 Task: Guide me through the corridors of Millennium Station to the Former South Shore High School Campus.
Action: Mouse moved to (303, 78)
Screenshot: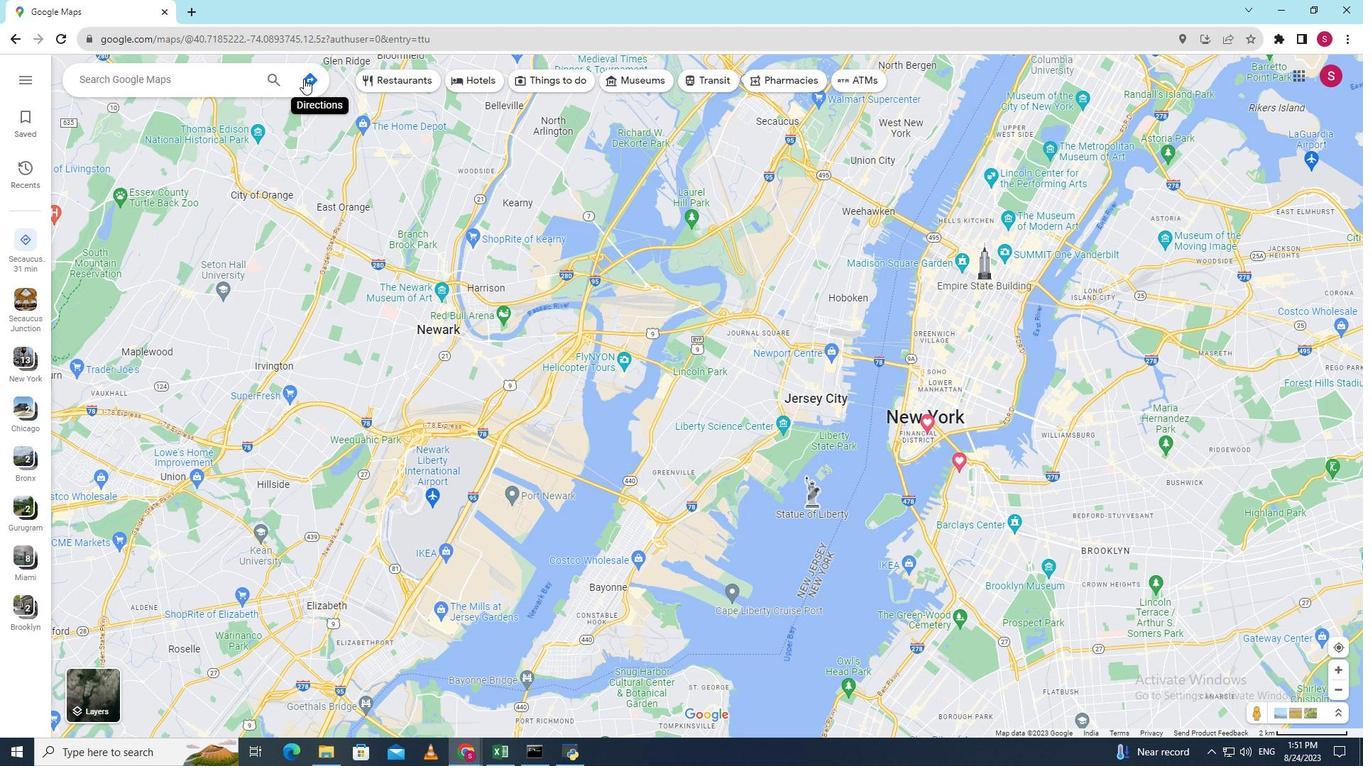 
Action: Mouse pressed left at (303, 78)
Screenshot: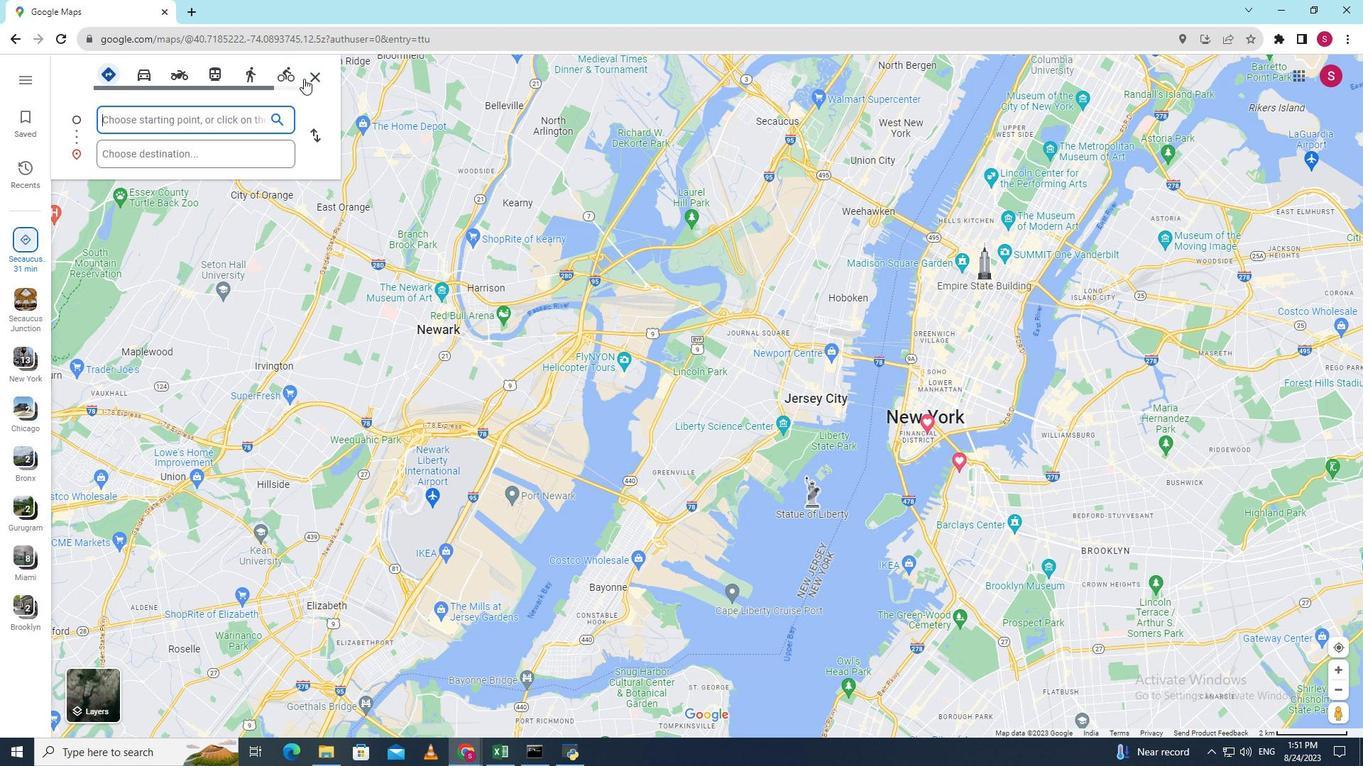 
Action: Mouse moved to (222, 122)
Screenshot: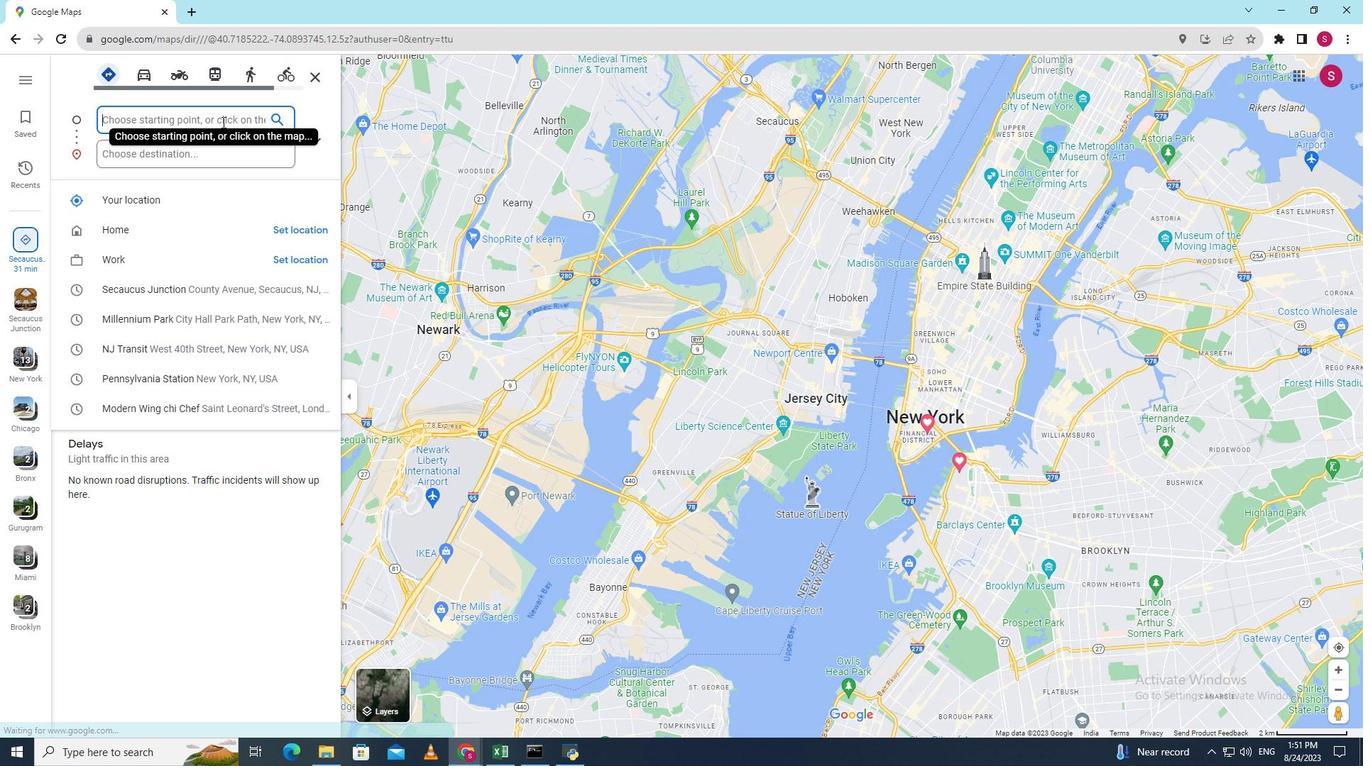 
Action: Mouse pressed left at (222, 122)
Screenshot: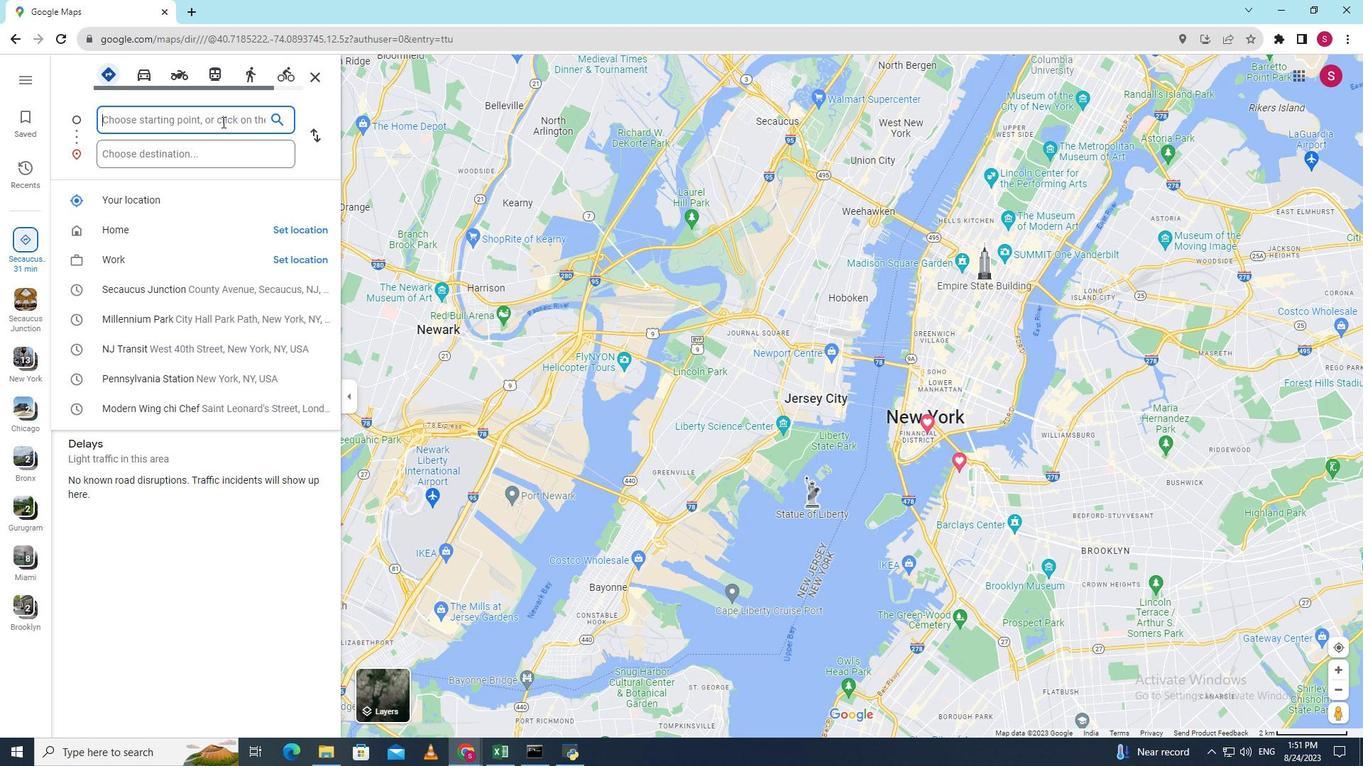 
Action: Key pressed <Key.shift><Key.shift><Key.shift><Key.shift><Key.shift><Key.shift><Key.shift><Key.shift>Millennium<Key.space><Key.shift><Key.shift><Key.shift><Key.shift><Key.shift><Key.shift>Station
Screenshot: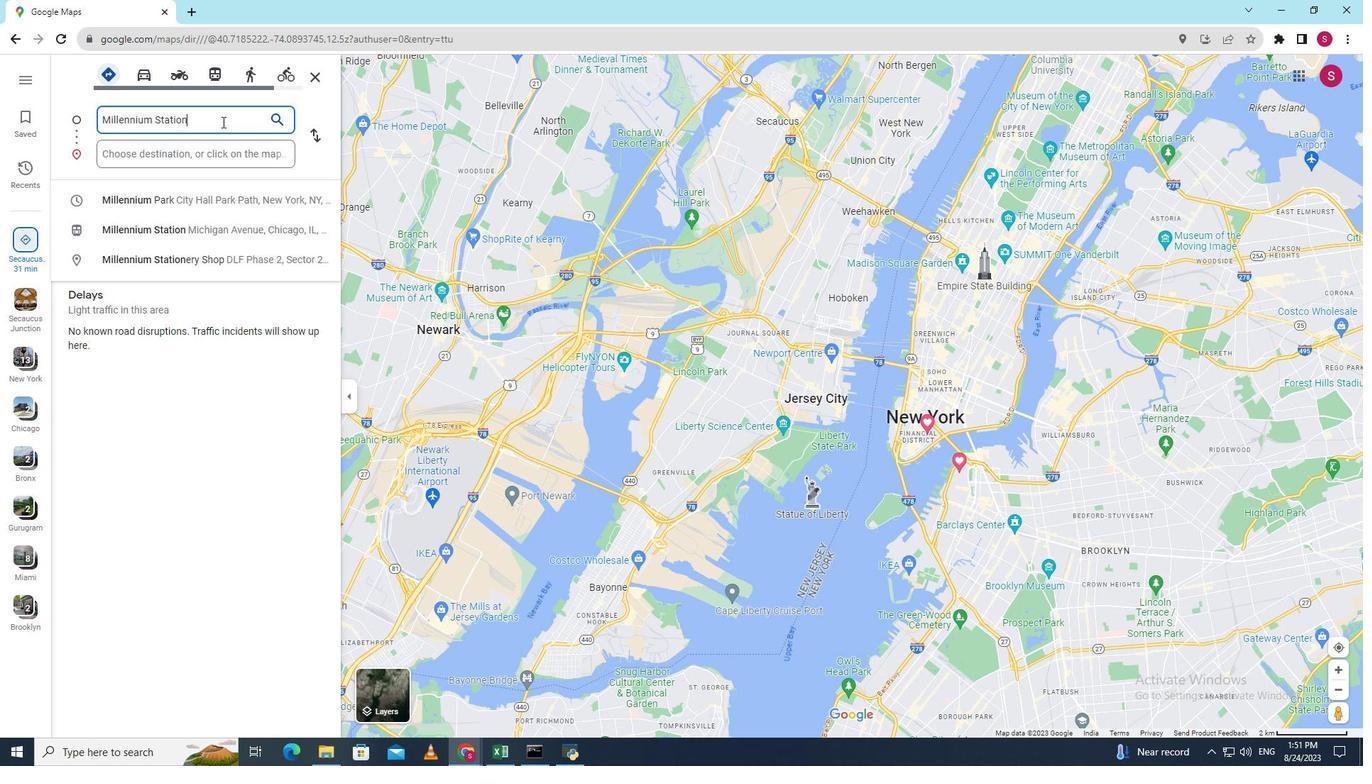 
Action: Mouse moved to (156, 159)
Screenshot: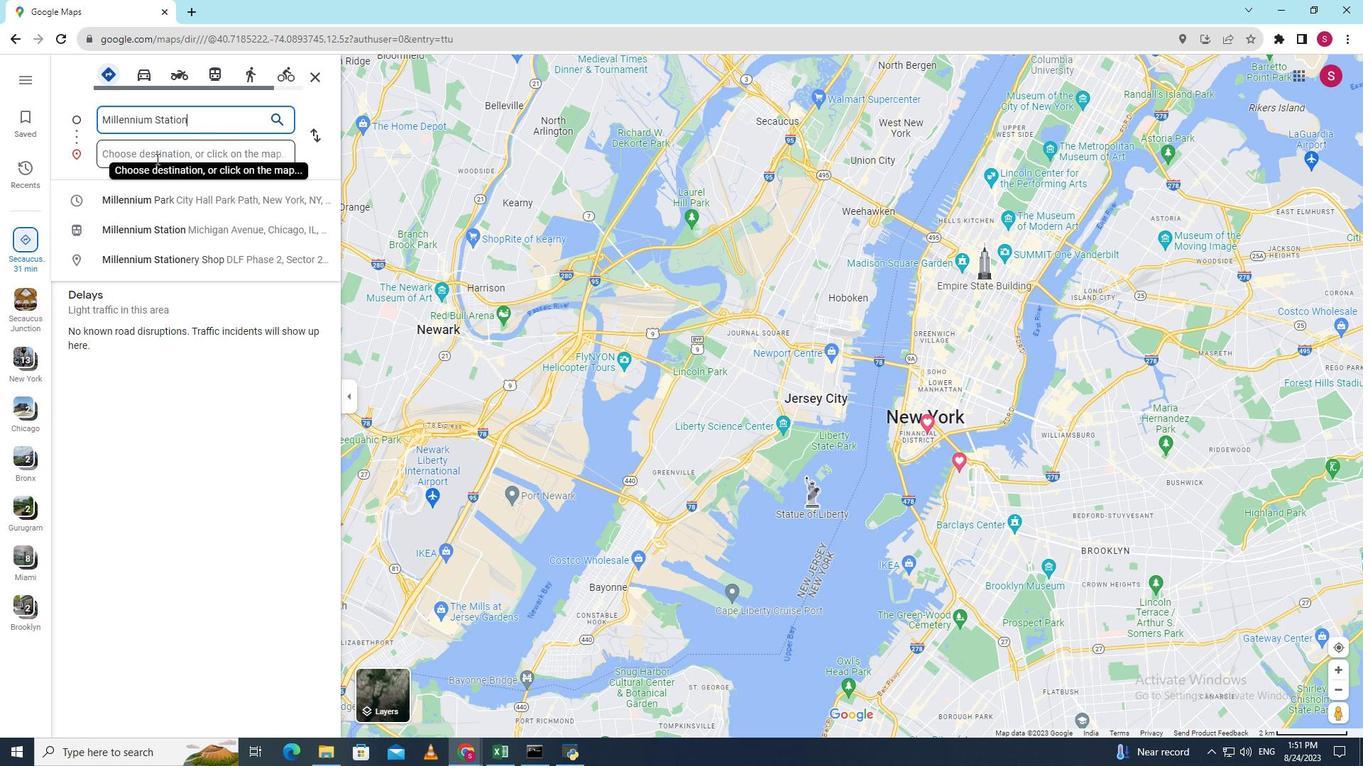 
Action: Mouse pressed left at (156, 159)
Screenshot: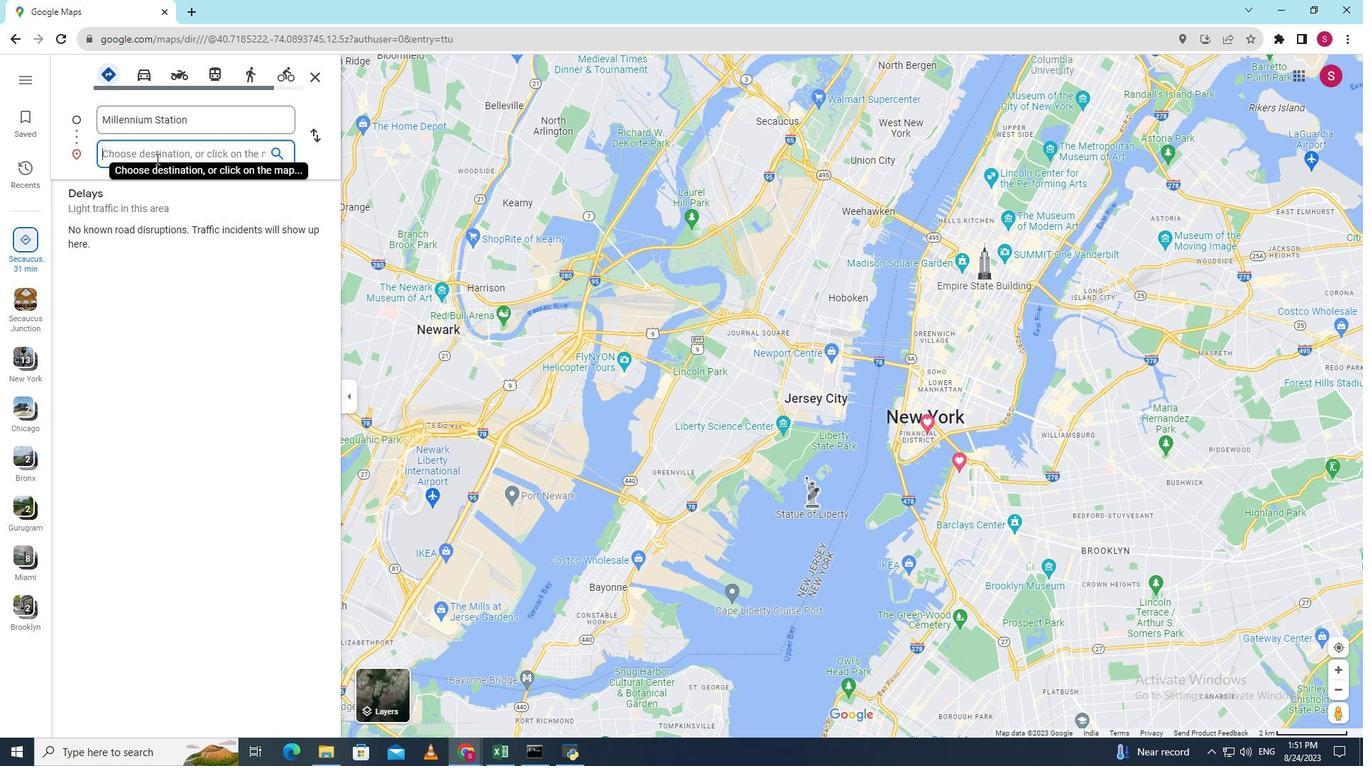 
Action: Key pressed <Key.shift><Key.shift><Key.shift><Key.shift>South<Key.space><Key.shift>Shore<Key.enter>
Screenshot: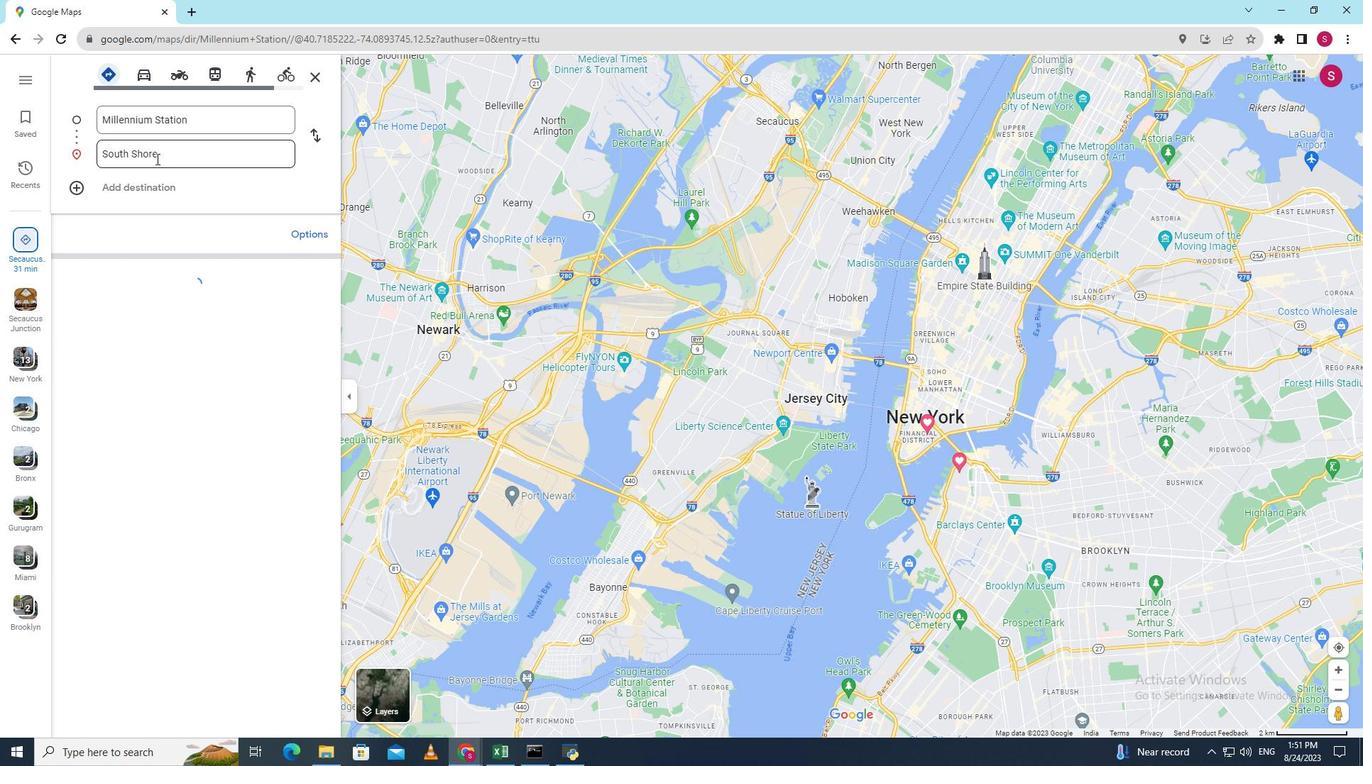 
Action: Mouse moved to (108, 411)
Screenshot: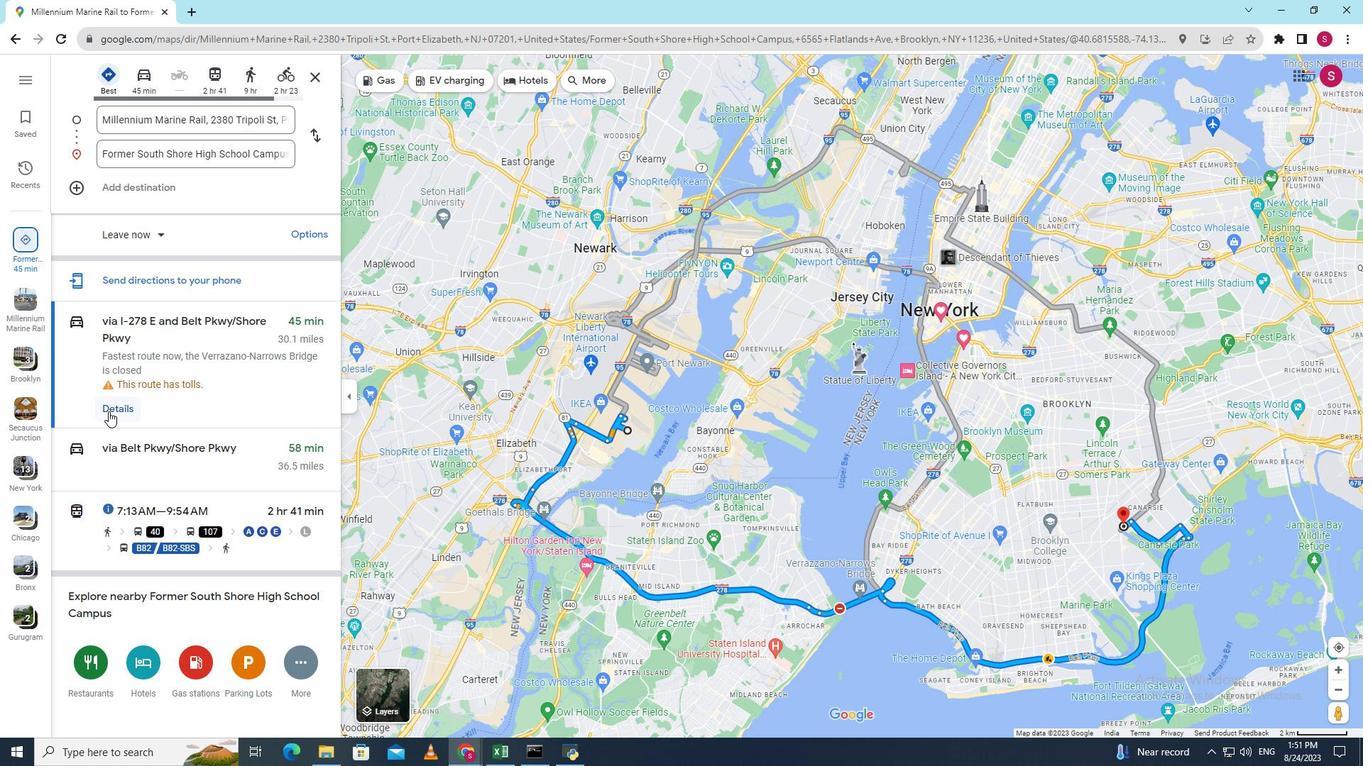 
Action: Mouse pressed left at (108, 411)
Screenshot: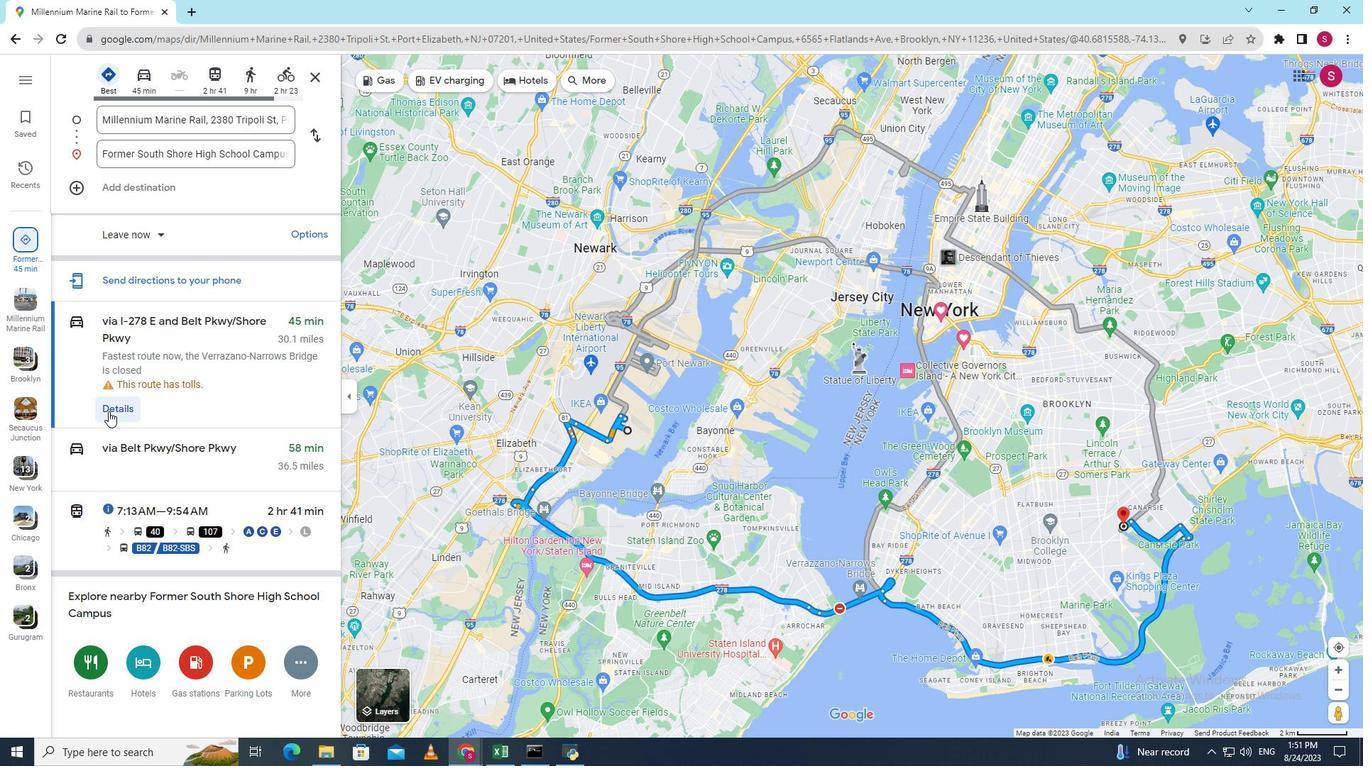 
Action: Mouse moved to (78, 286)
Screenshot: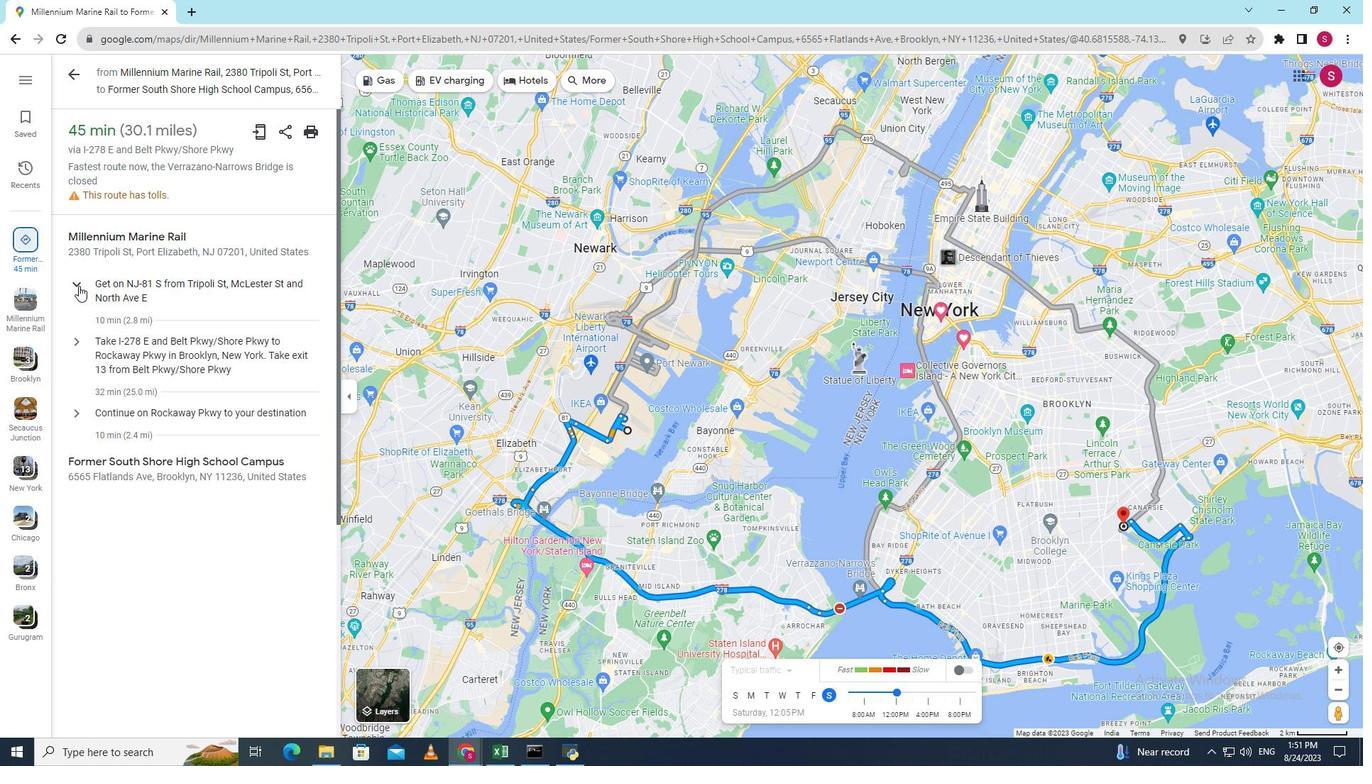 
Action: Mouse pressed left at (78, 286)
Screenshot: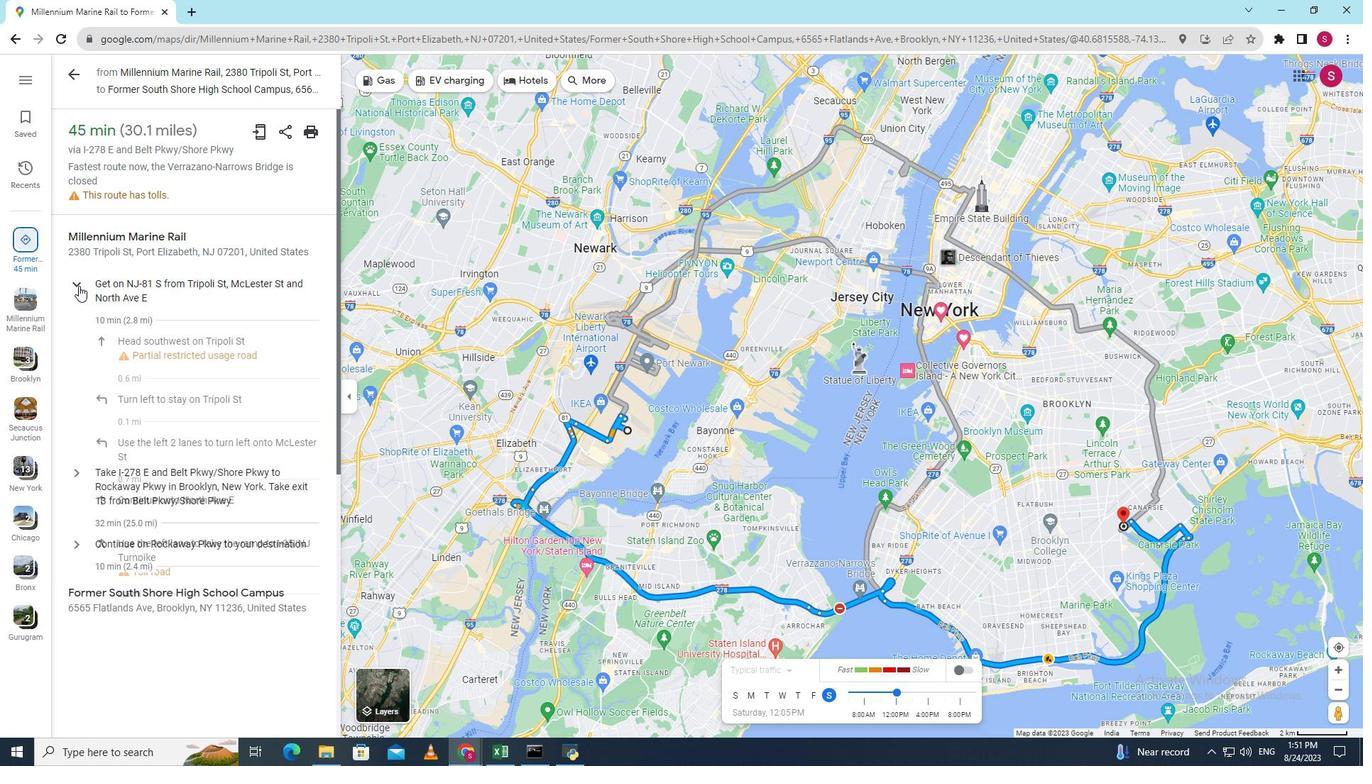 
Action: Mouse moved to (162, 357)
Screenshot: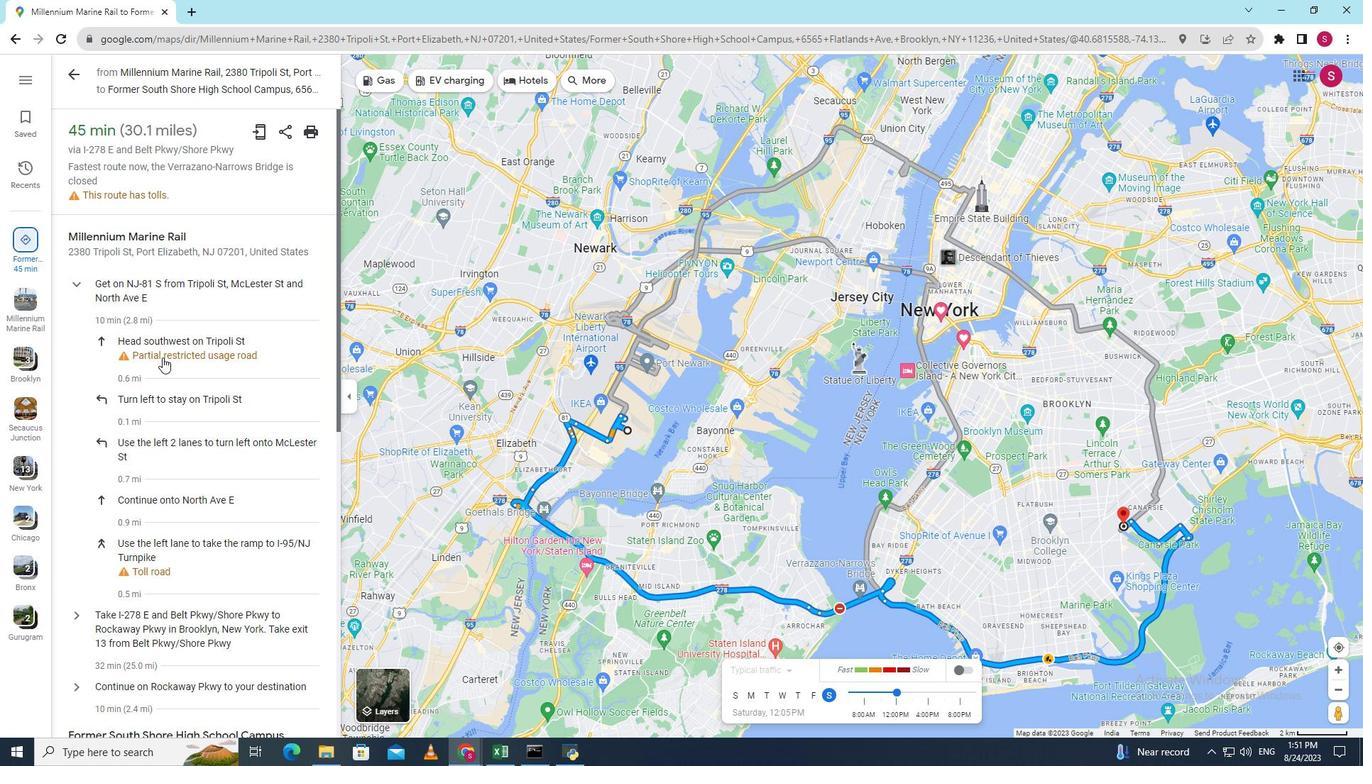 
Action: Mouse pressed left at (162, 357)
Screenshot: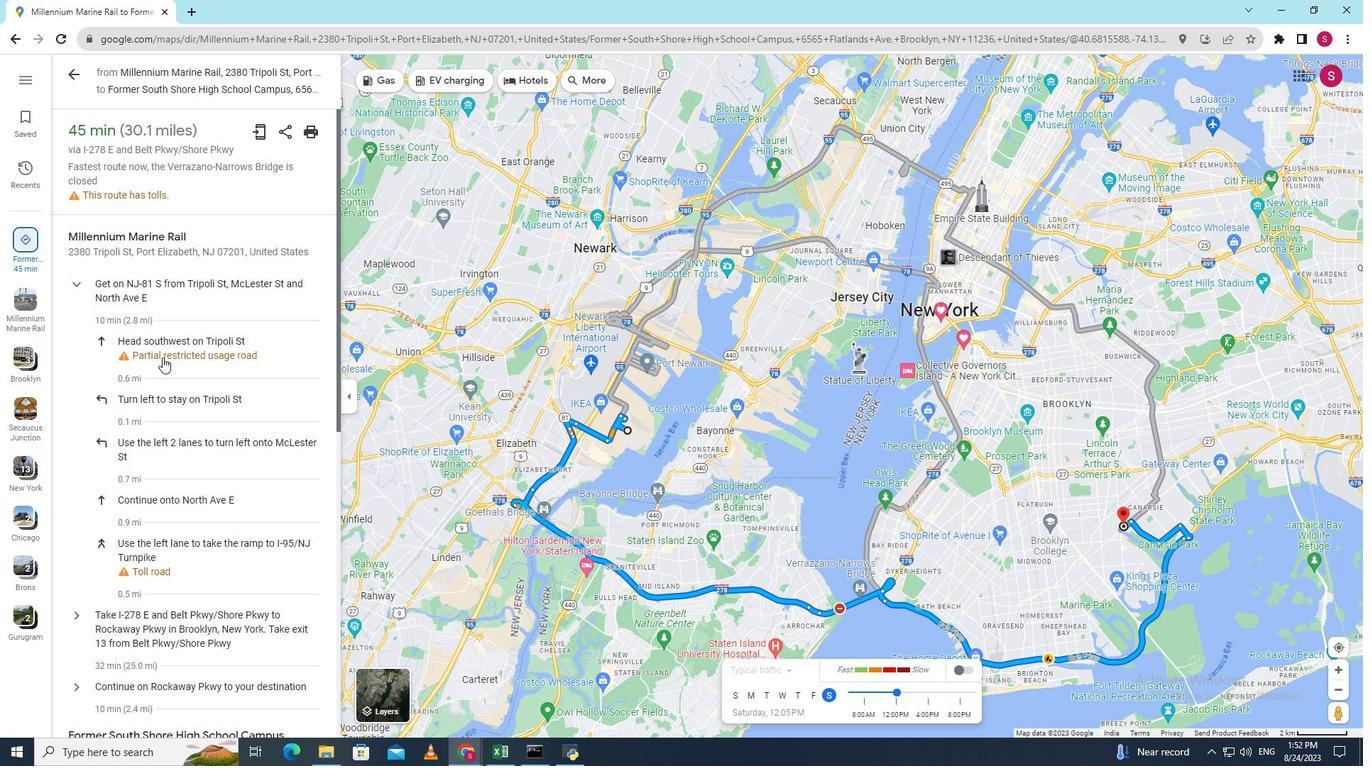 
Action: Mouse moved to (157, 358)
Screenshot: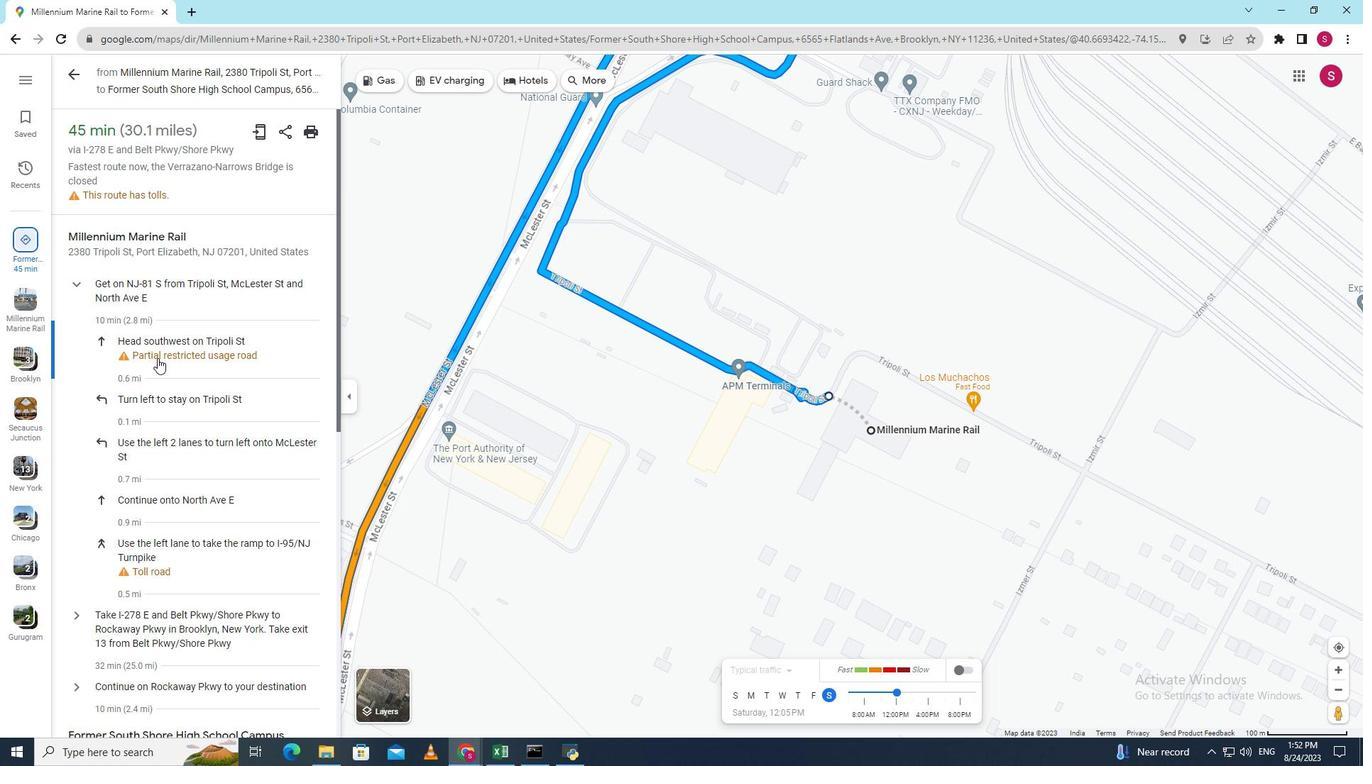 
Action: Mouse pressed left at (157, 358)
Screenshot: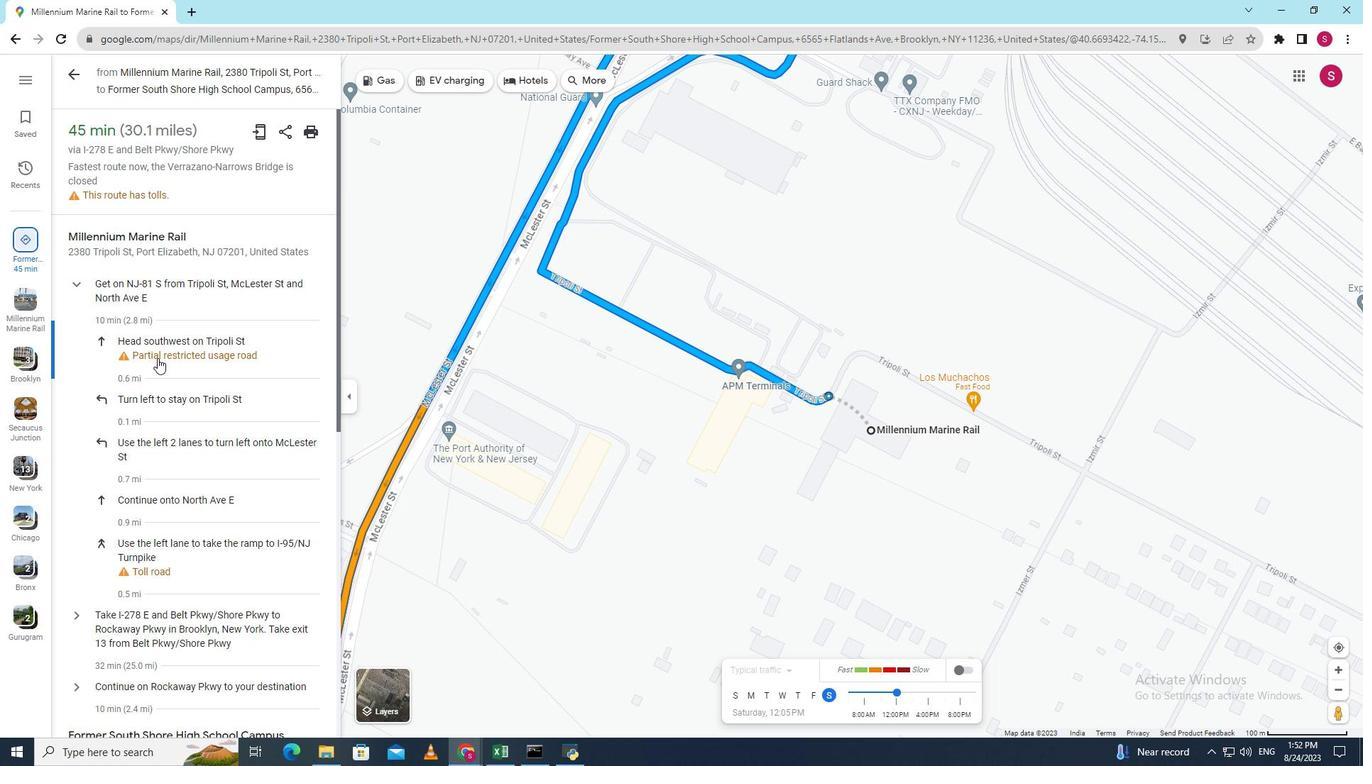 
Action: Mouse moved to (136, 510)
Screenshot: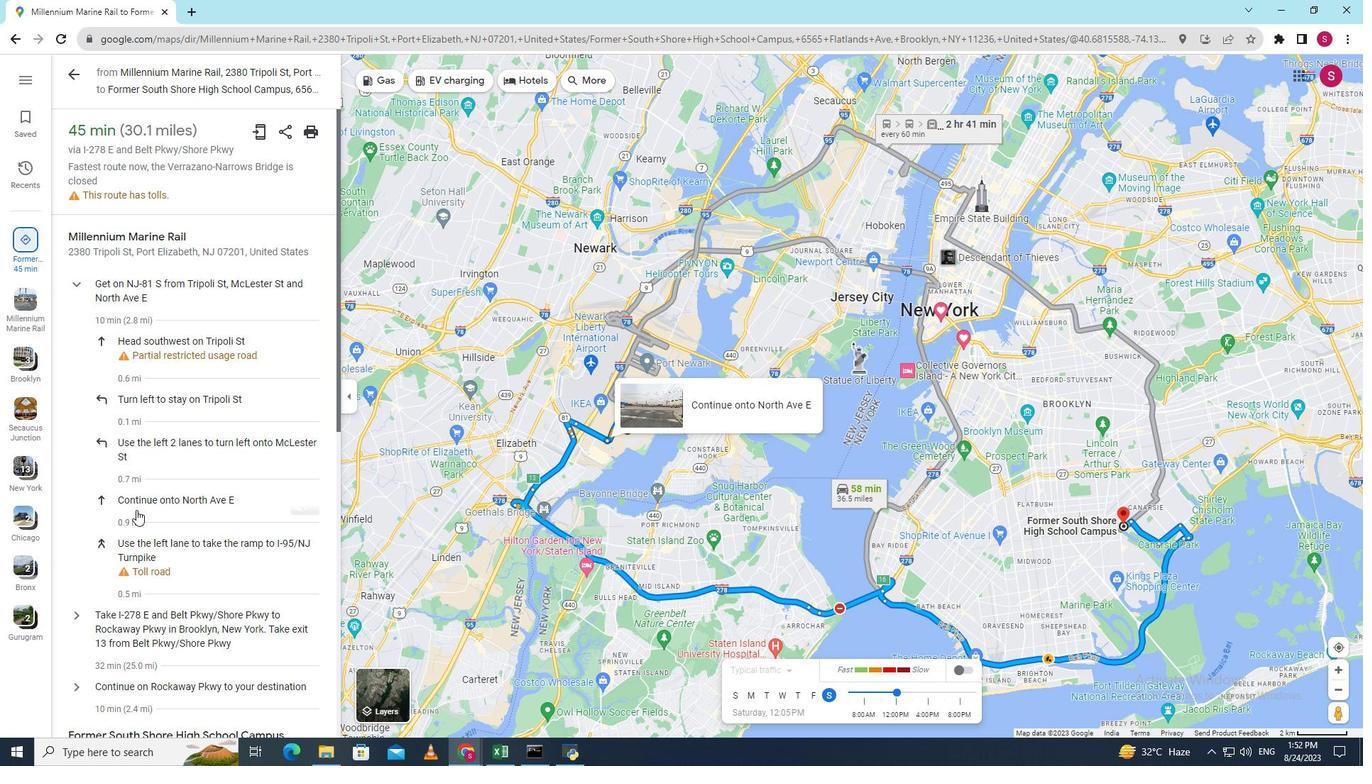 
Action: Mouse scrolled (136, 509) with delta (0, 0)
Screenshot: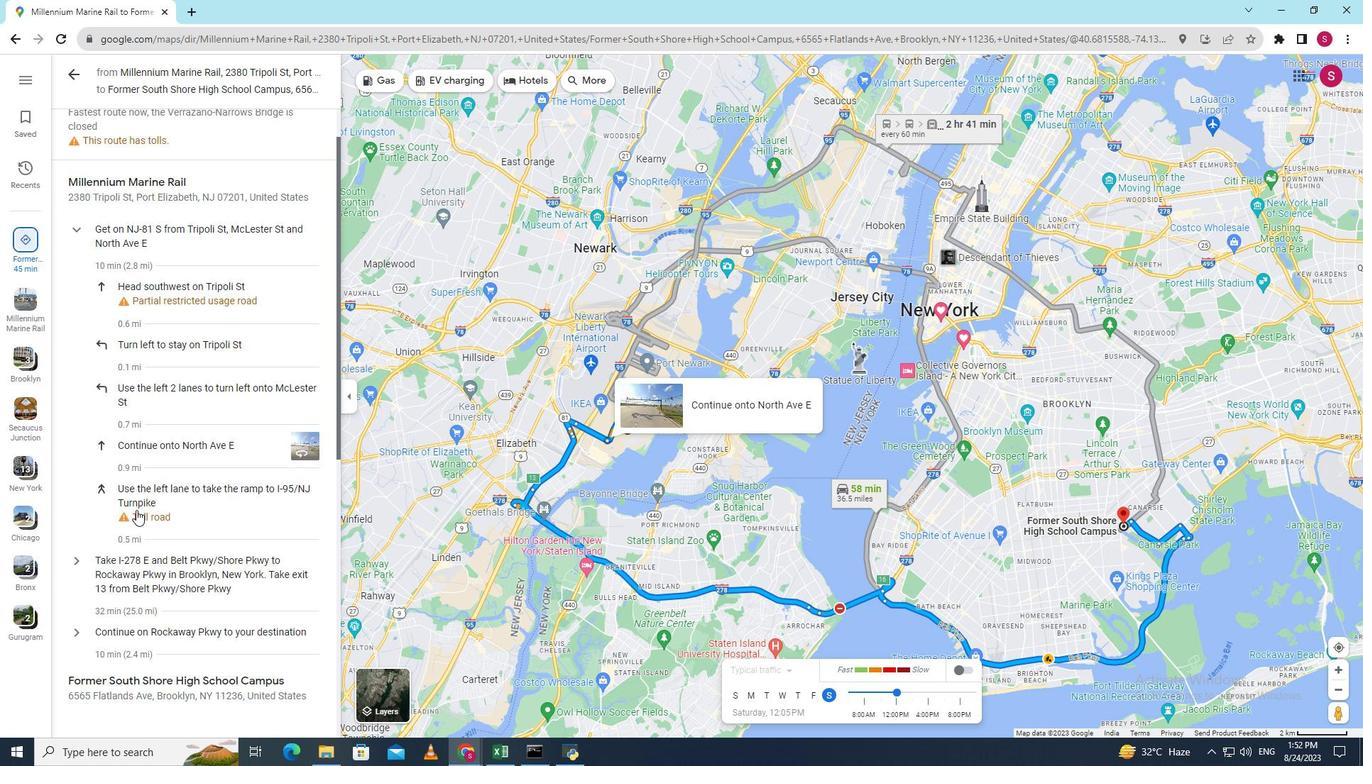 
Action: Mouse moved to (153, 501)
Screenshot: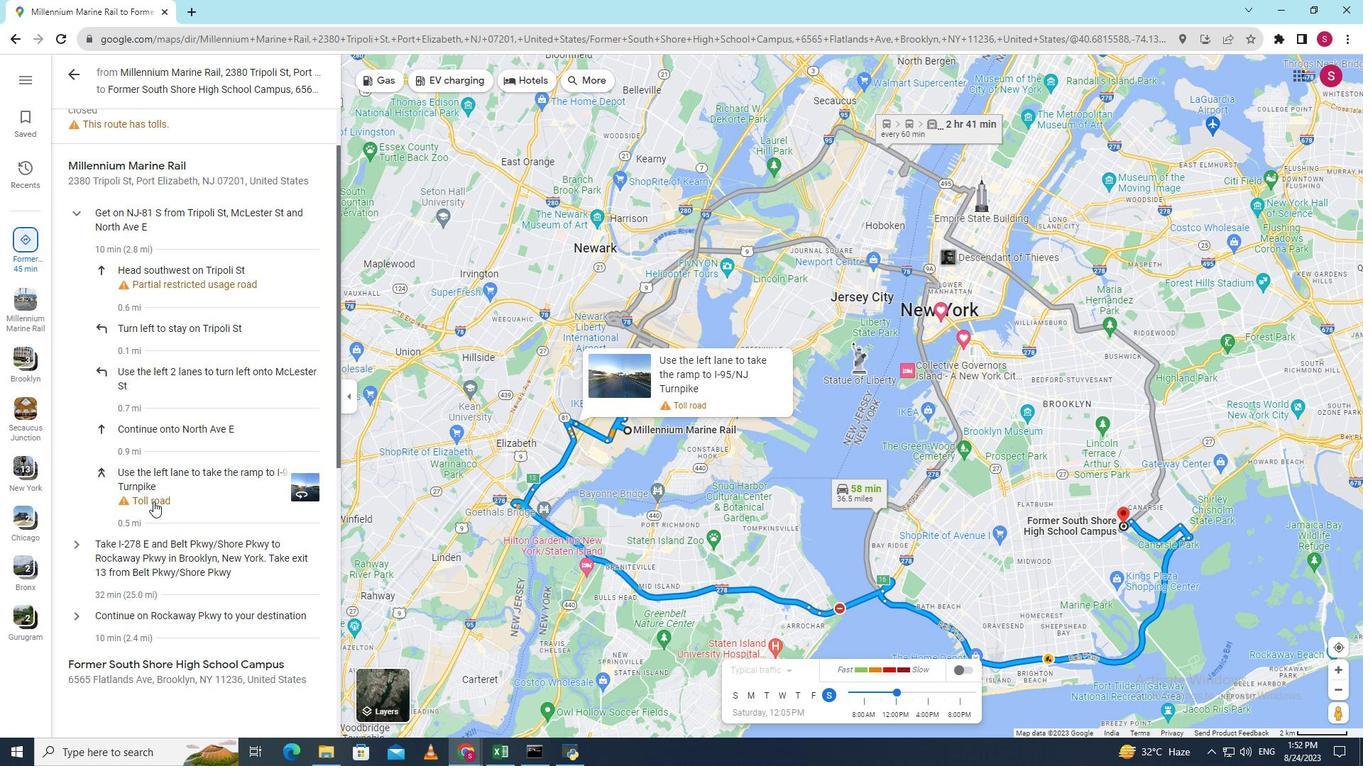 
Action: Mouse pressed left at (153, 501)
Screenshot: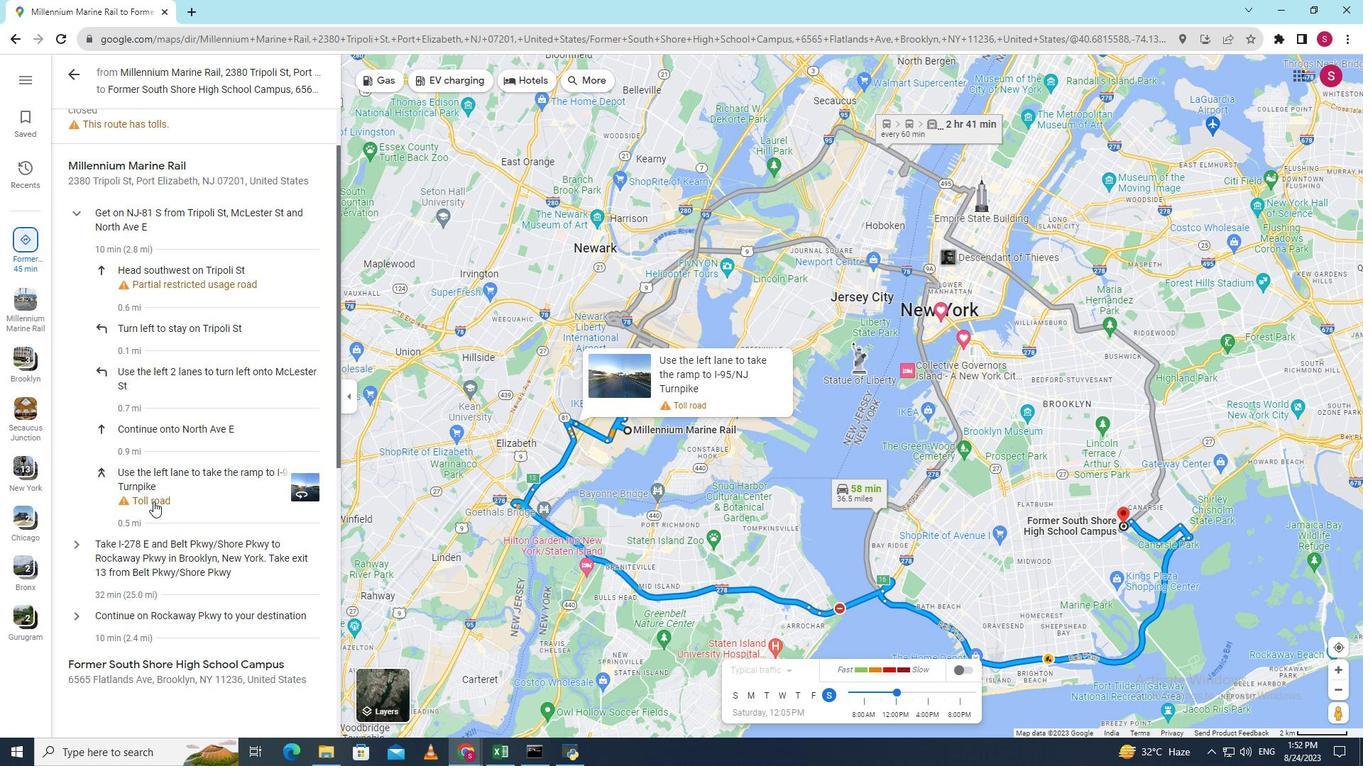 
Action: Mouse moved to (150, 501)
Screenshot: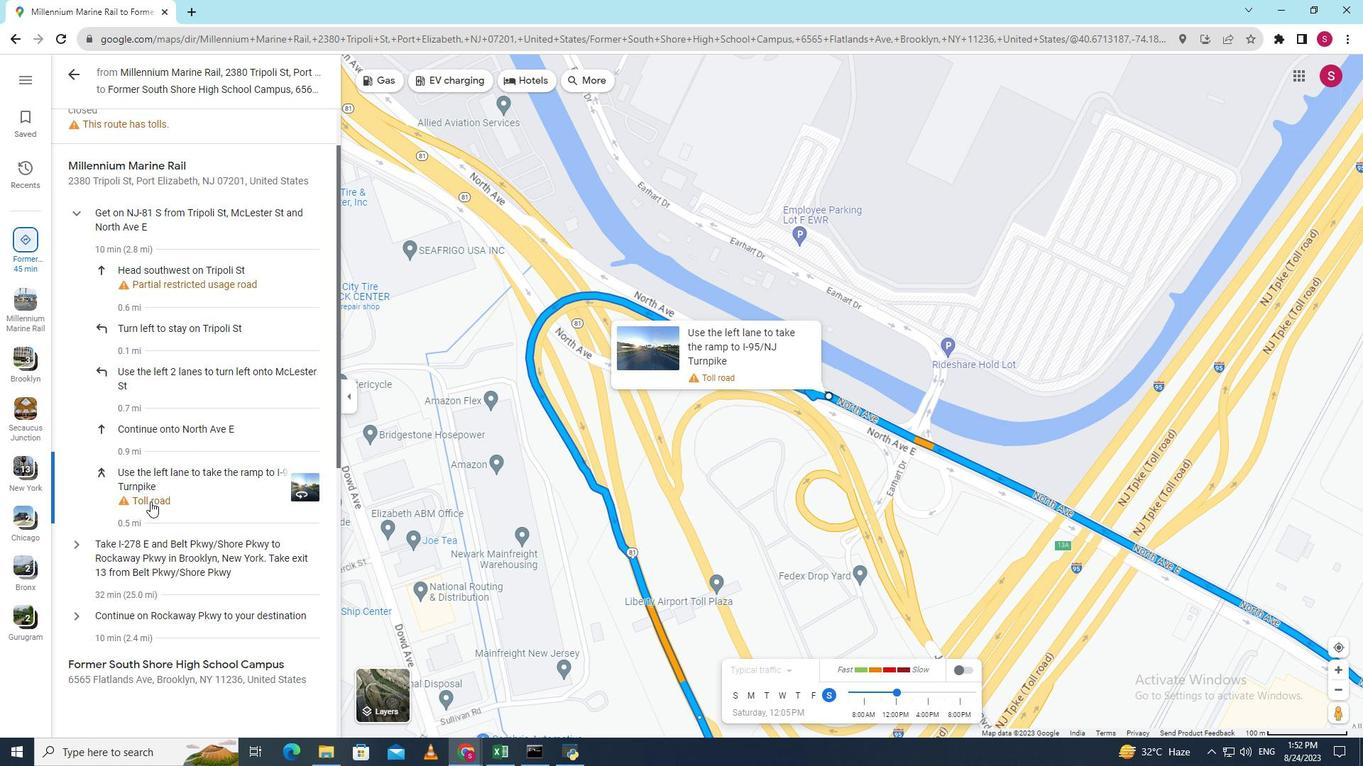 
Action: Mouse pressed left at (150, 501)
Screenshot: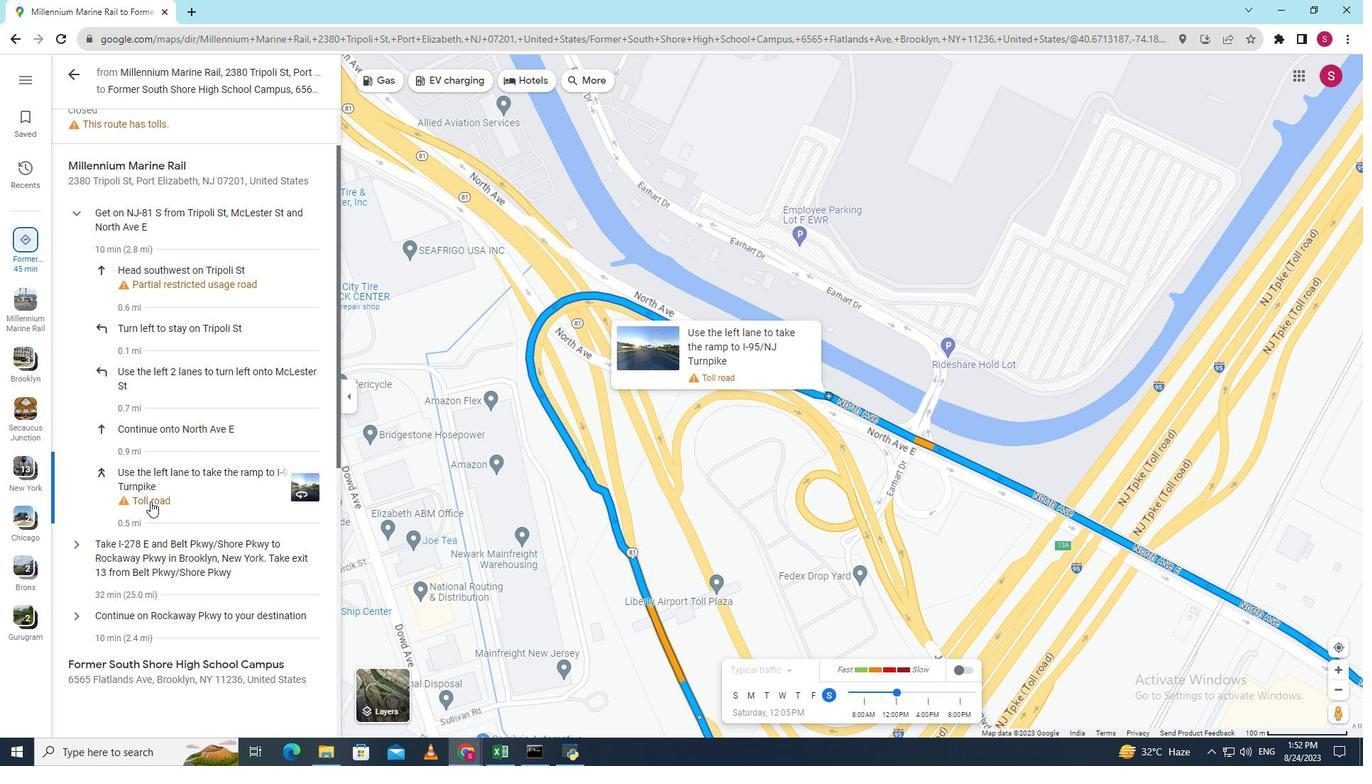 
Action: Mouse moved to (144, 503)
Screenshot: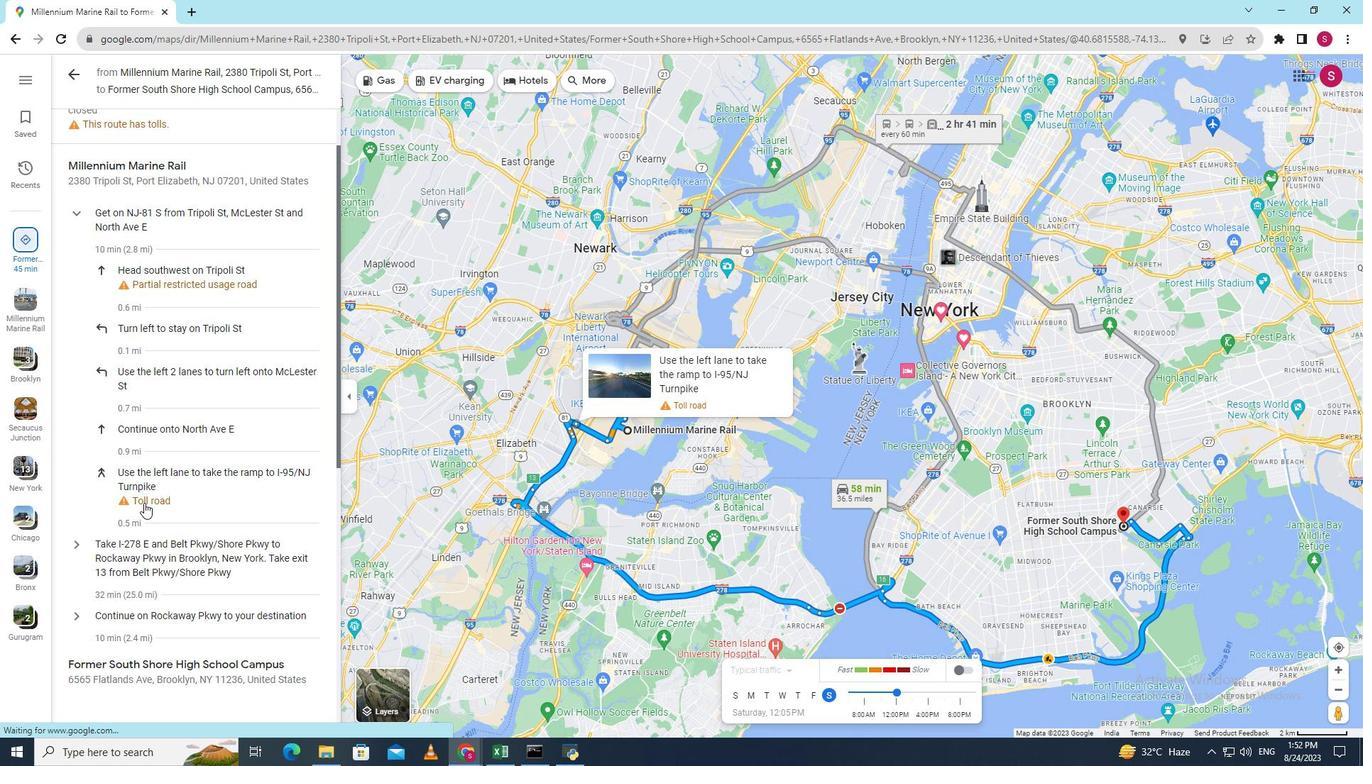 
Action: Mouse scrolled (144, 502) with delta (0, 0)
Screenshot: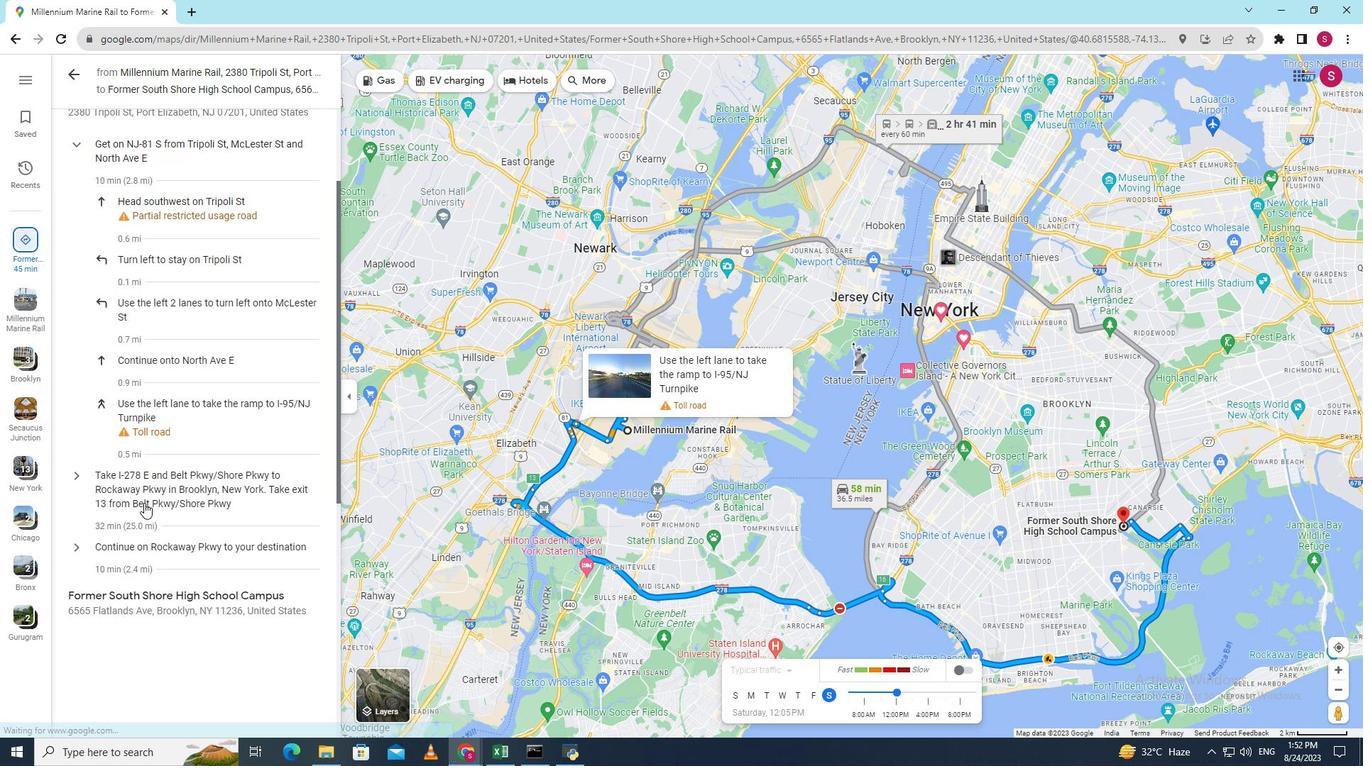 
Action: Mouse scrolled (144, 502) with delta (0, 0)
Screenshot: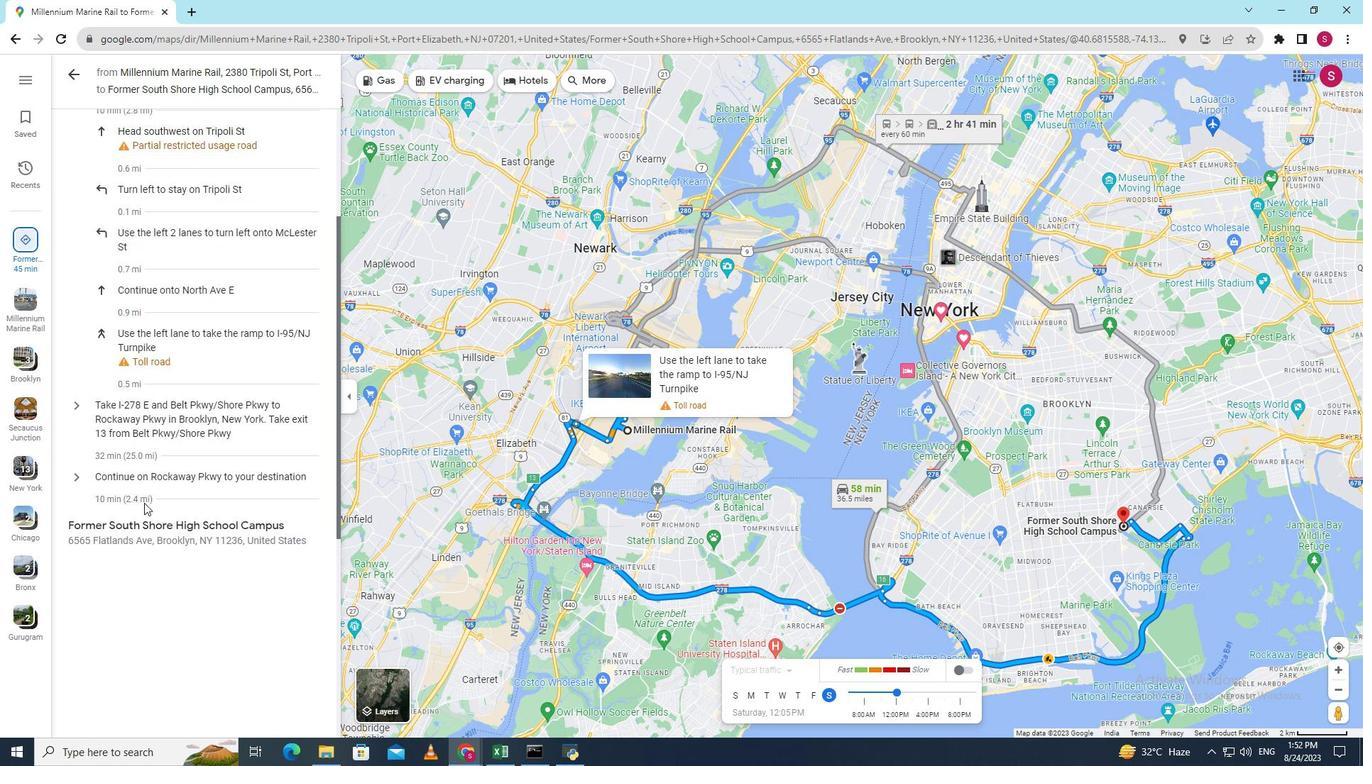
Action: Mouse moved to (76, 403)
Screenshot: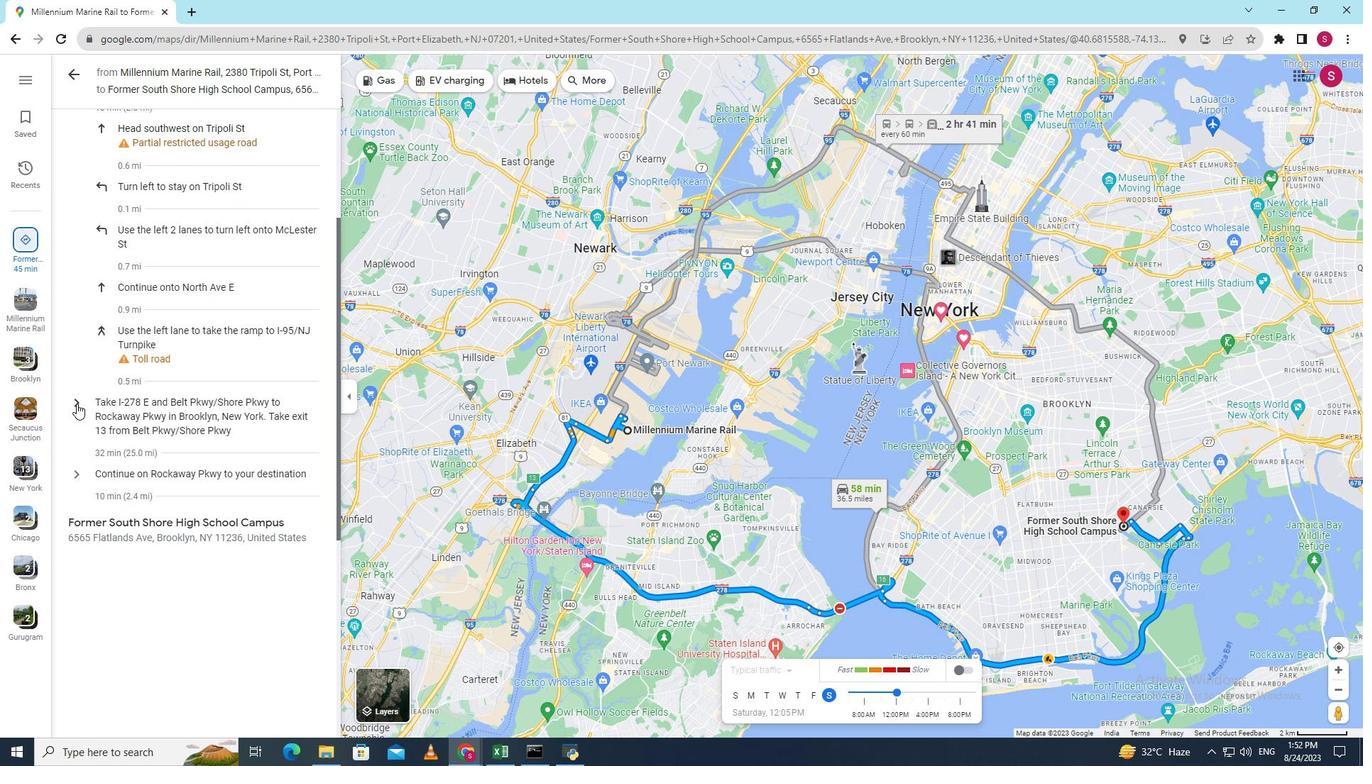 
Action: Mouse pressed left at (76, 403)
Screenshot: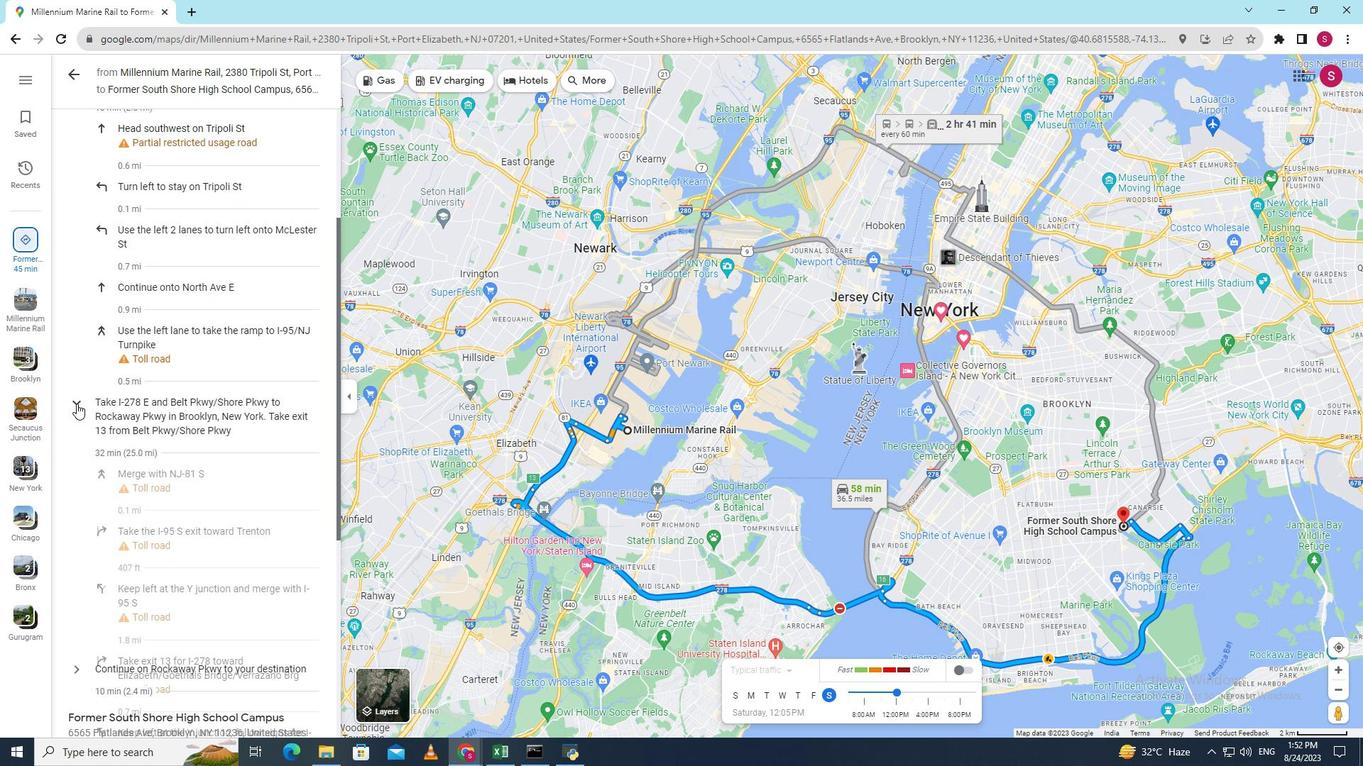 
Action: Mouse moved to (113, 492)
Screenshot: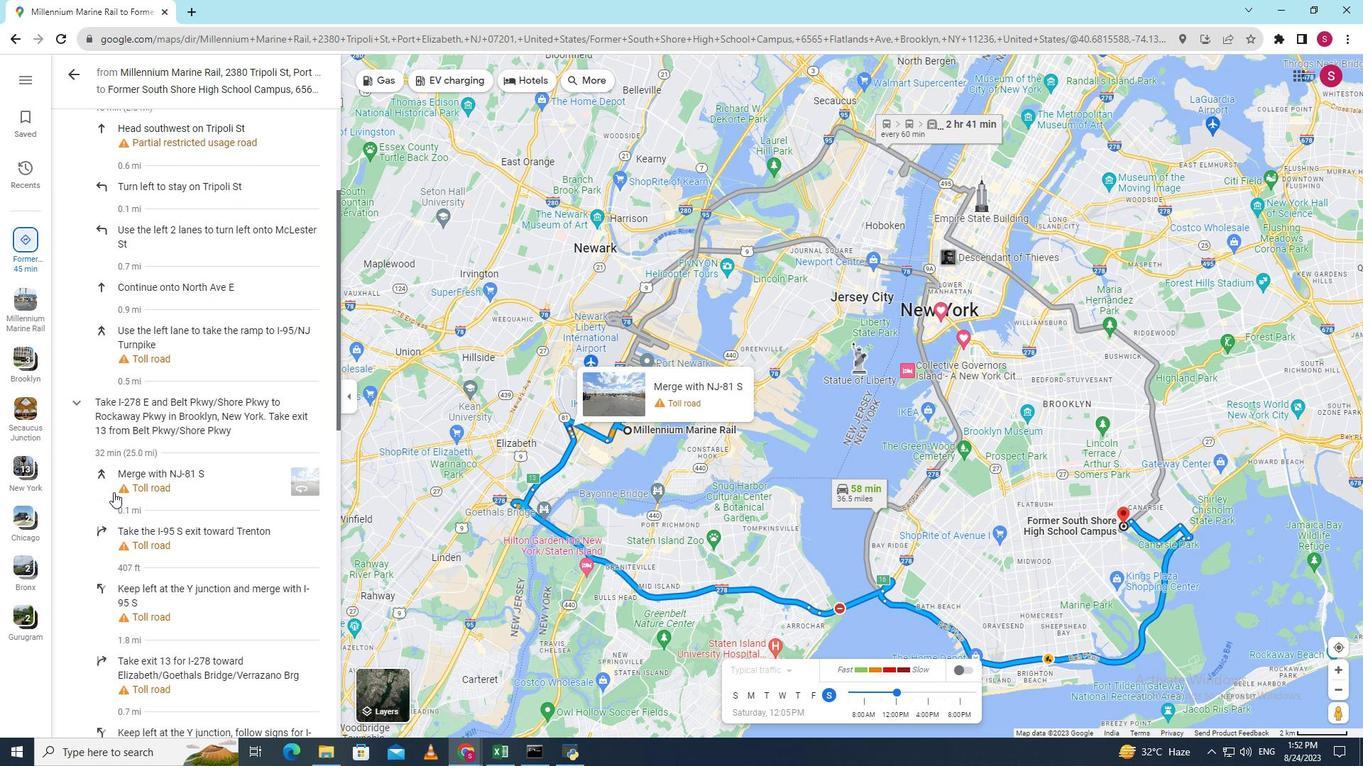 
Action: Mouse scrolled (113, 491) with delta (0, 0)
Screenshot: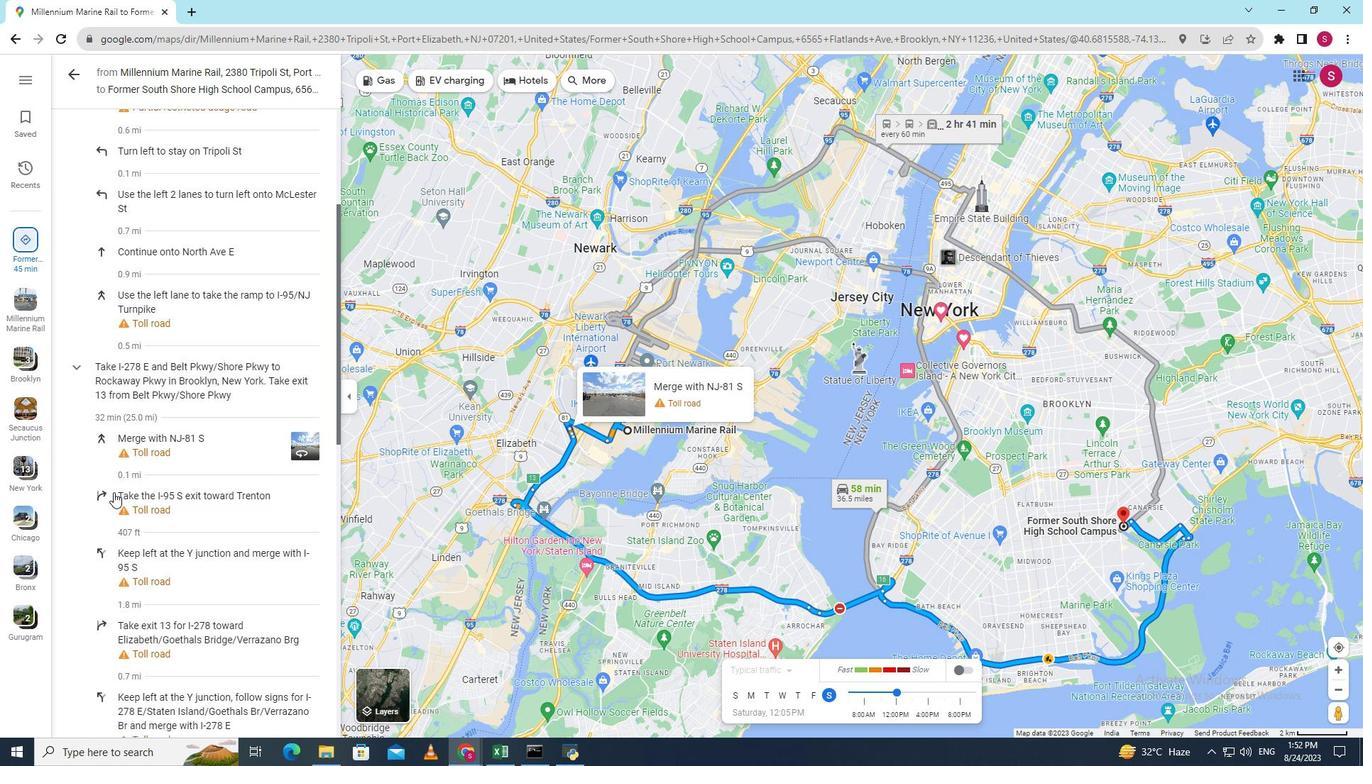
Action: Mouse moved to (136, 418)
Screenshot: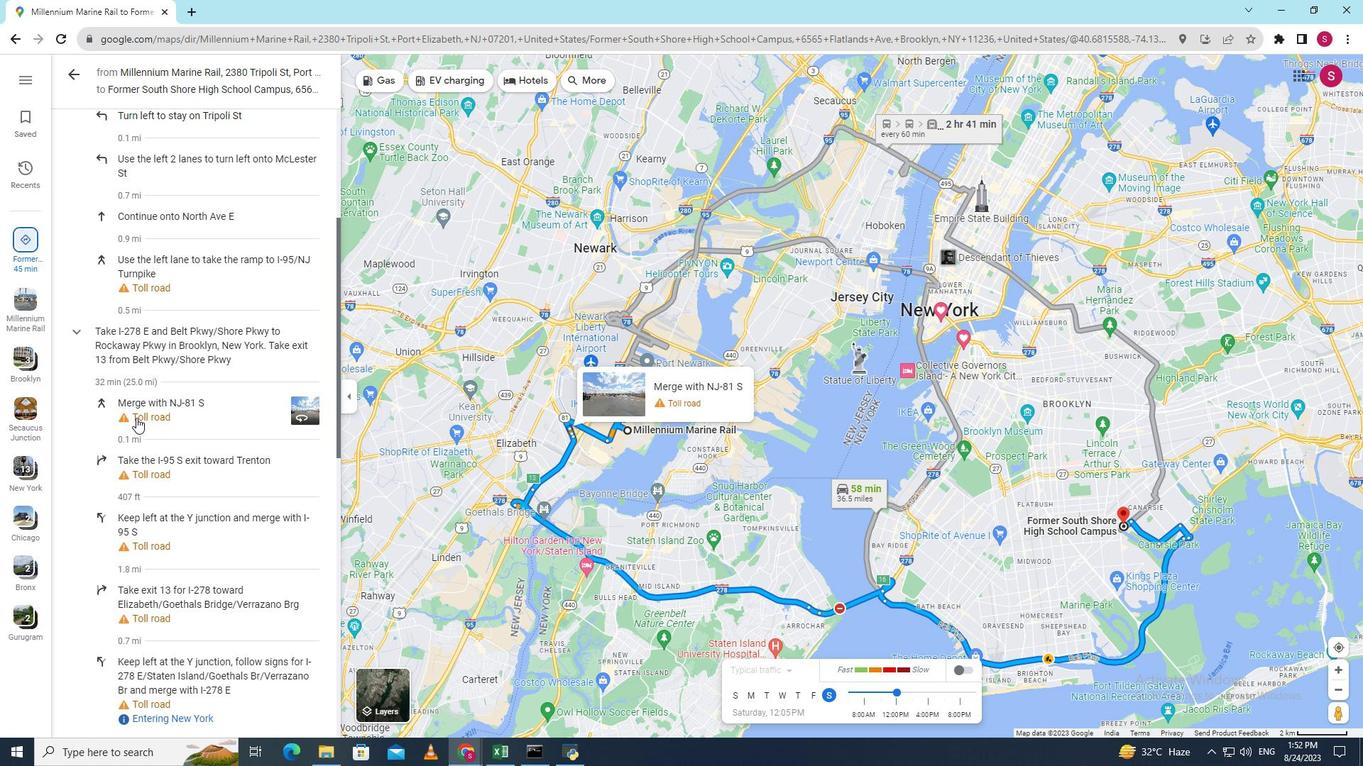 
Action: Mouse pressed left at (136, 418)
Screenshot: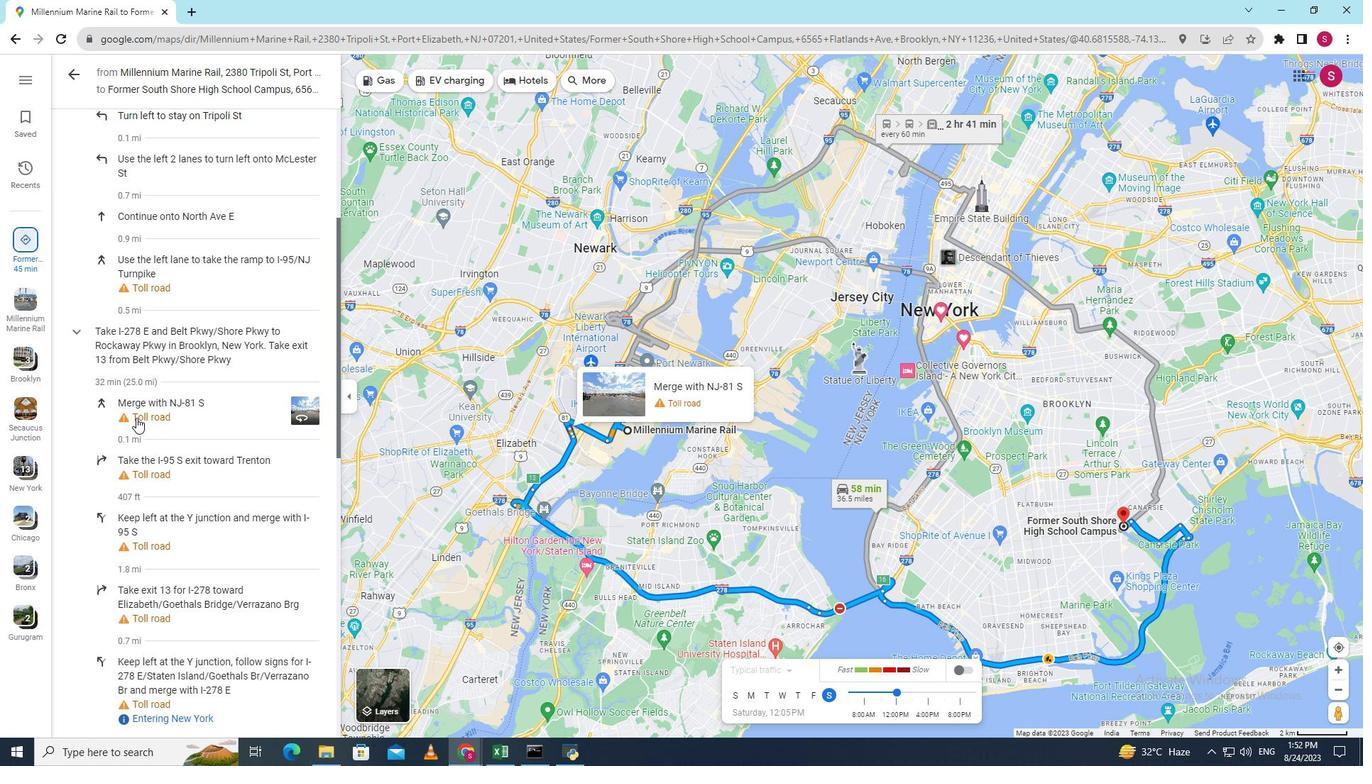 
Action: Mouse moved to (140, 473)
Screenshot: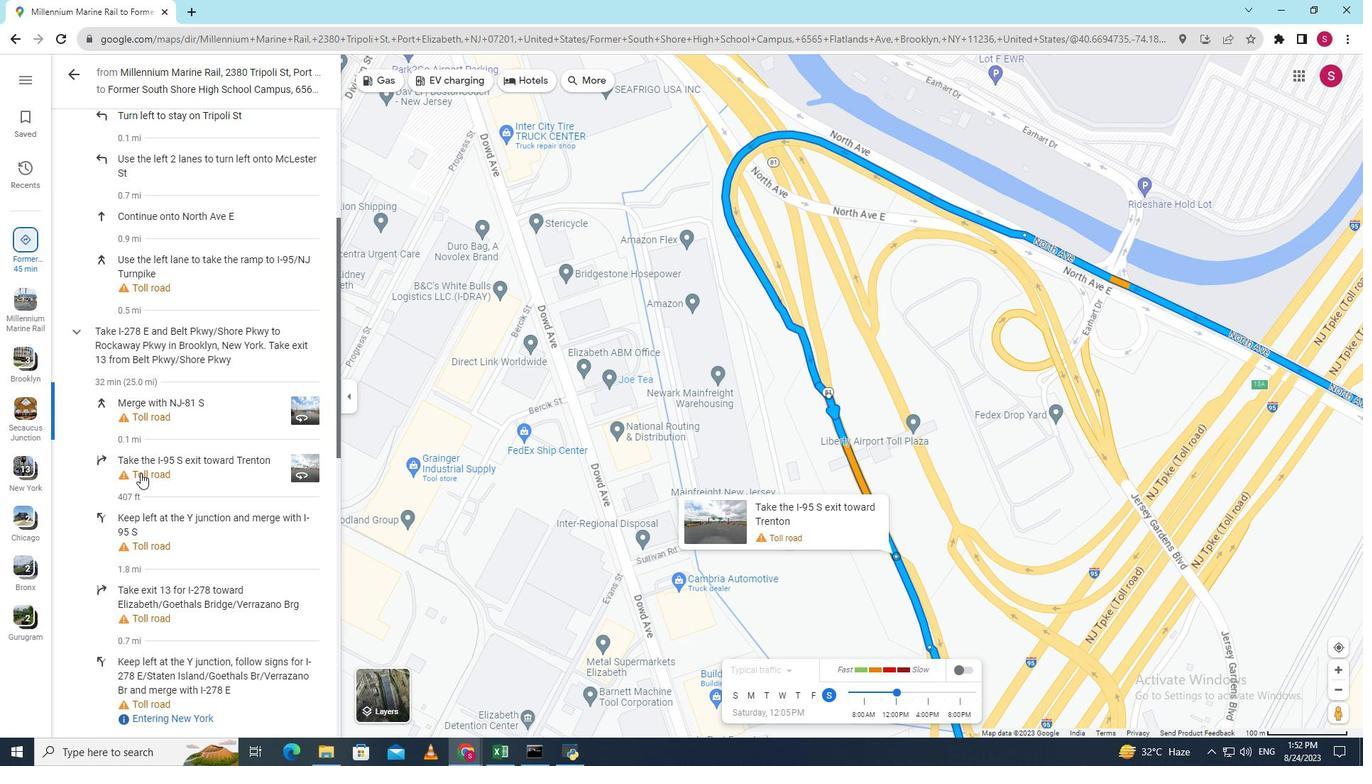 
Action: Mouse pressed left at (140, 473)
Screenshot: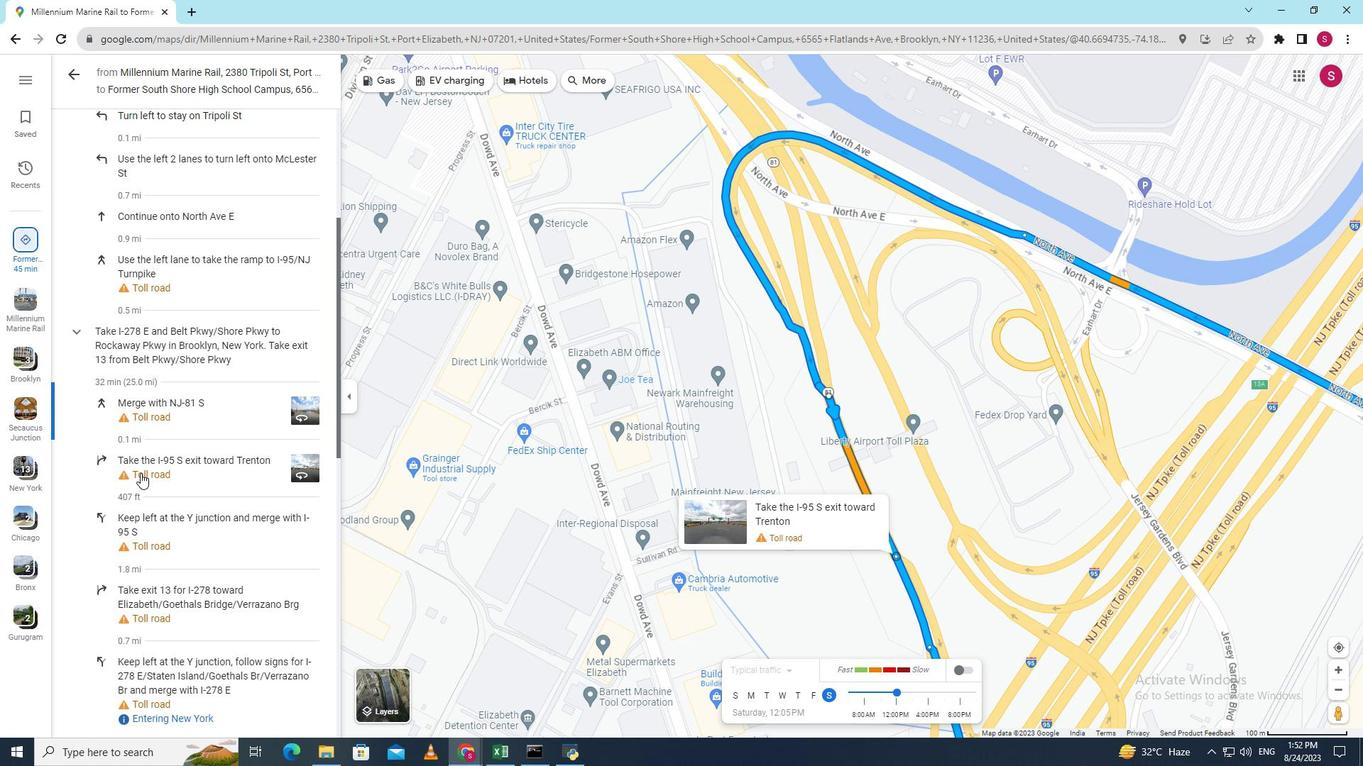 
Action: Mouse moved to (135, 545)
Screenshot: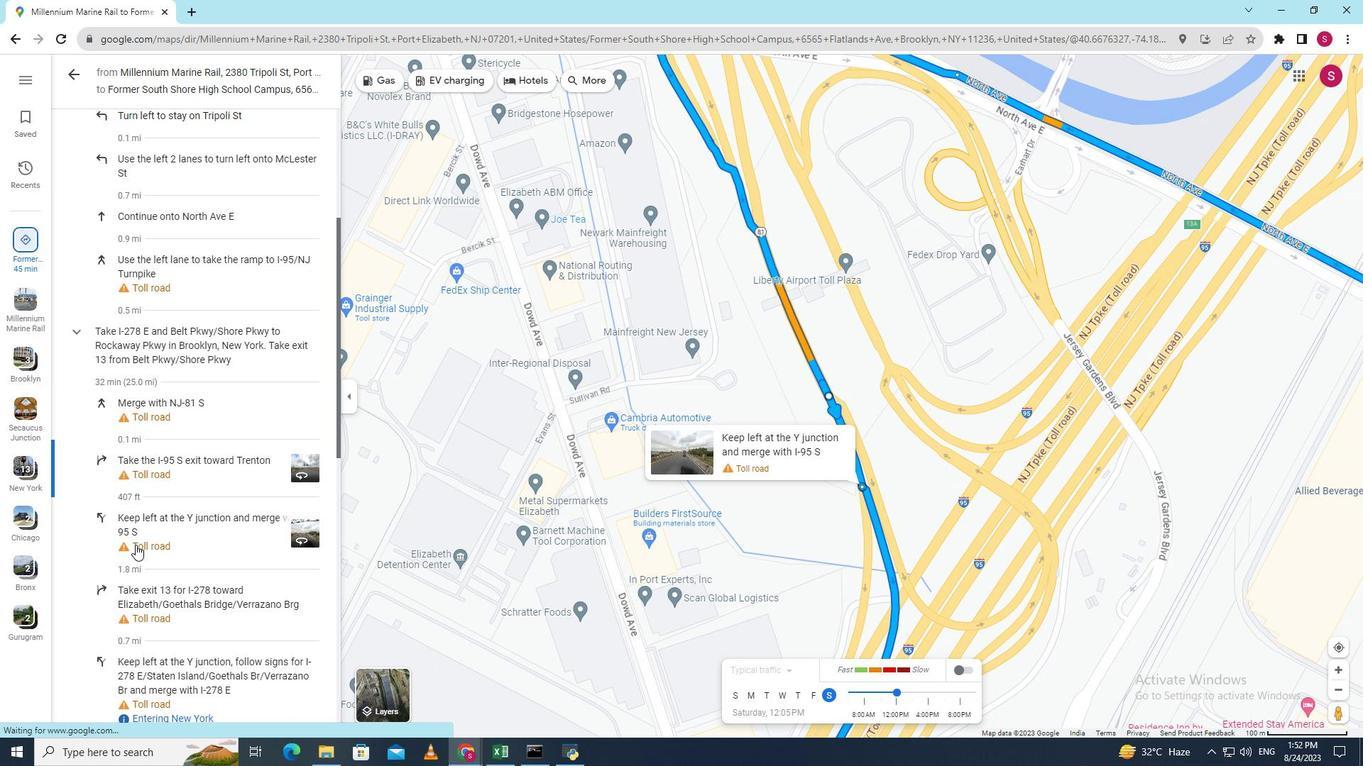 
Action: Mouse pressed left at (135, 545)
Screenshot: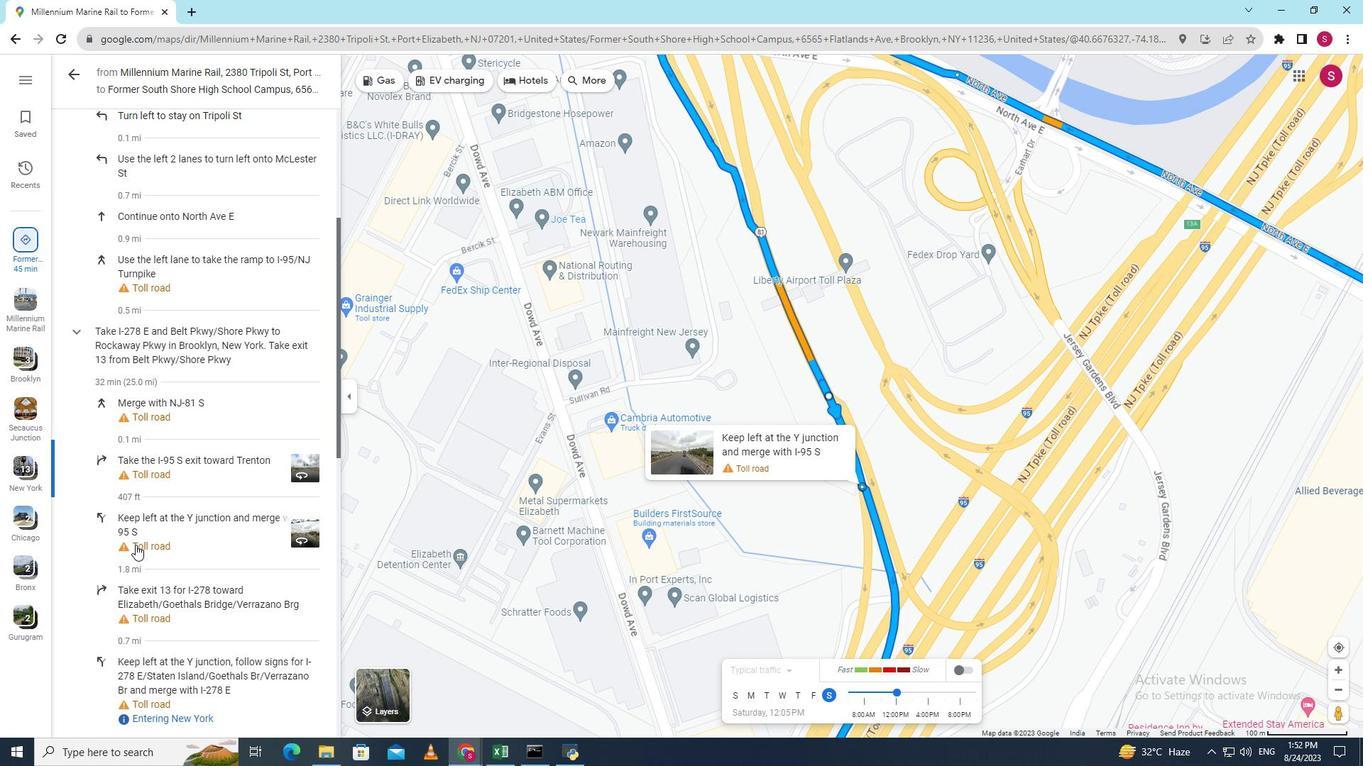 
Action: Mouse moved to (146, 618)
Screenshot: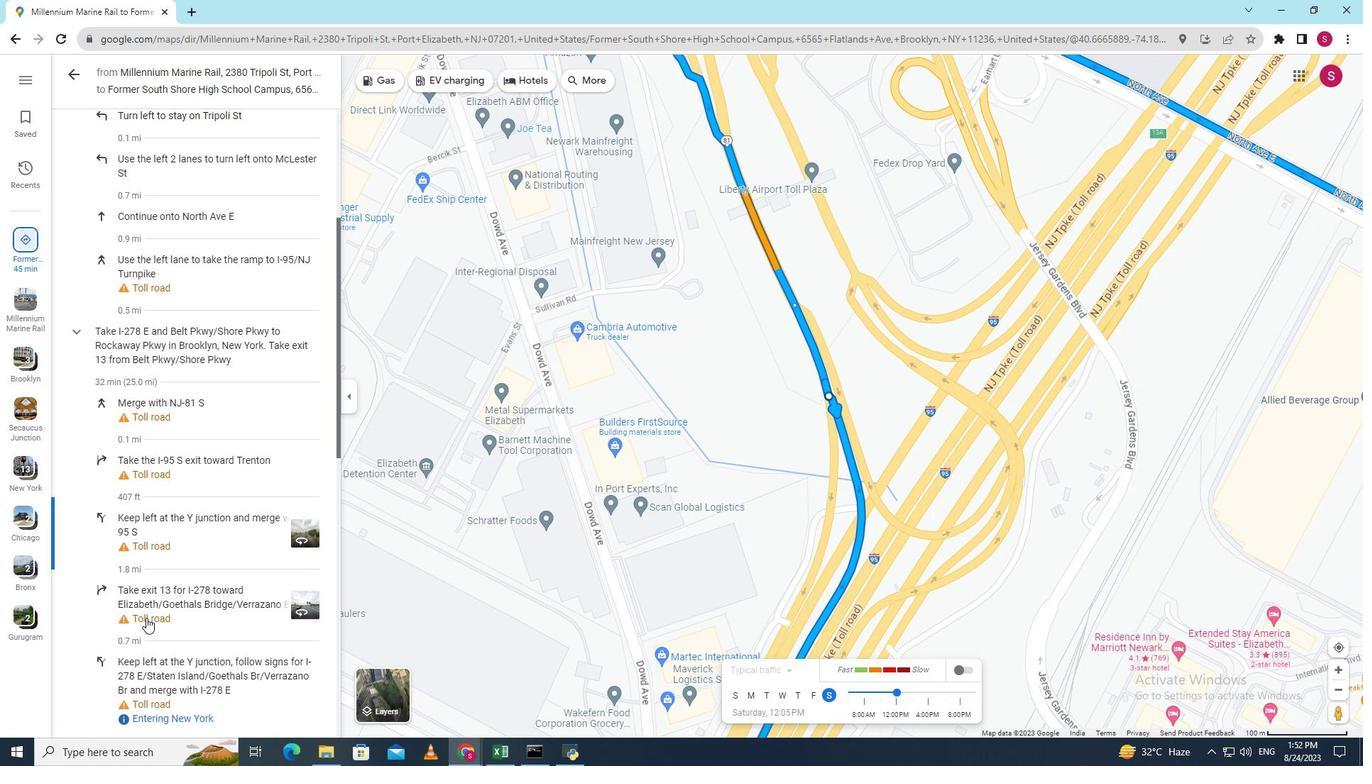 
Action: Mouse pressed left at (146, 618)
Screenshot: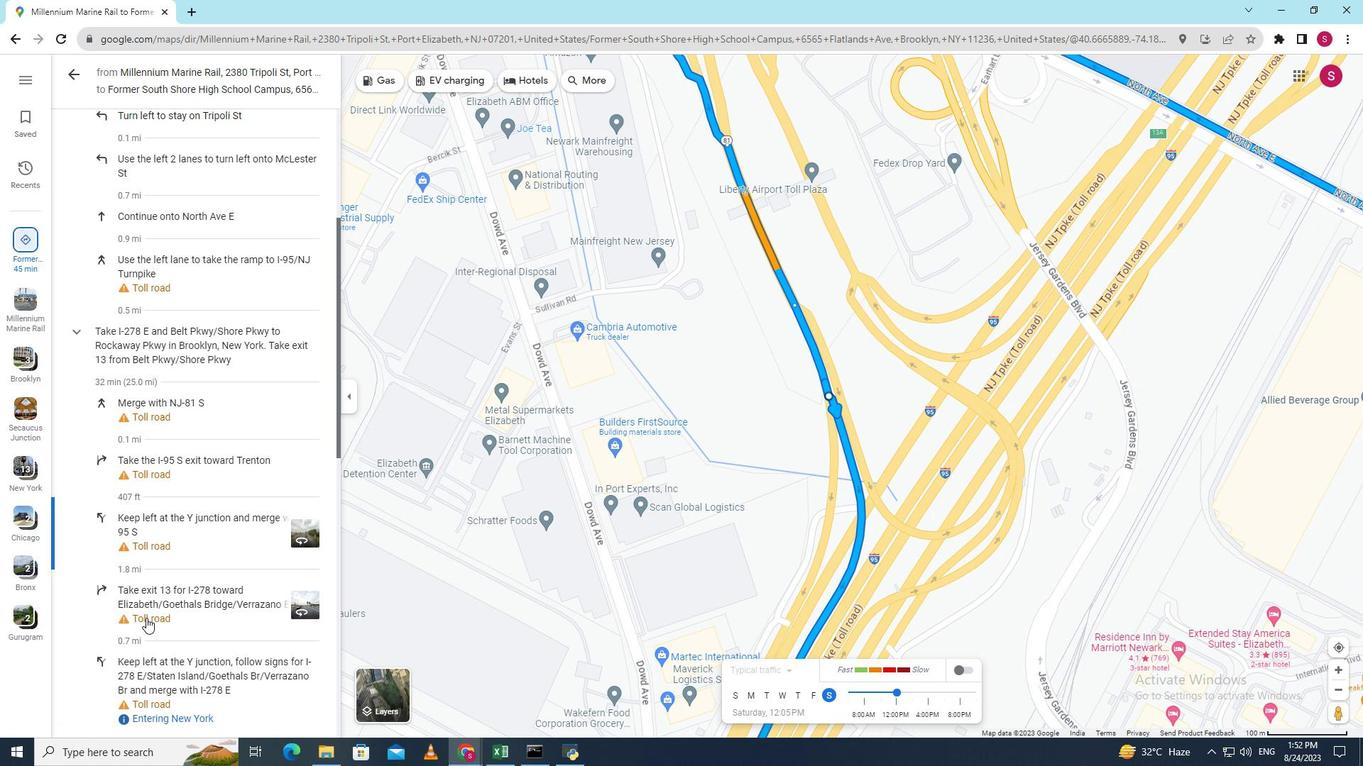 
Action: Mouse moved to (153, 706)
Screenshot: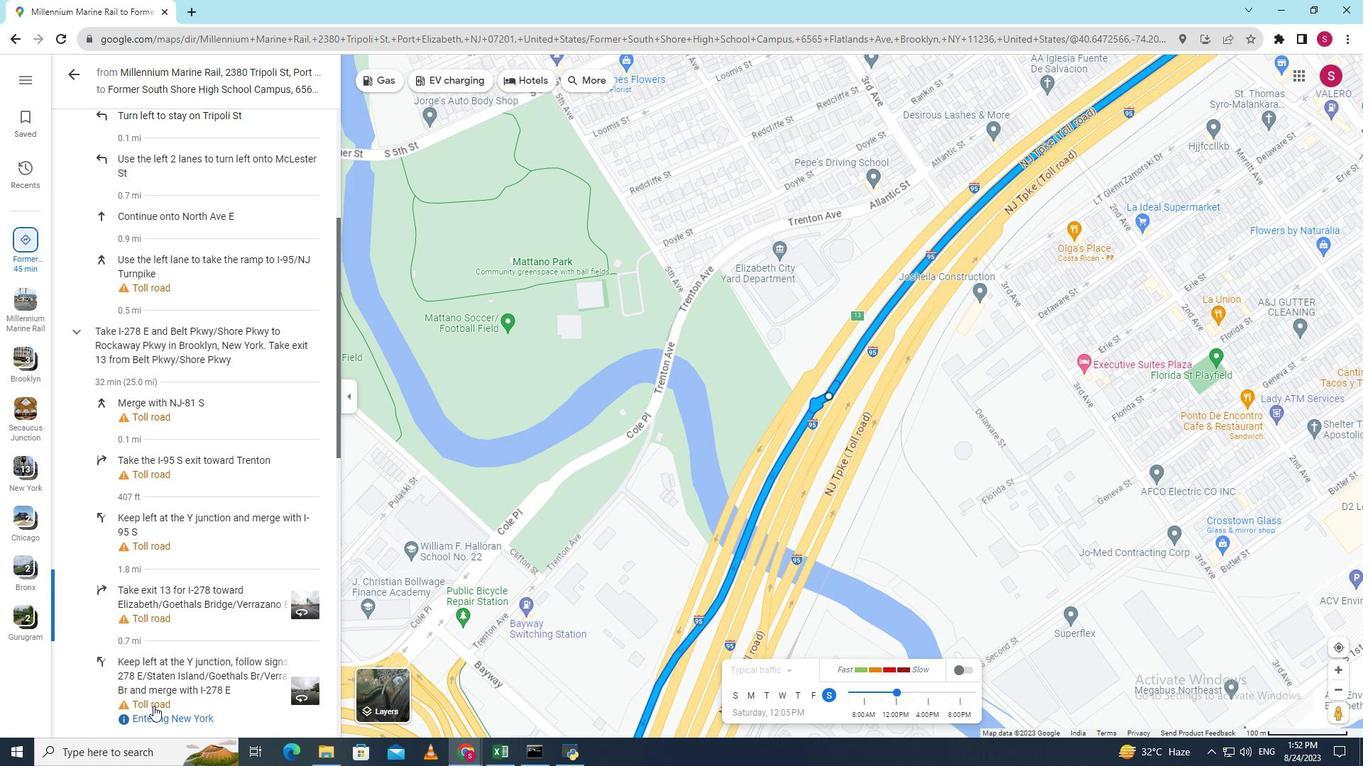 
Action: Mouse pressed left at (153, 706)
Screenshot: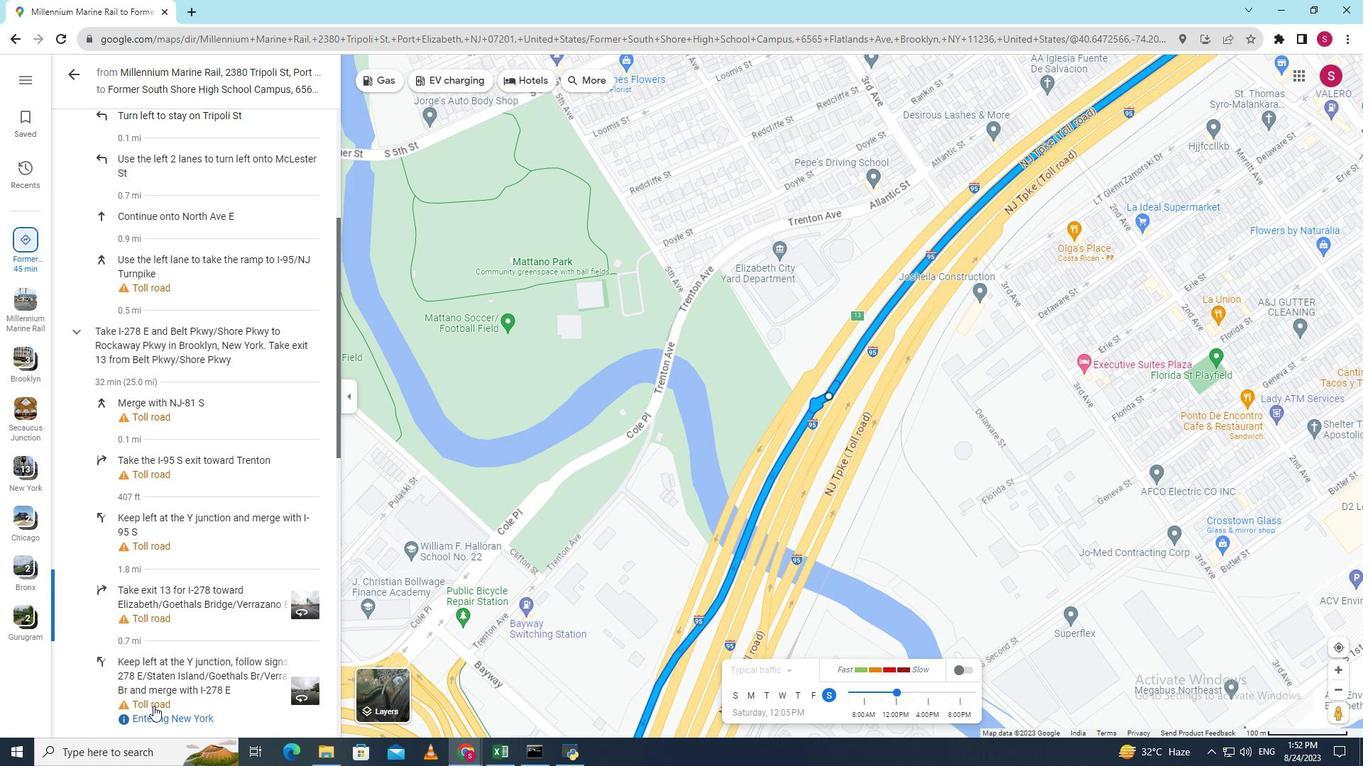 
Action: Mouse moved to (173, 581)
Screenshot: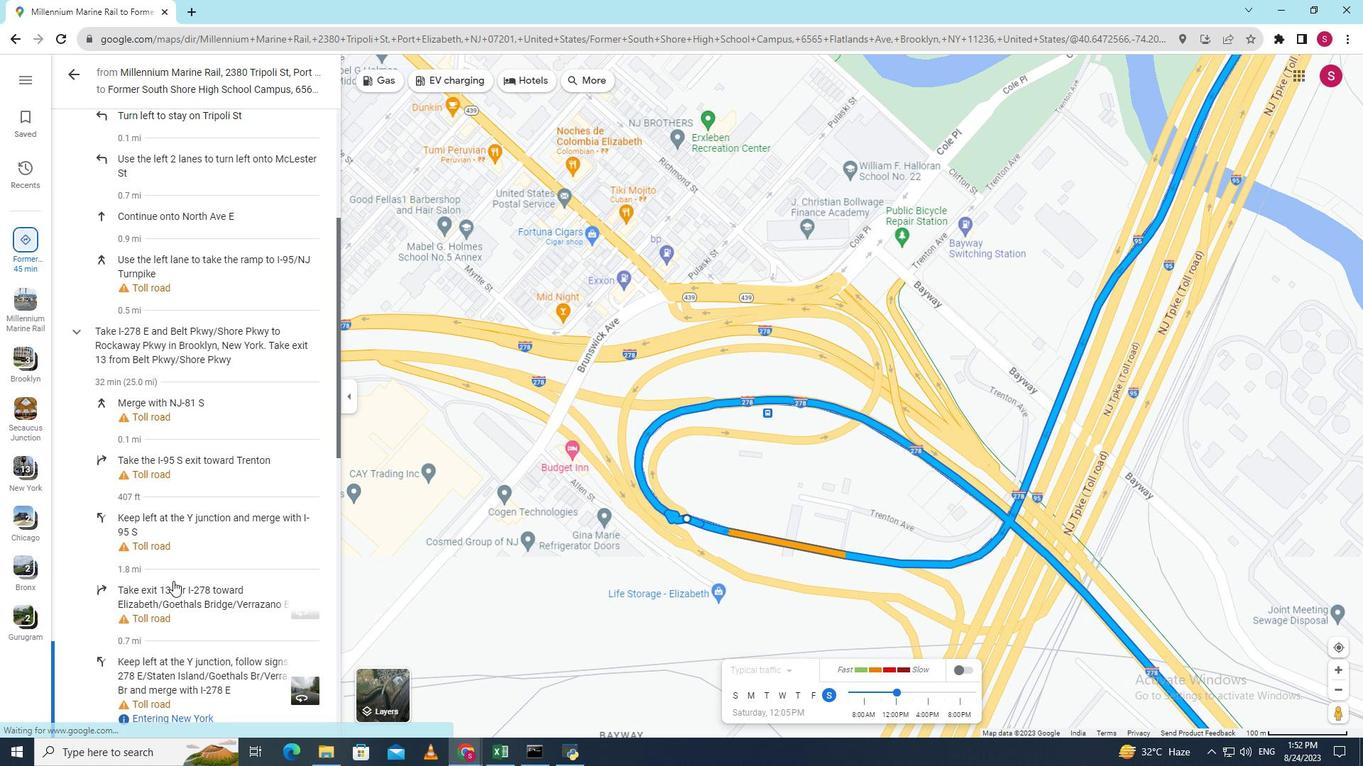 
Action: Mouse scrolled (173, 580) with delta (0, 0)
Screenshot: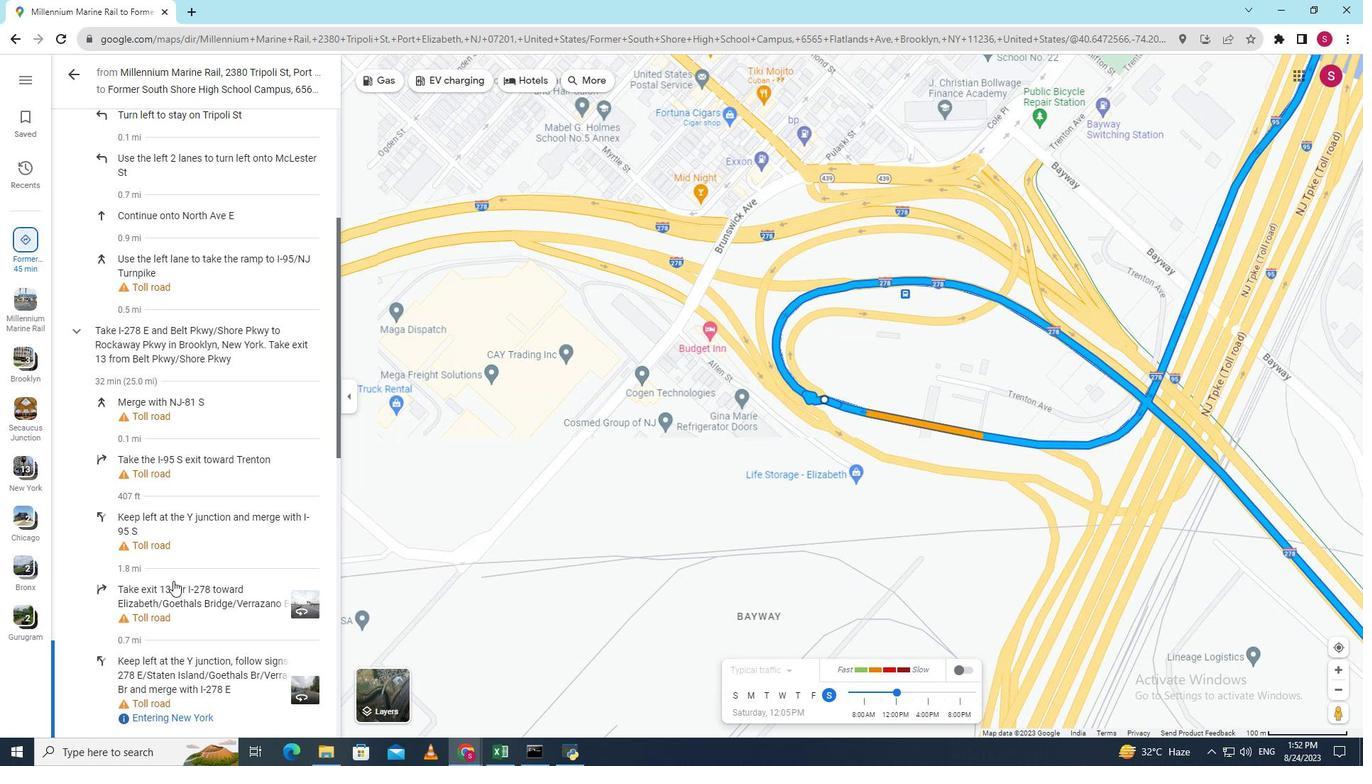 
Action: Mouse scrolled (173, 580) with delta (0, 0)
Screenshot: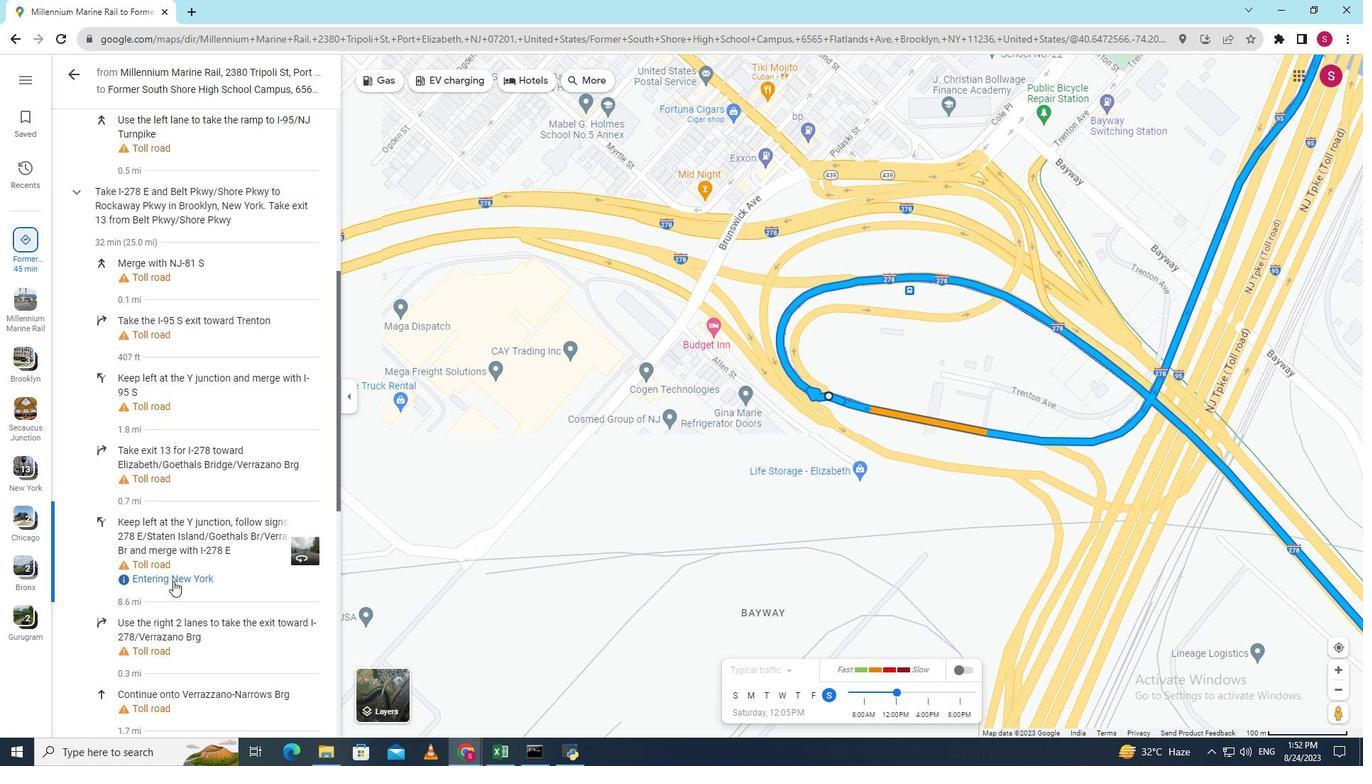 
Action: Mouse moved to (154, 651)
Screenshot: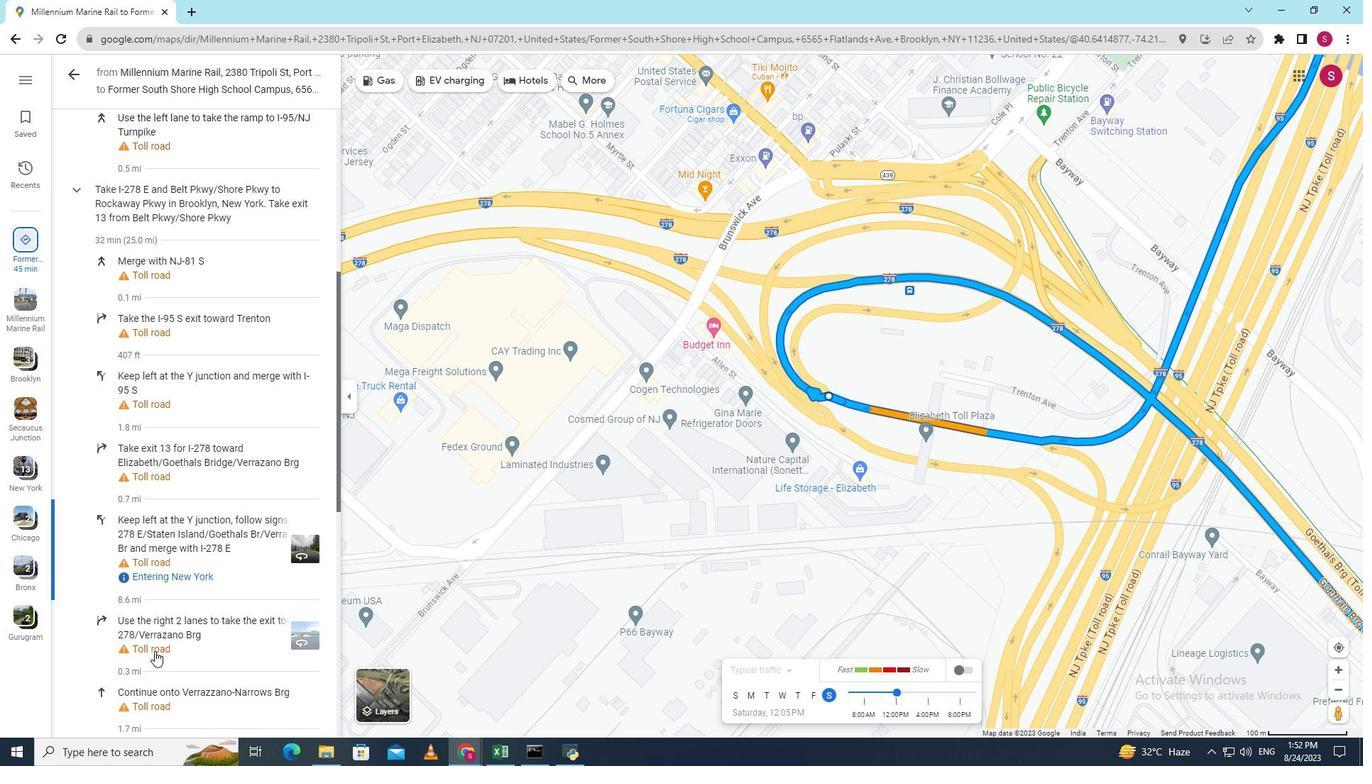 
Action: Mouse pressed left at (154, 651)
Screenshot: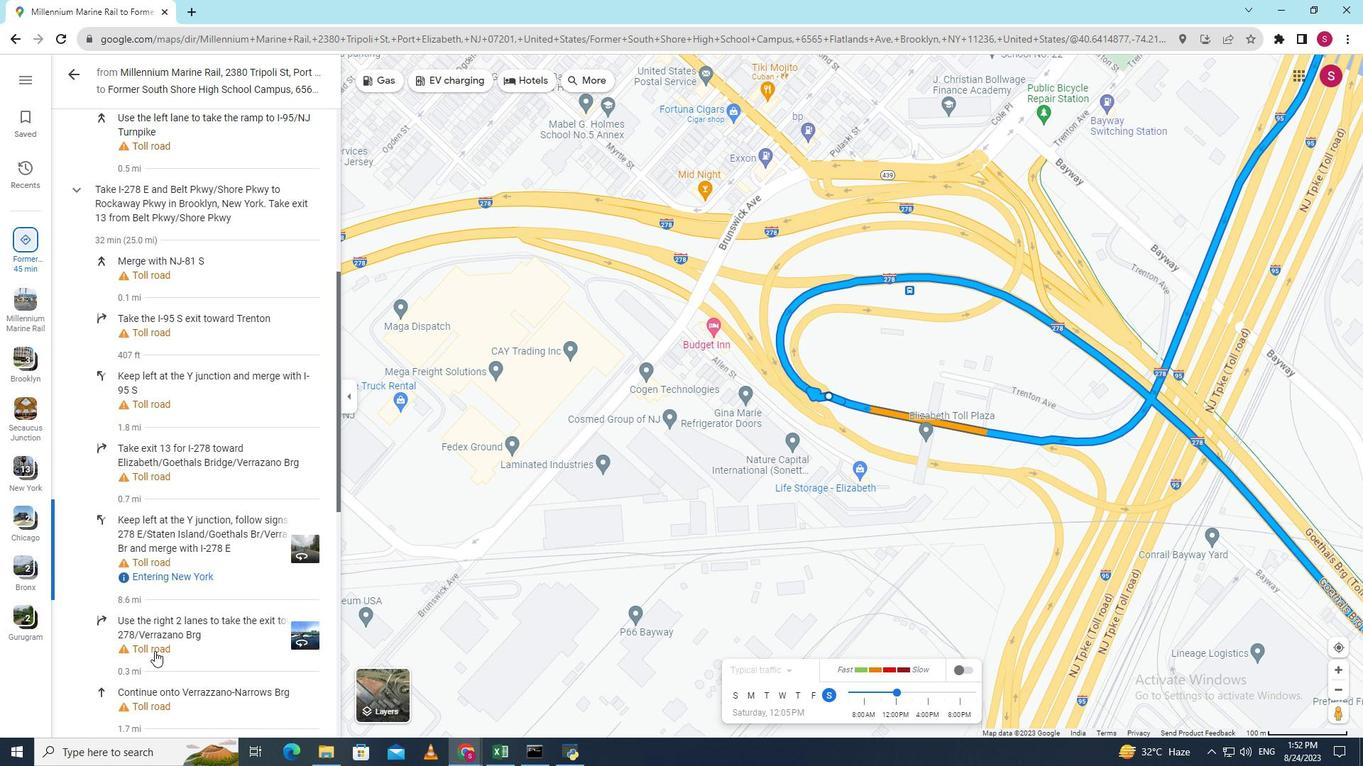 
Action: Mouse moved to (156, 620)
Screenshot: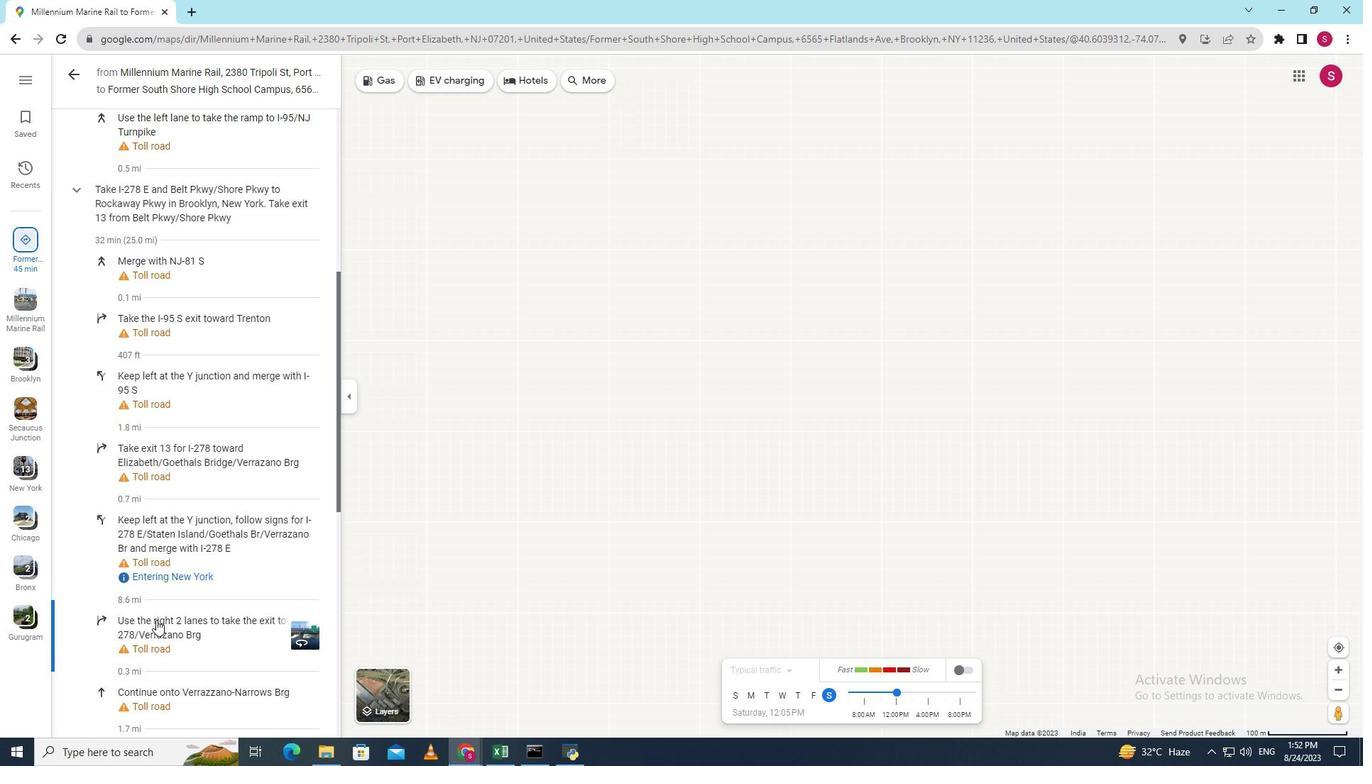 
Action: Mouse scrolled (156, 619) with delta (0, 0)
Screenshot: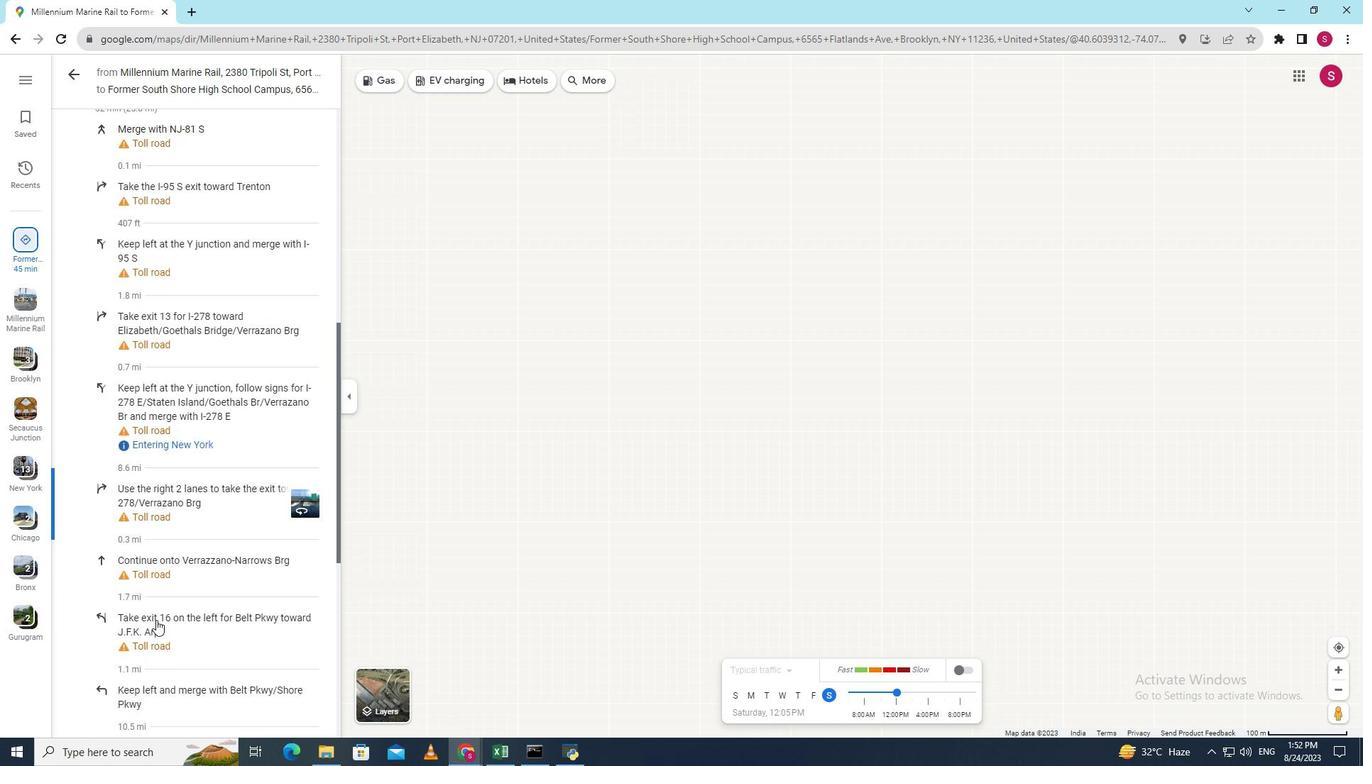 
Action: Mouse scrolled (156, 619) with delta (0, 0)
Screenshot: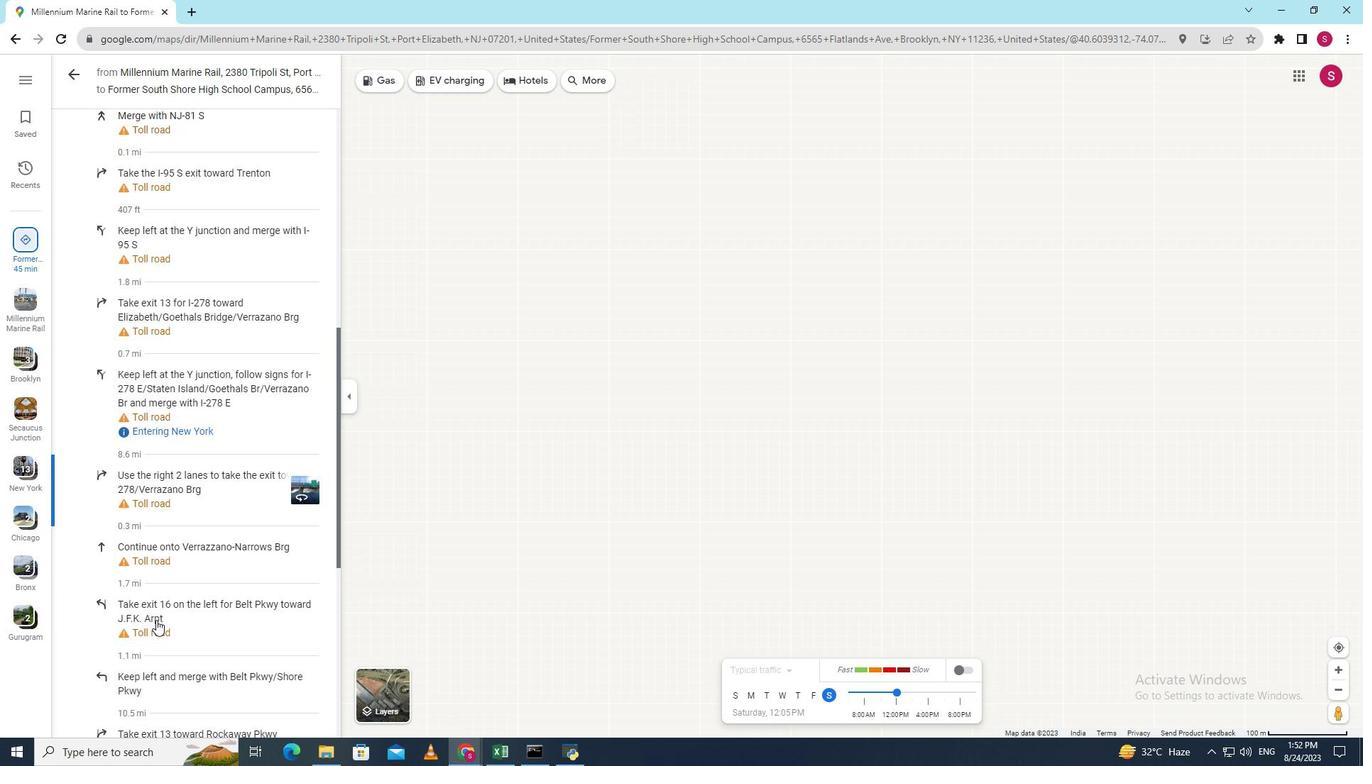 
Action: Mouse scrolled (156, 619) with delta (0, 0)
Screenshot: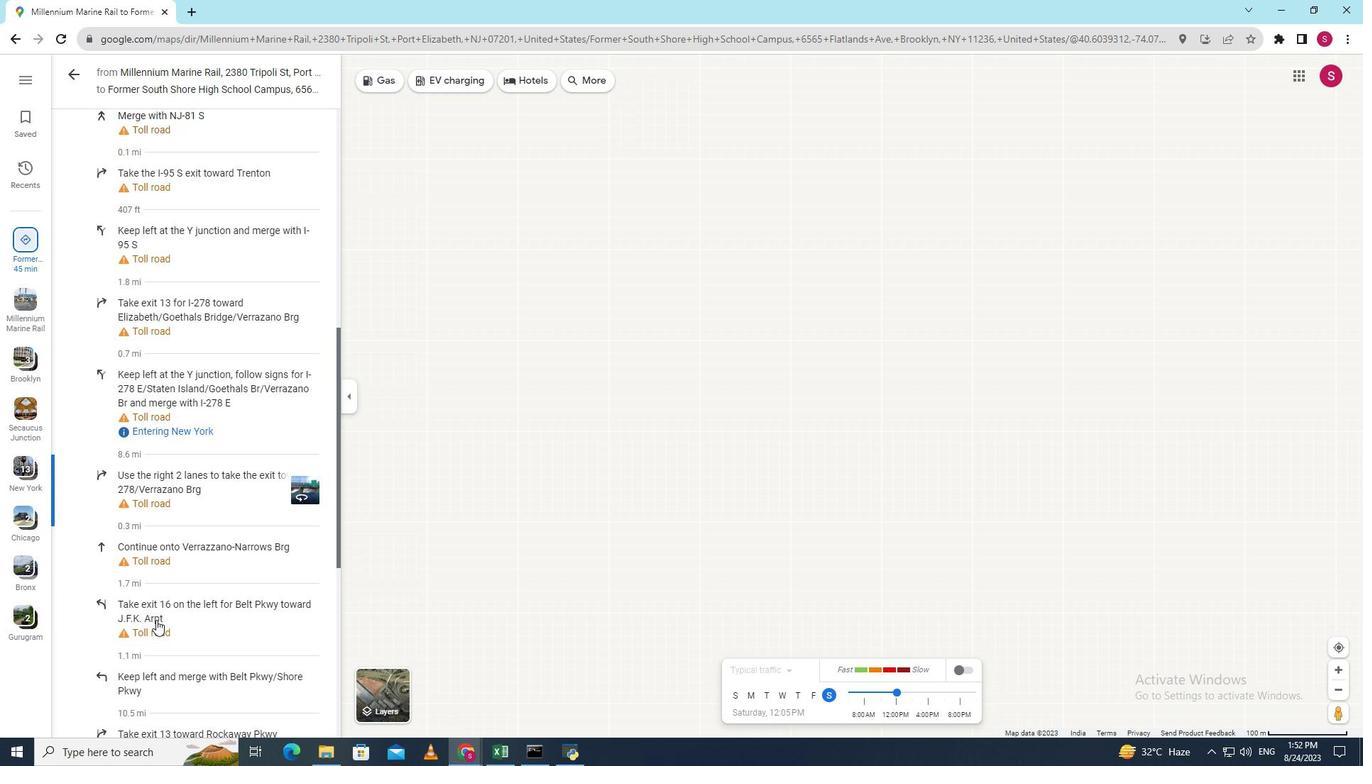 
Action: Mouse moved to (144, 562)
Screenshot: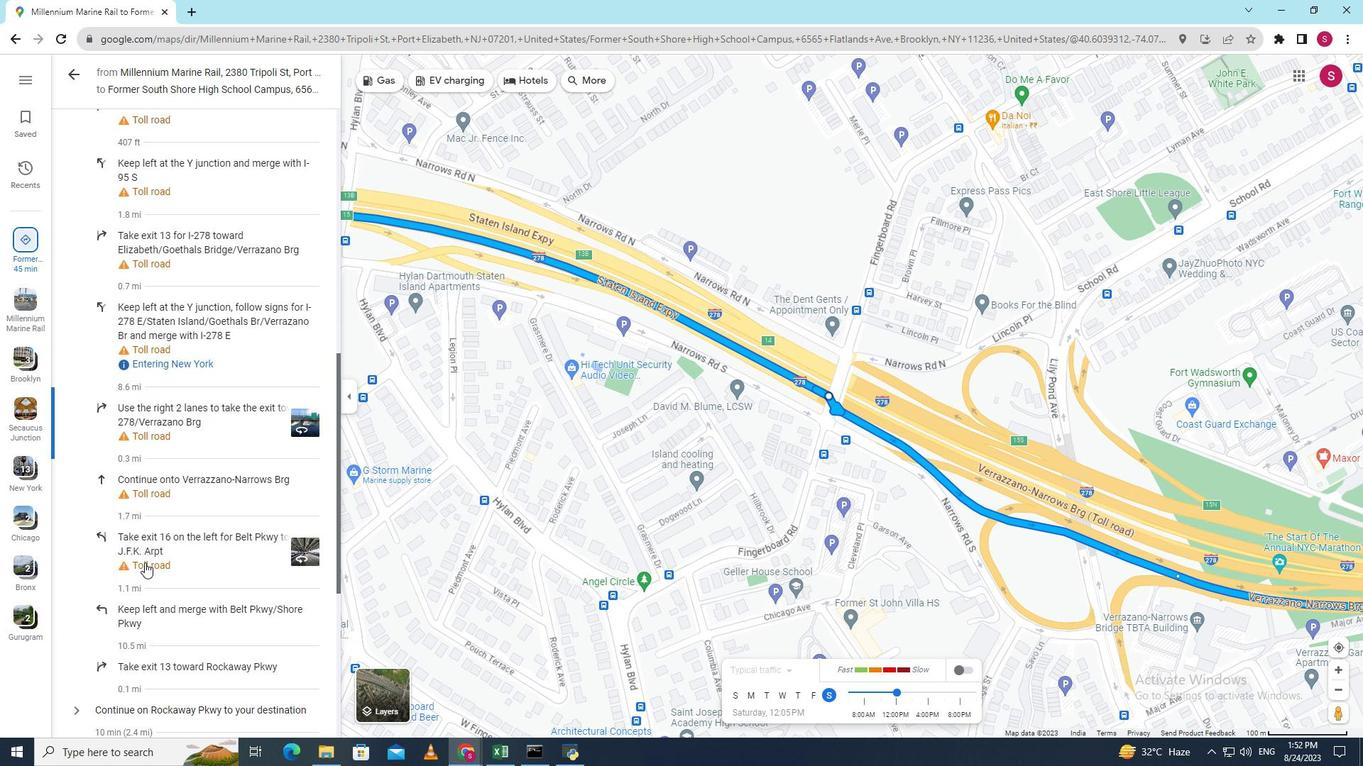 
Action: Mouse pressed left at (144, 562)
Screenshot: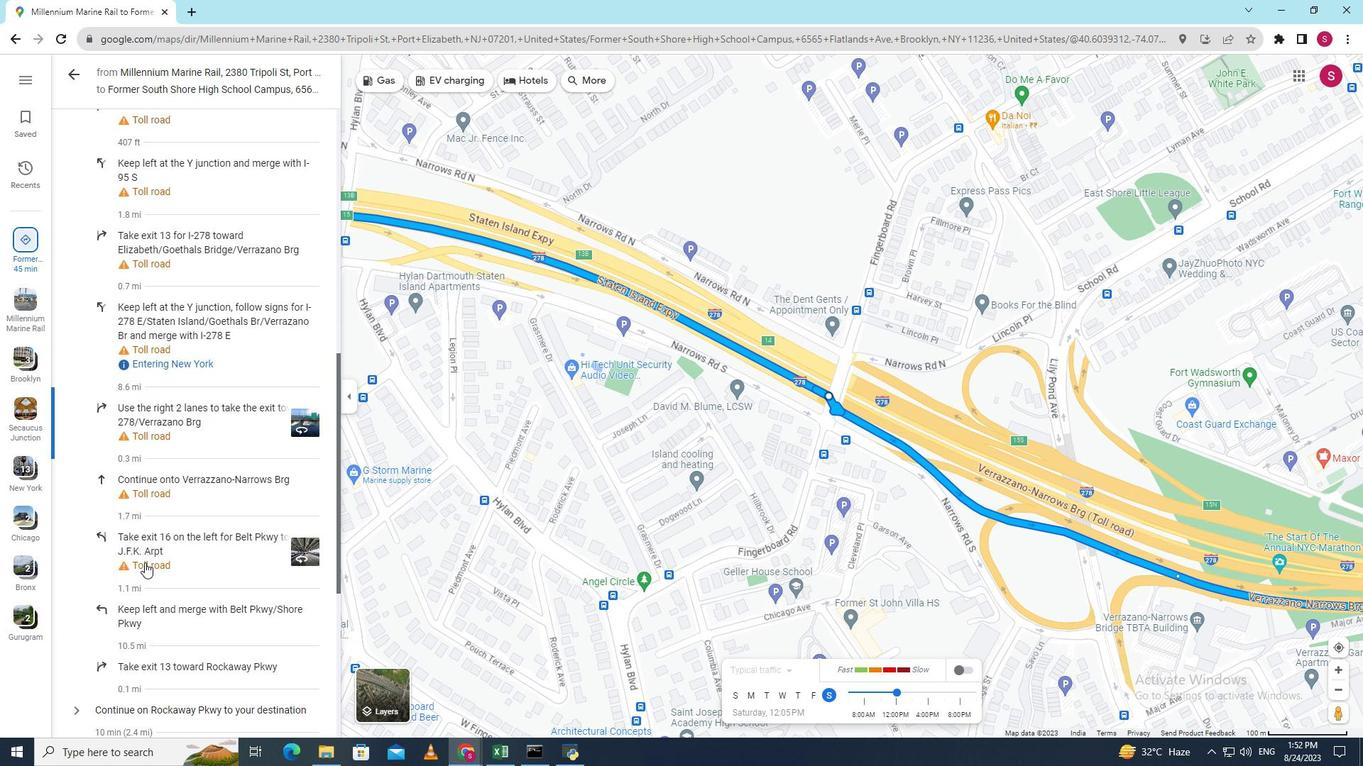 
Action: Mouse pressed left at (144, 562)
Screenshot: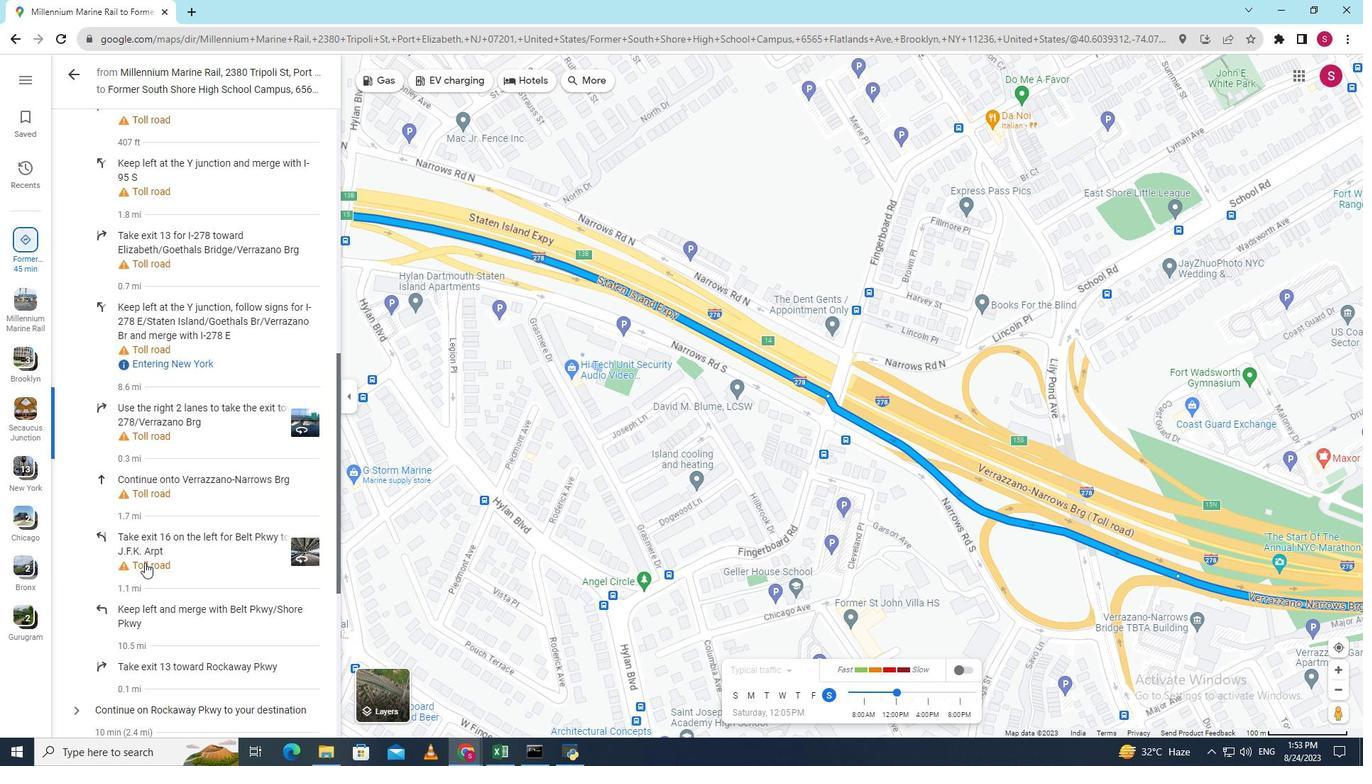 
Action: Mouse moved to (154, 513)
Screenshot: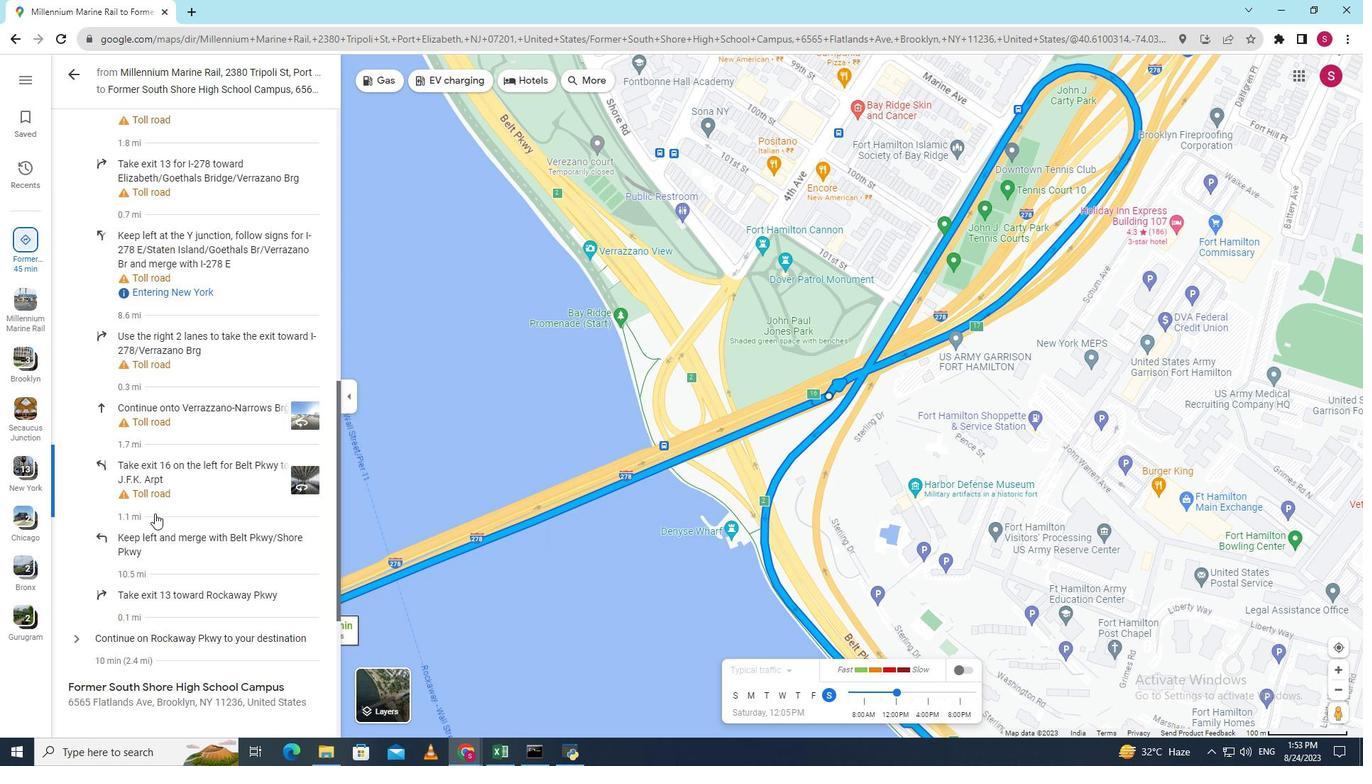 
Action: Mouse scrolled (154, 513) with delta (0, 0)
Screenshot: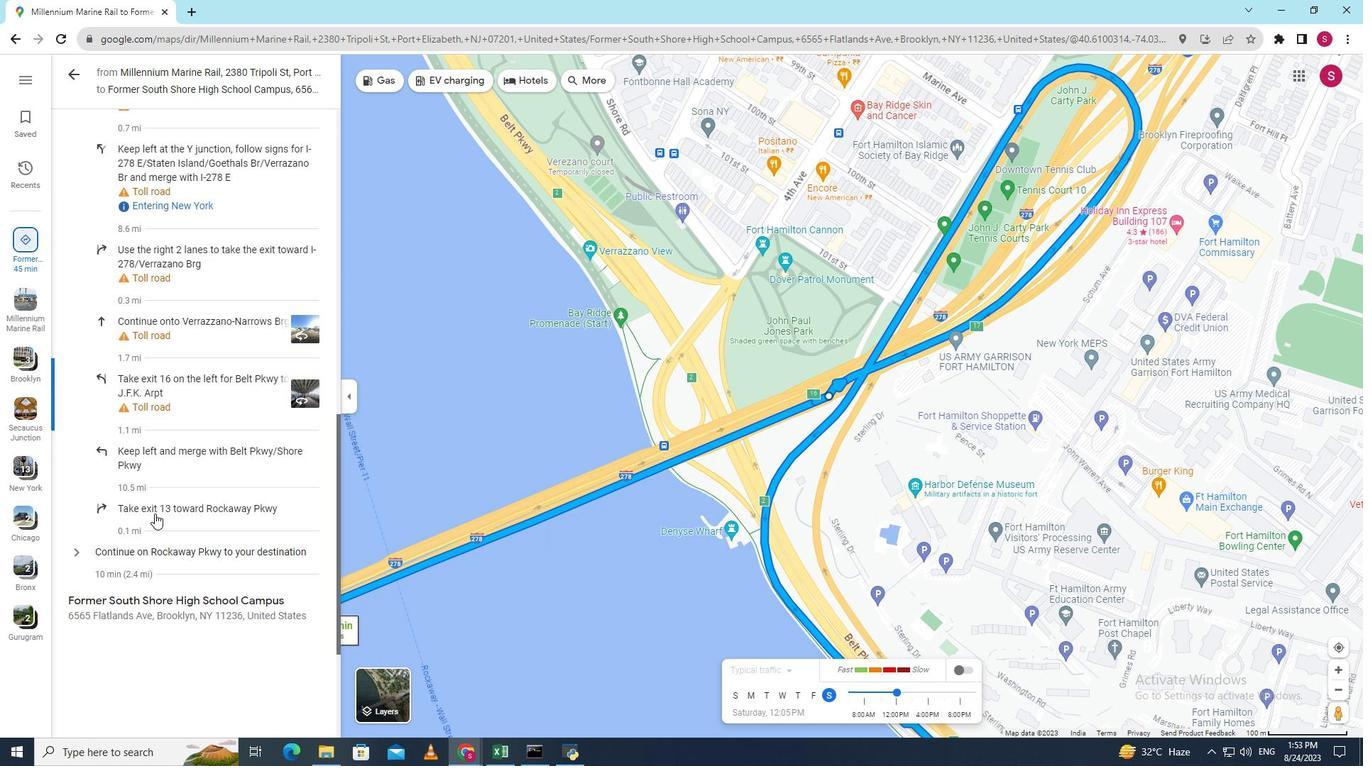
Action: Mouse scrolled (154, 513) with delta (0, 0)
Screenshot: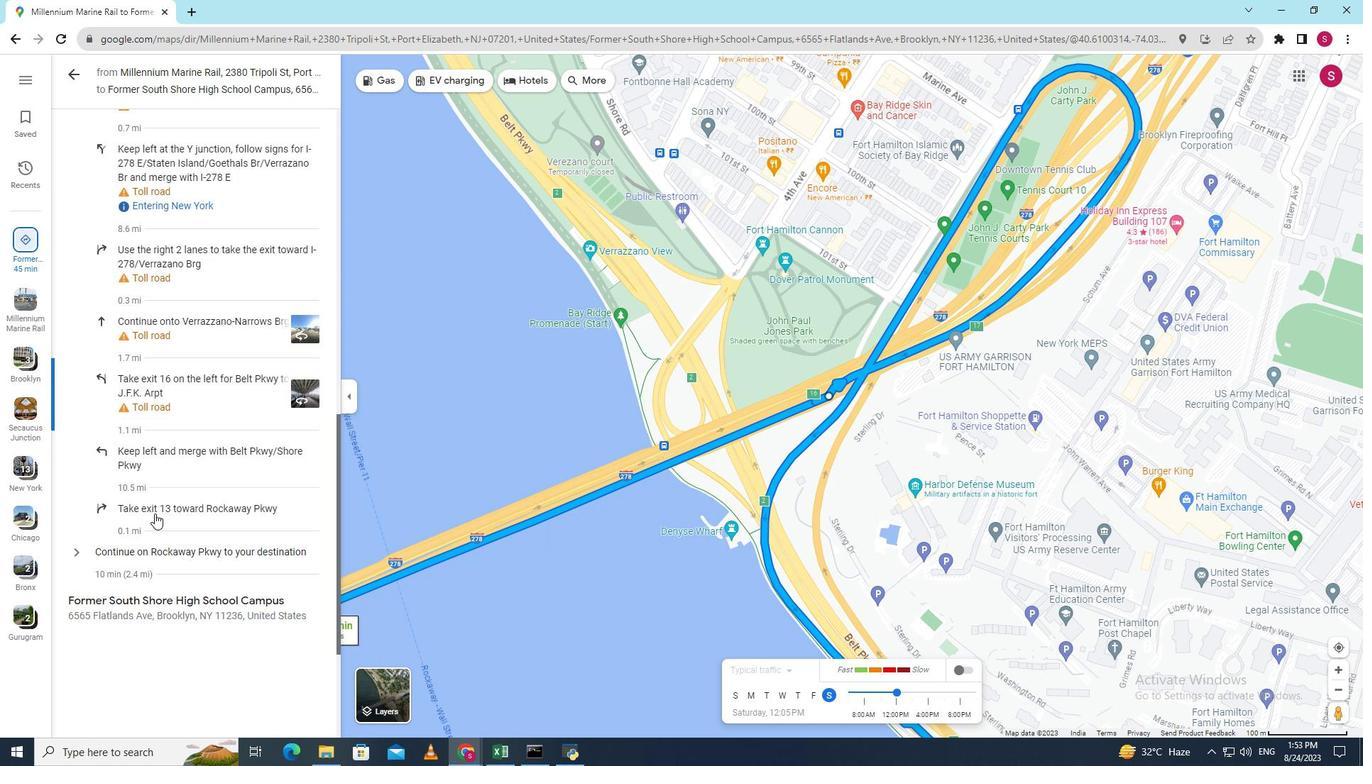 
Action: Mouse scrolled (154, 513) with delta (0, 0)
Screenshot: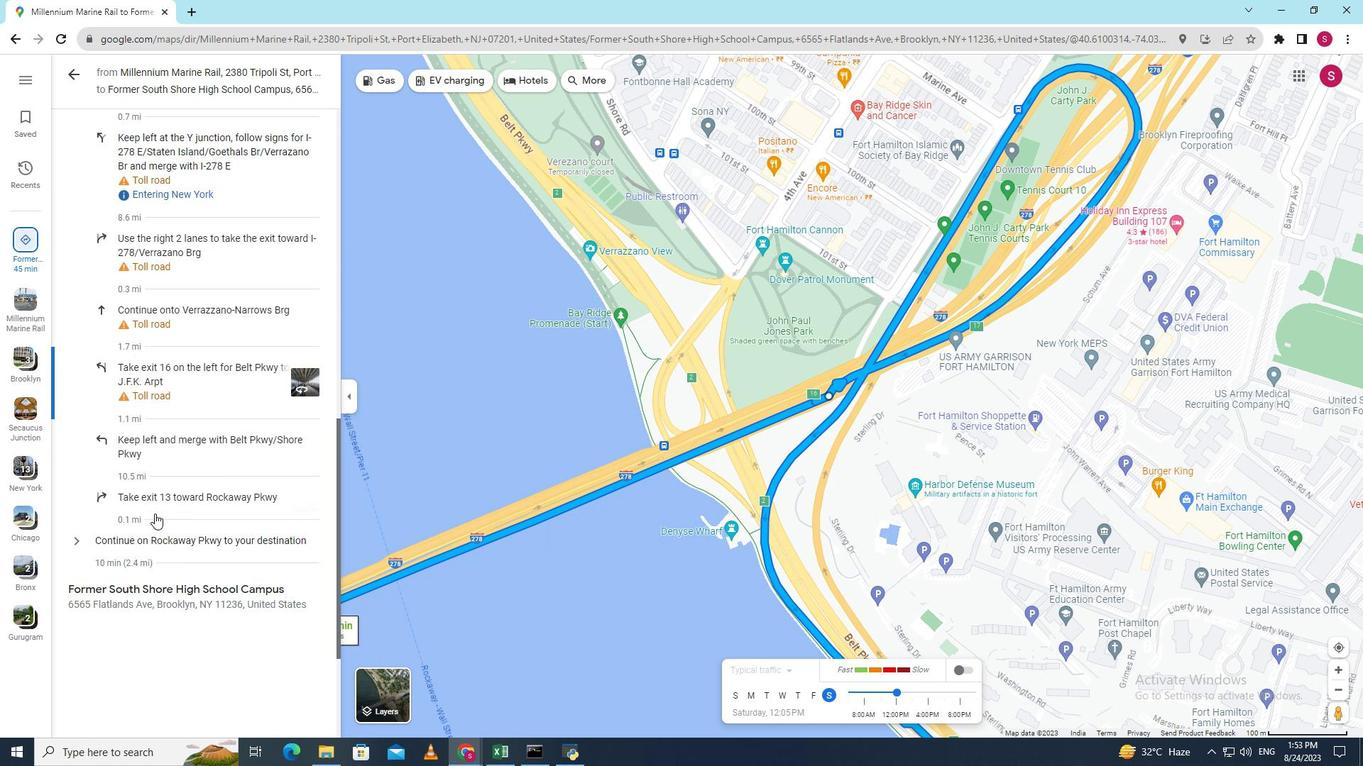 
Action: Mouse scrolled (154, 513) with delta (0, 0)
Screenshot: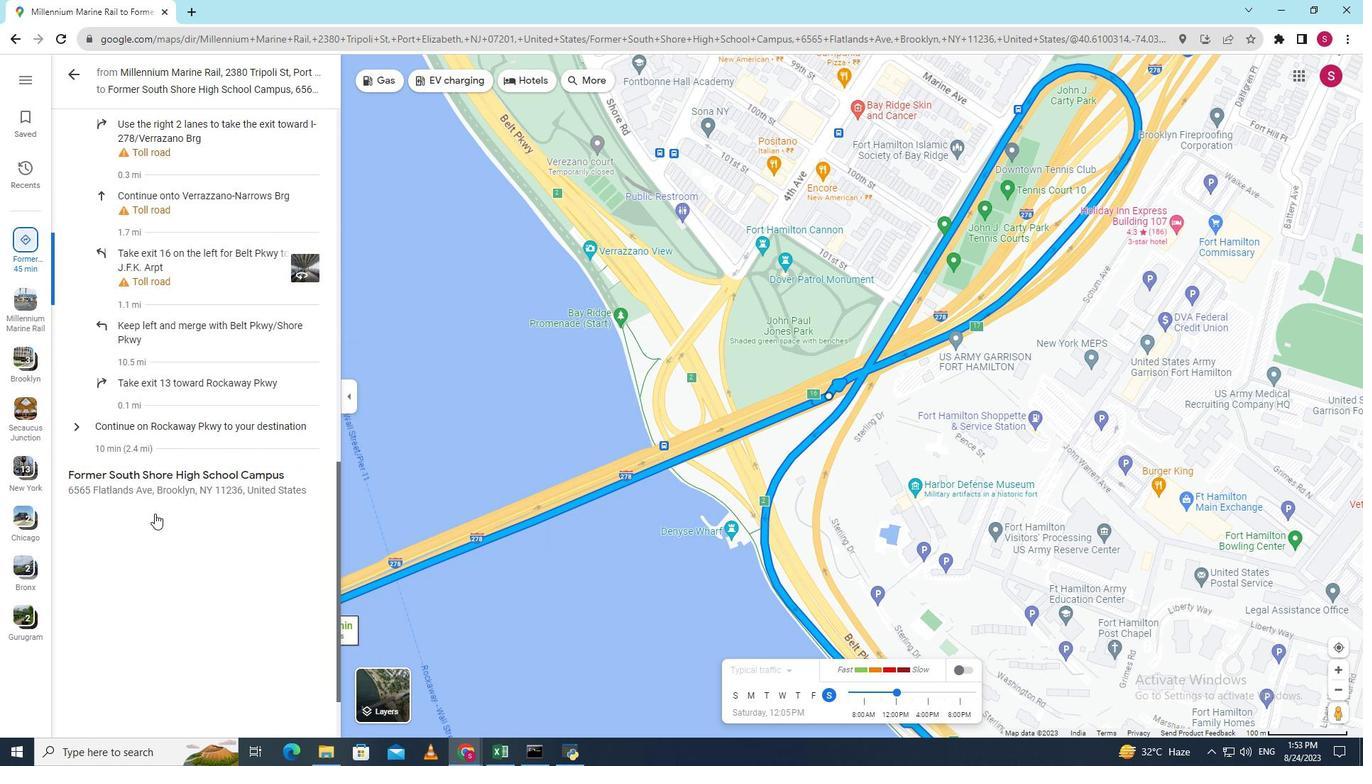
Action: Mouse moved to (81, 428)
Screenshot: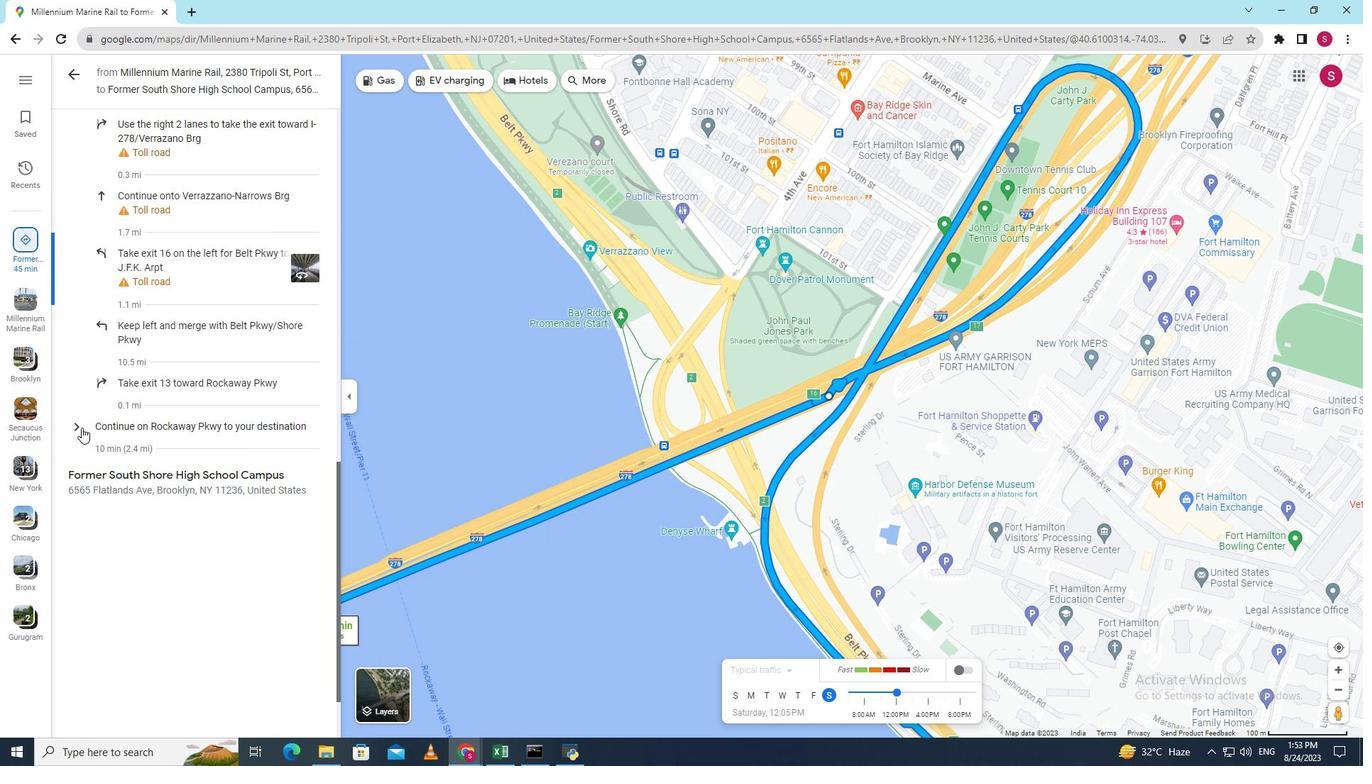 
Action: Mouse pressed left at (81, 428)
Screenshot: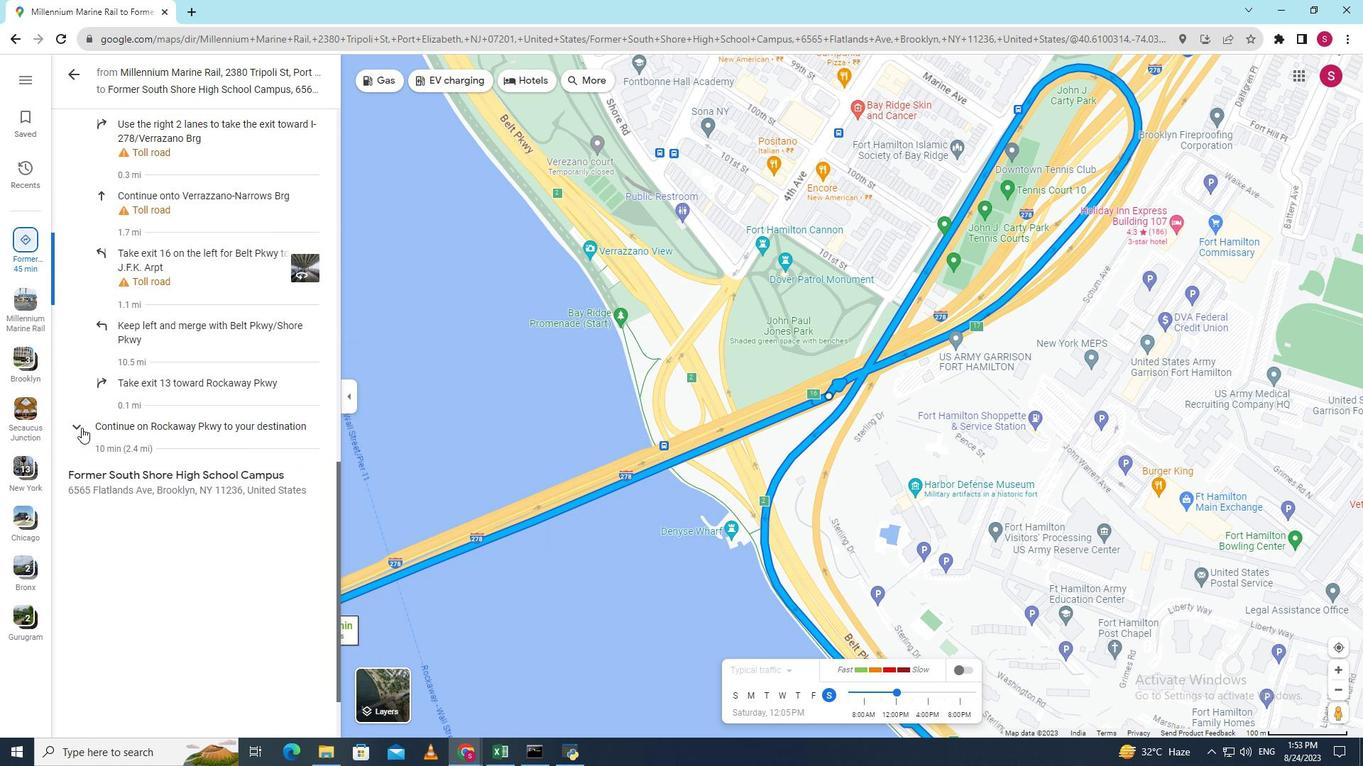 
Action: Mouse moved to (146, 553)
Screenshot: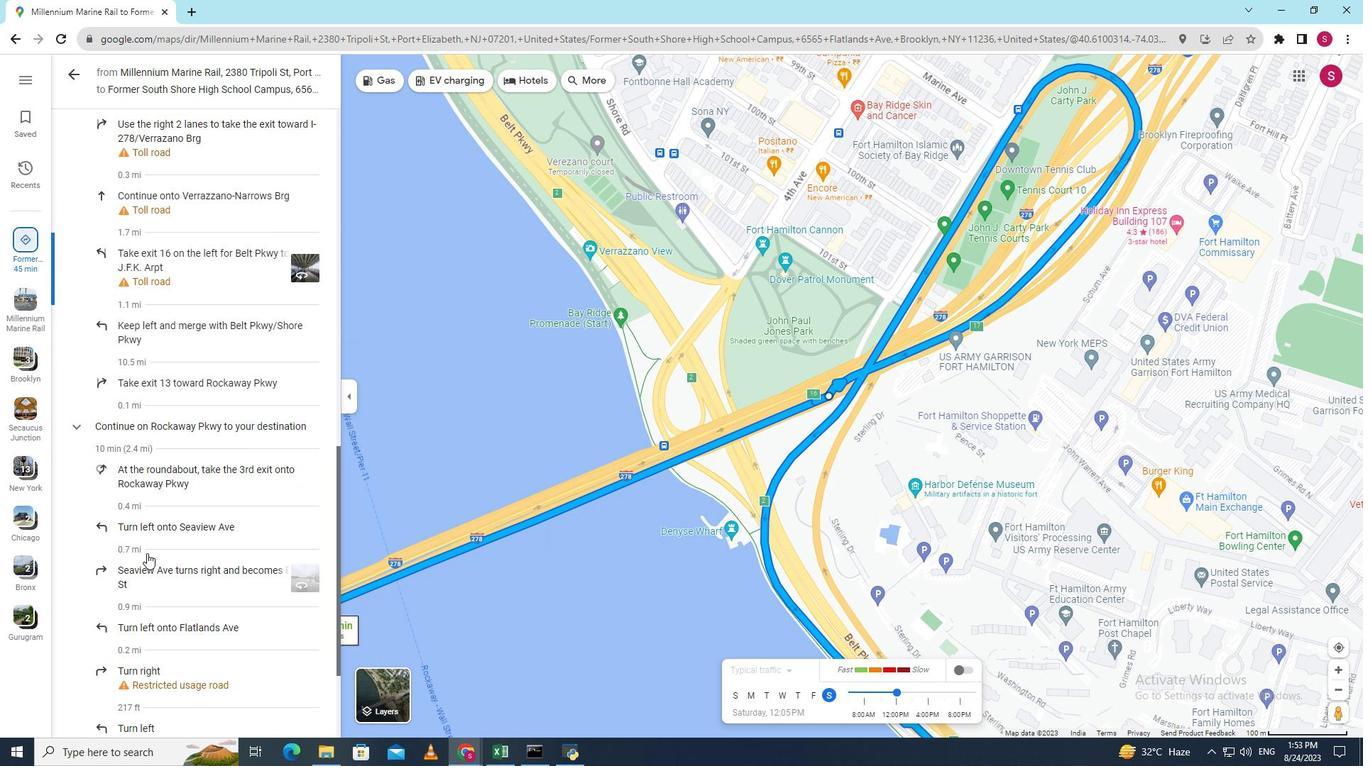 
Action: Mouse scrolled (146, 553) with delta (0, 0)
Screenshot: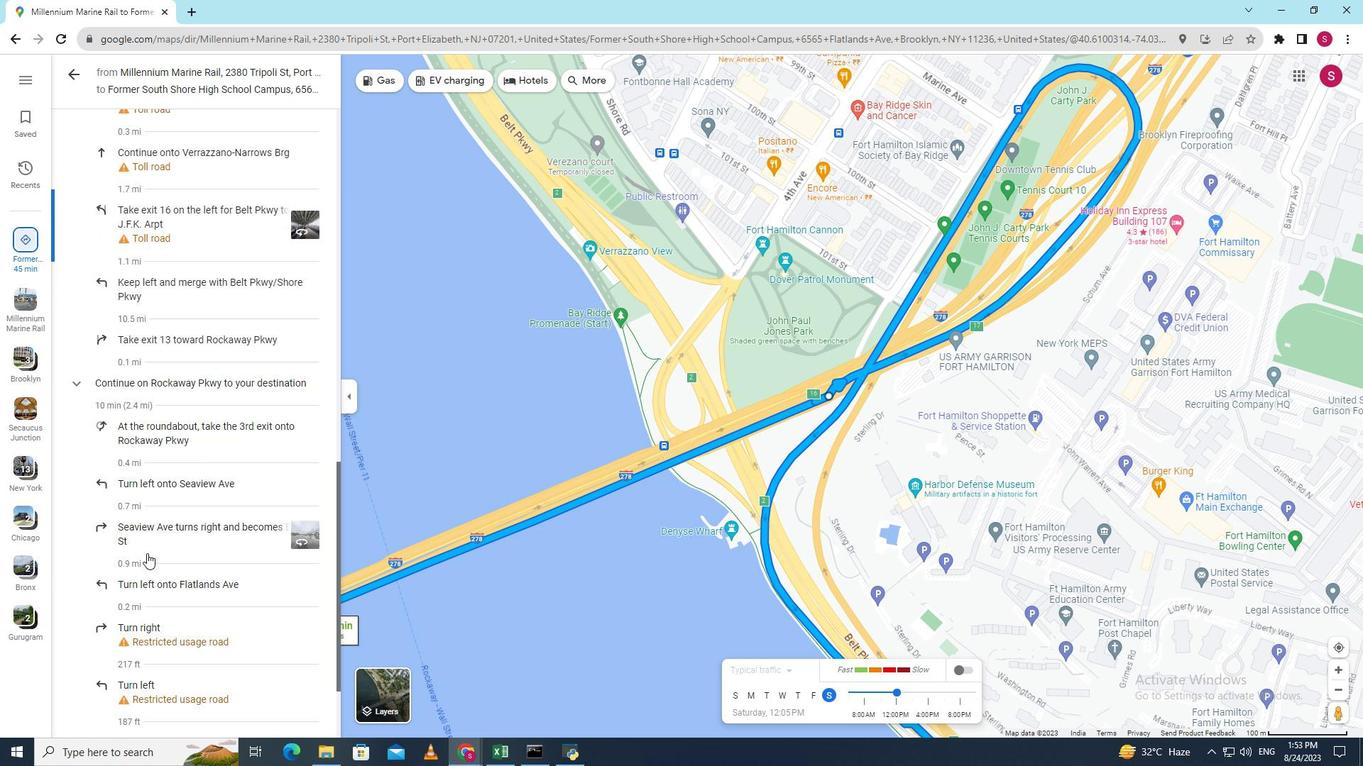 
Action: Mouse moved to (151, 617)
Screenshot: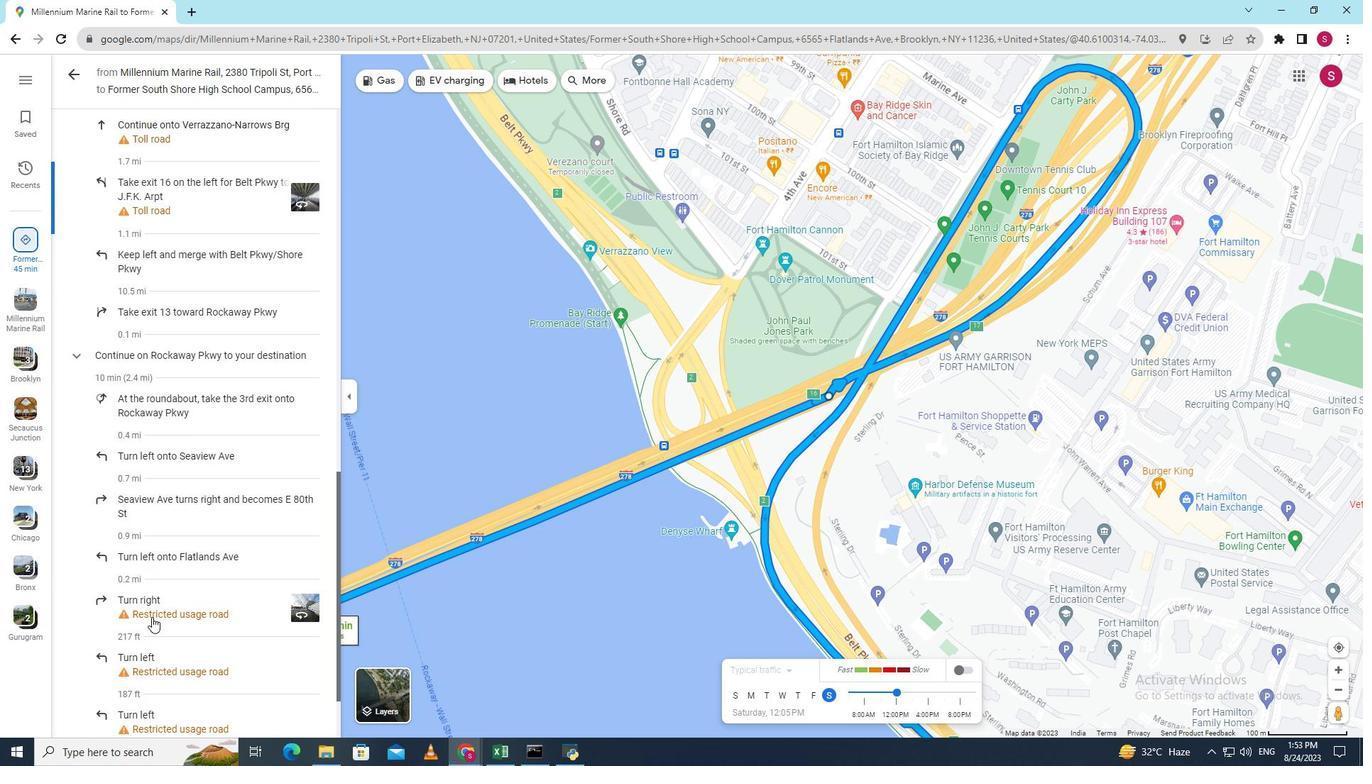
Action: Mouse pressed left at (151, 617)
Screenshot: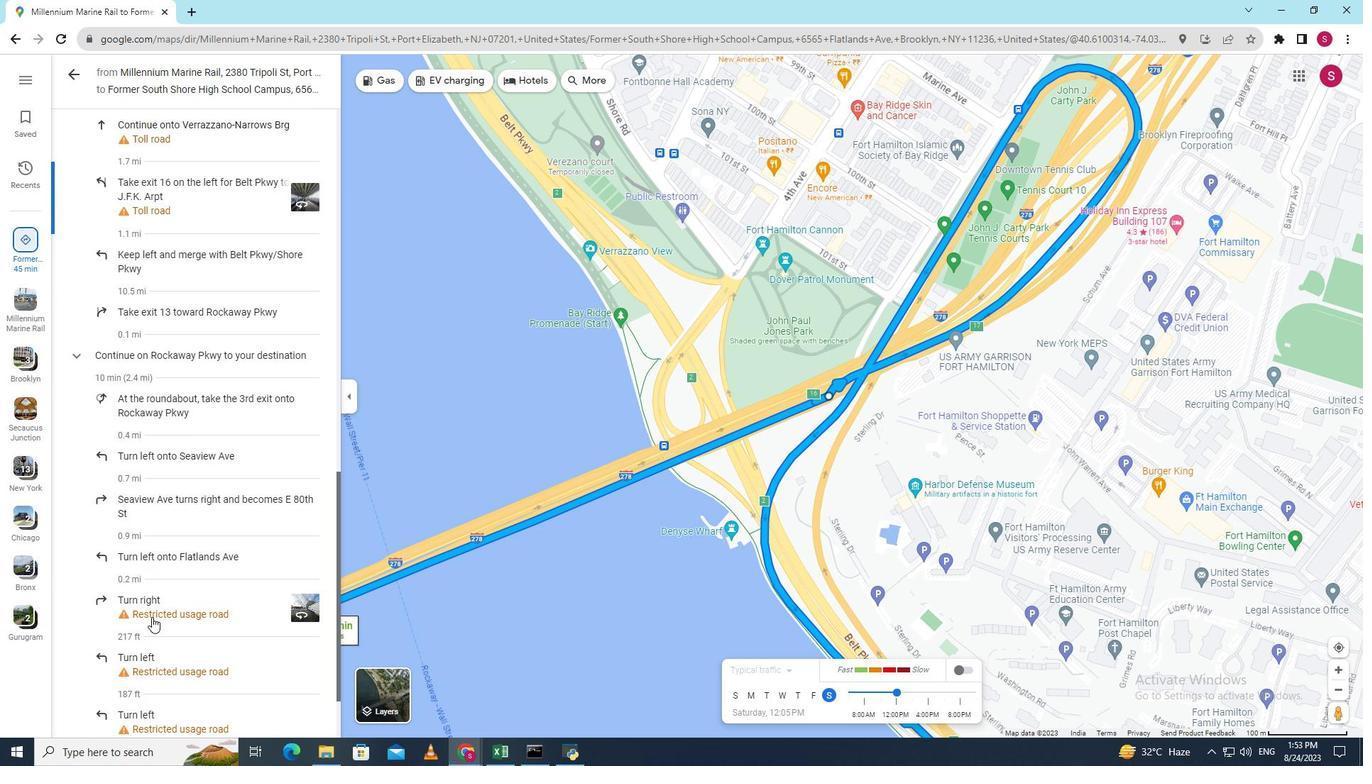 
Action: Mouse moved to (156, 668)
Screenshot: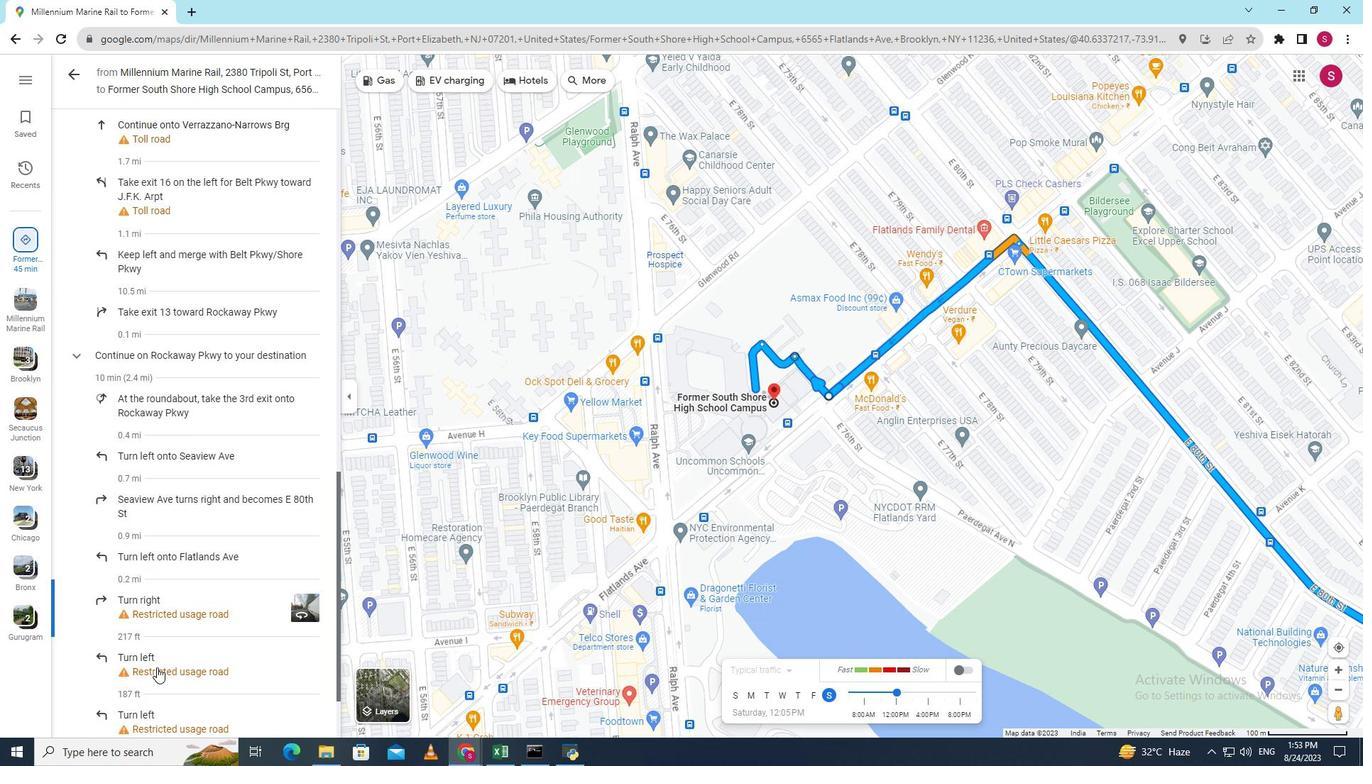 
Action: Mouse pressed left at (156, 668)
Screenshot: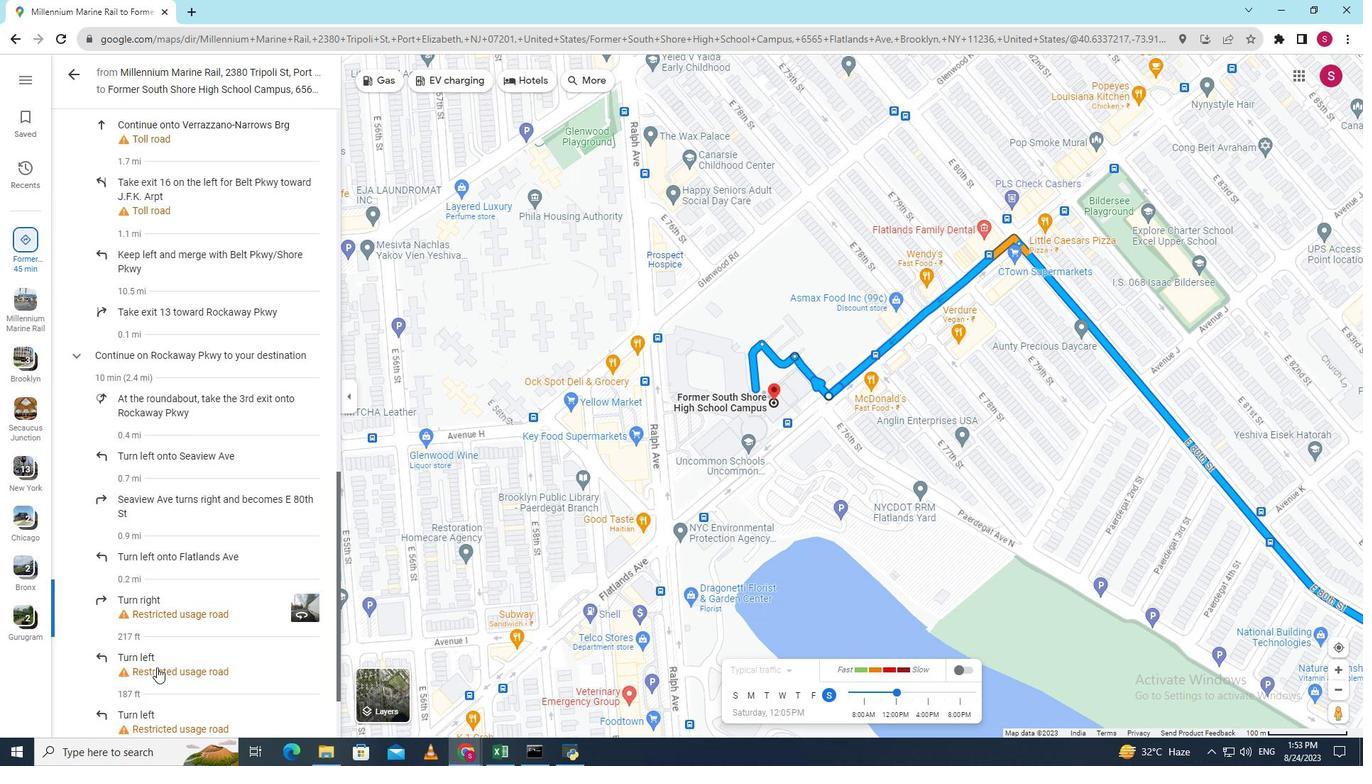 
Action: Mouse scrolled (156, 667) with delta (0, 0)
Screenshot: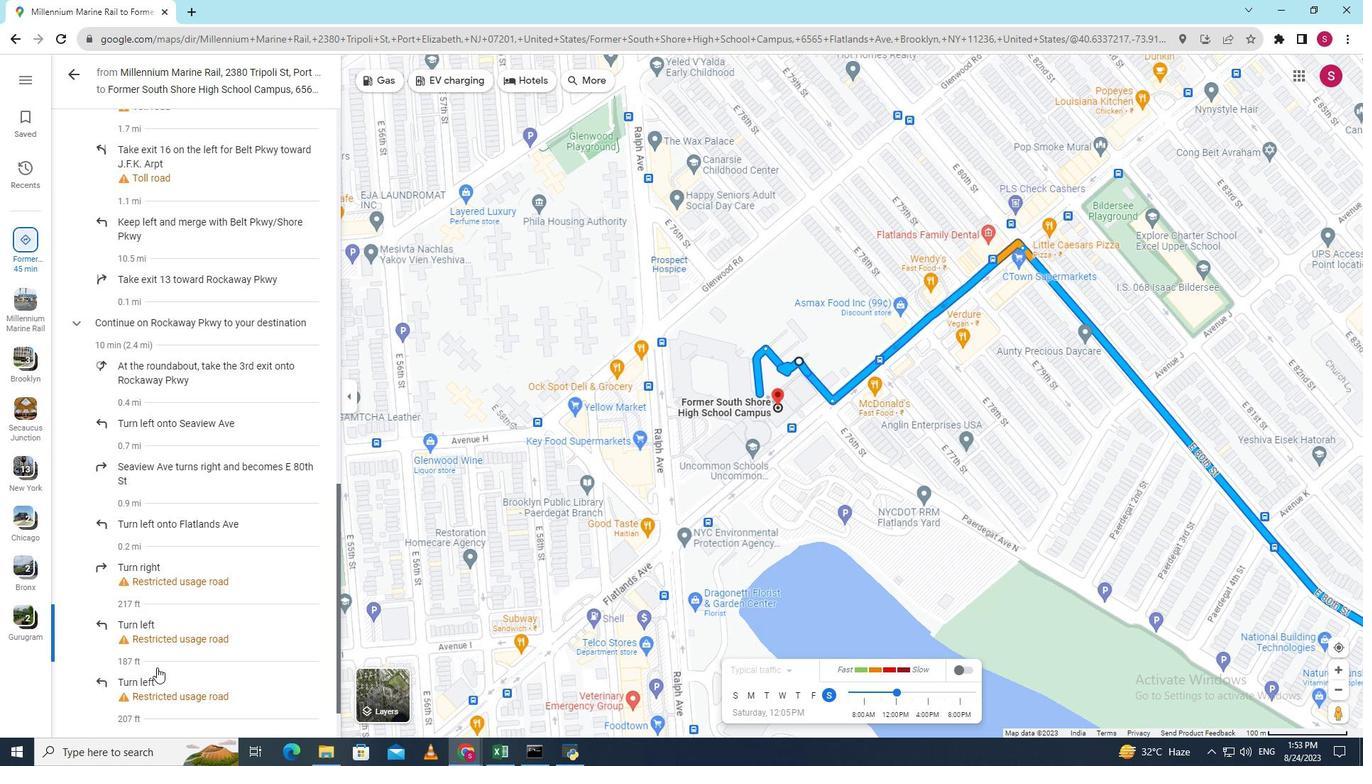 
Action: Mouse moved to (155, 656)
Screenshot: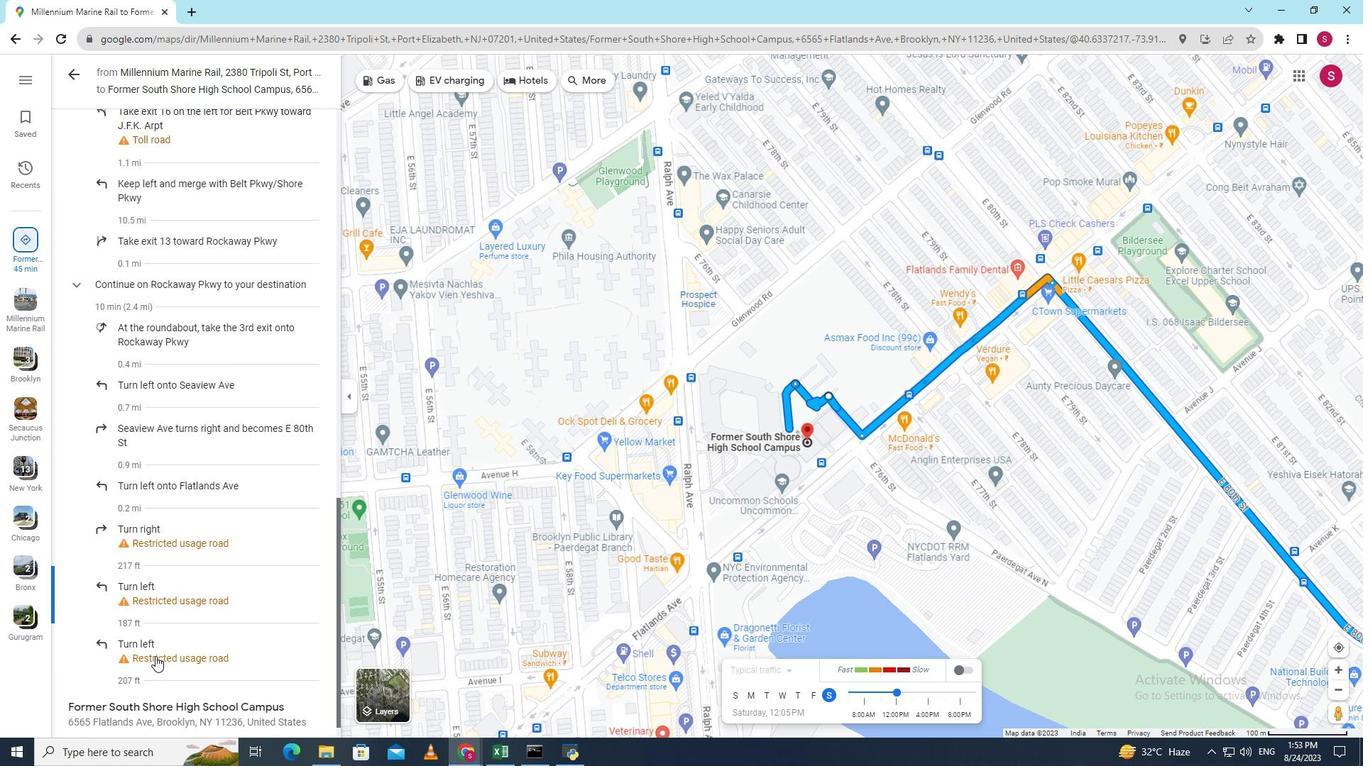 
Action: Mouse pressed left at (155, 656)
Screenshot: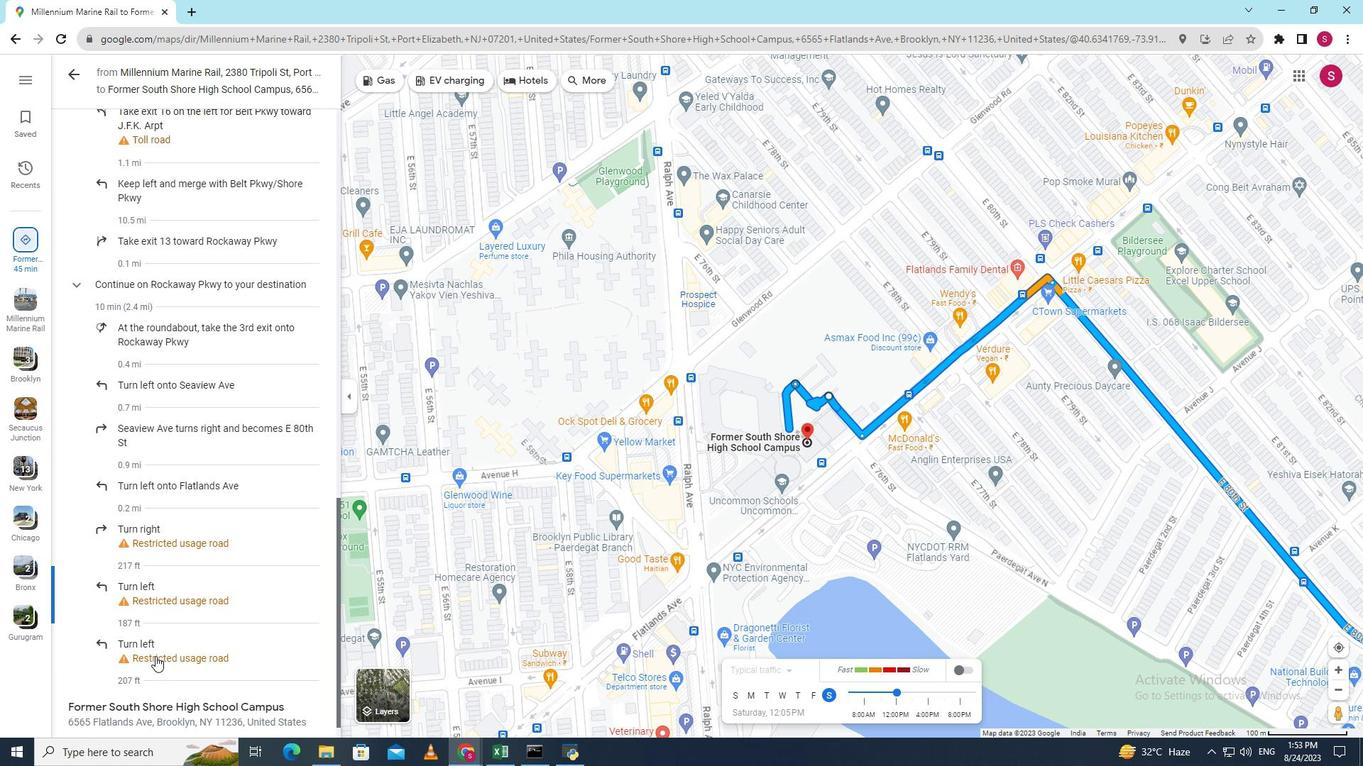 
Action: Mouse scrolled (155, 655) with delta (0, 0)
Screenshot: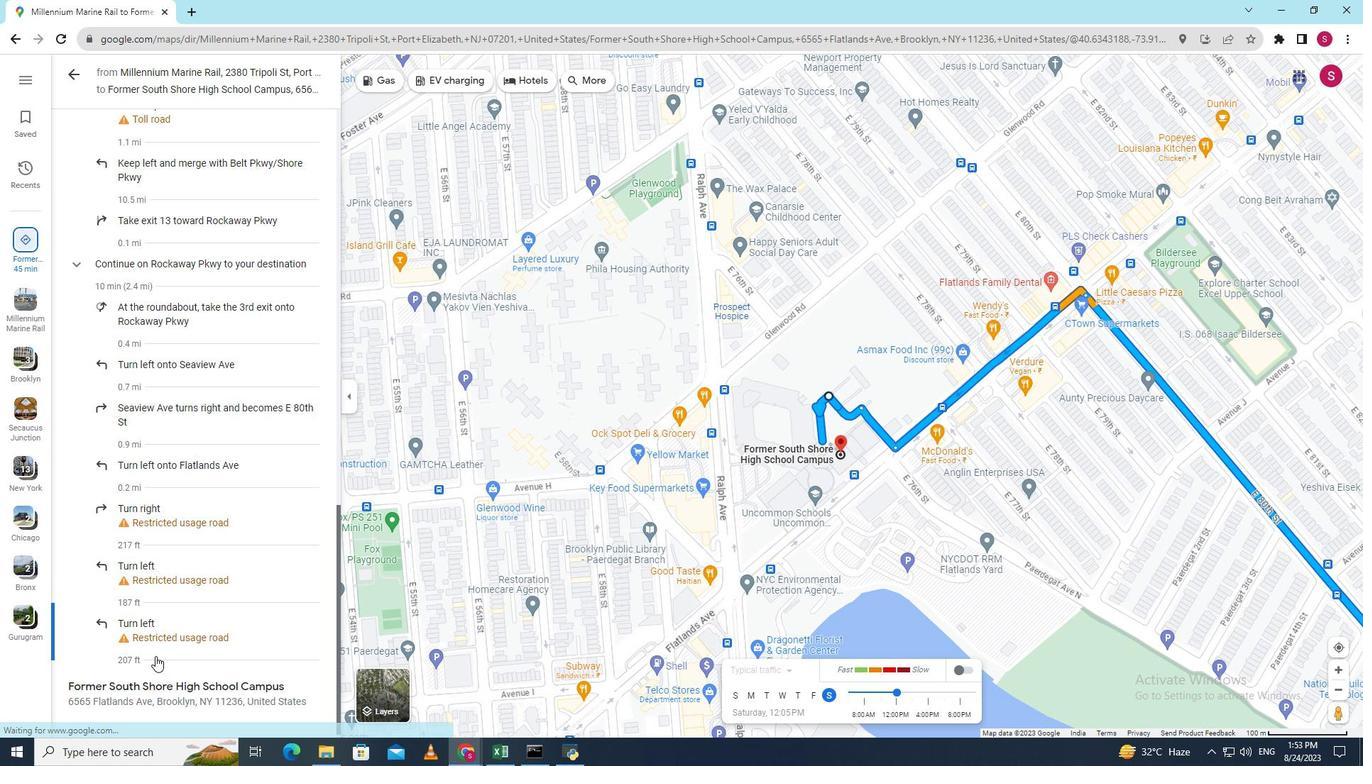 
Action: Mouse scrolled (155, 655) with delta (0, 0)
Screenshot: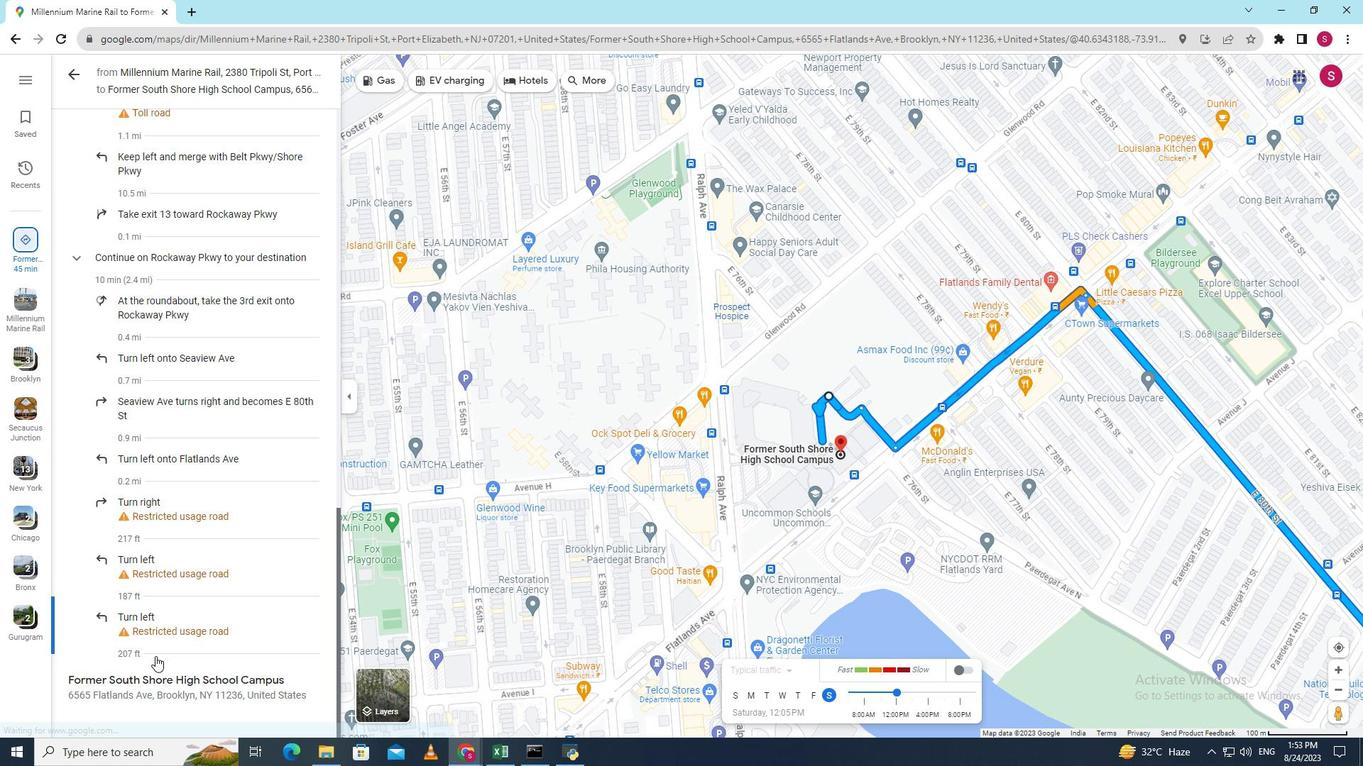 
Action: Mouse scrolled (155, 655) with delta (0, 0)
Screenshot: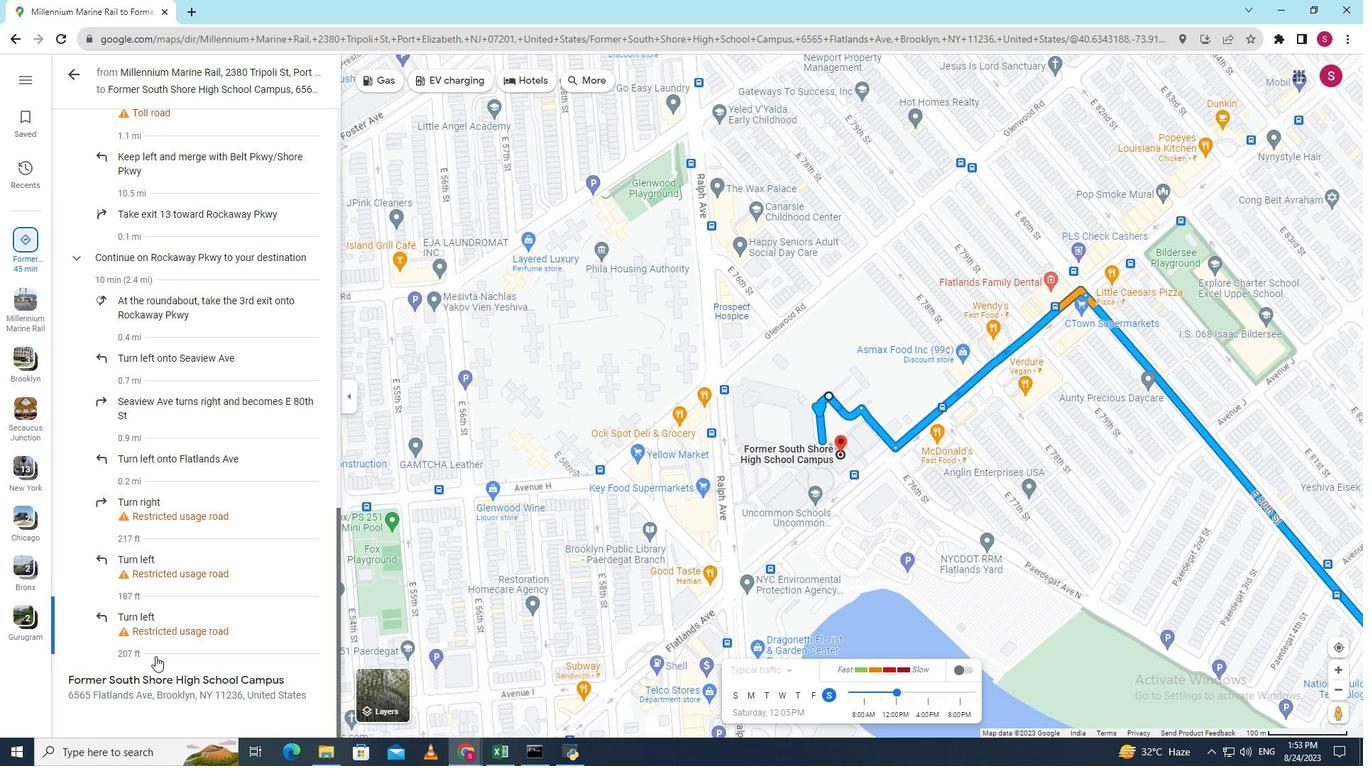 
Action: Mouse moved to (149, 677)
Screenshot: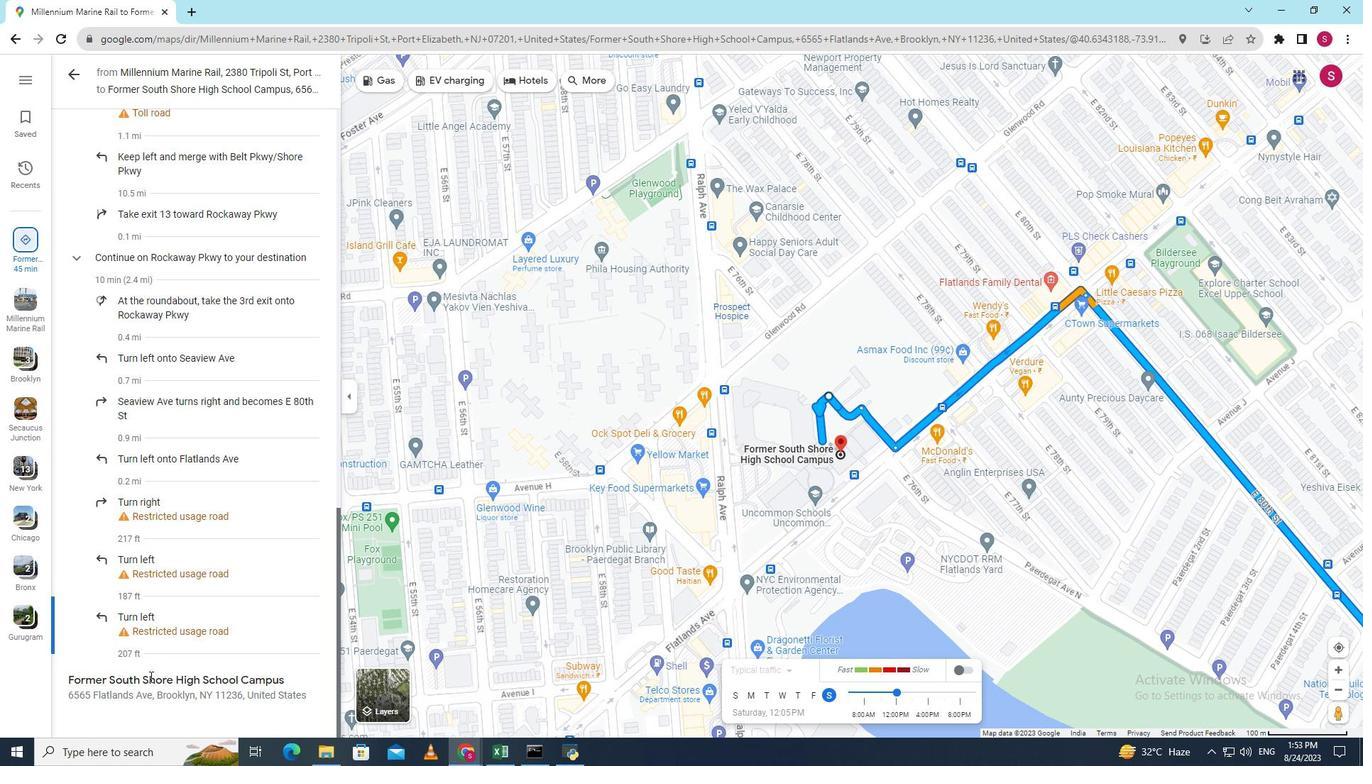 
Action: Mouse pressed left at (149, 677)
Screenshot: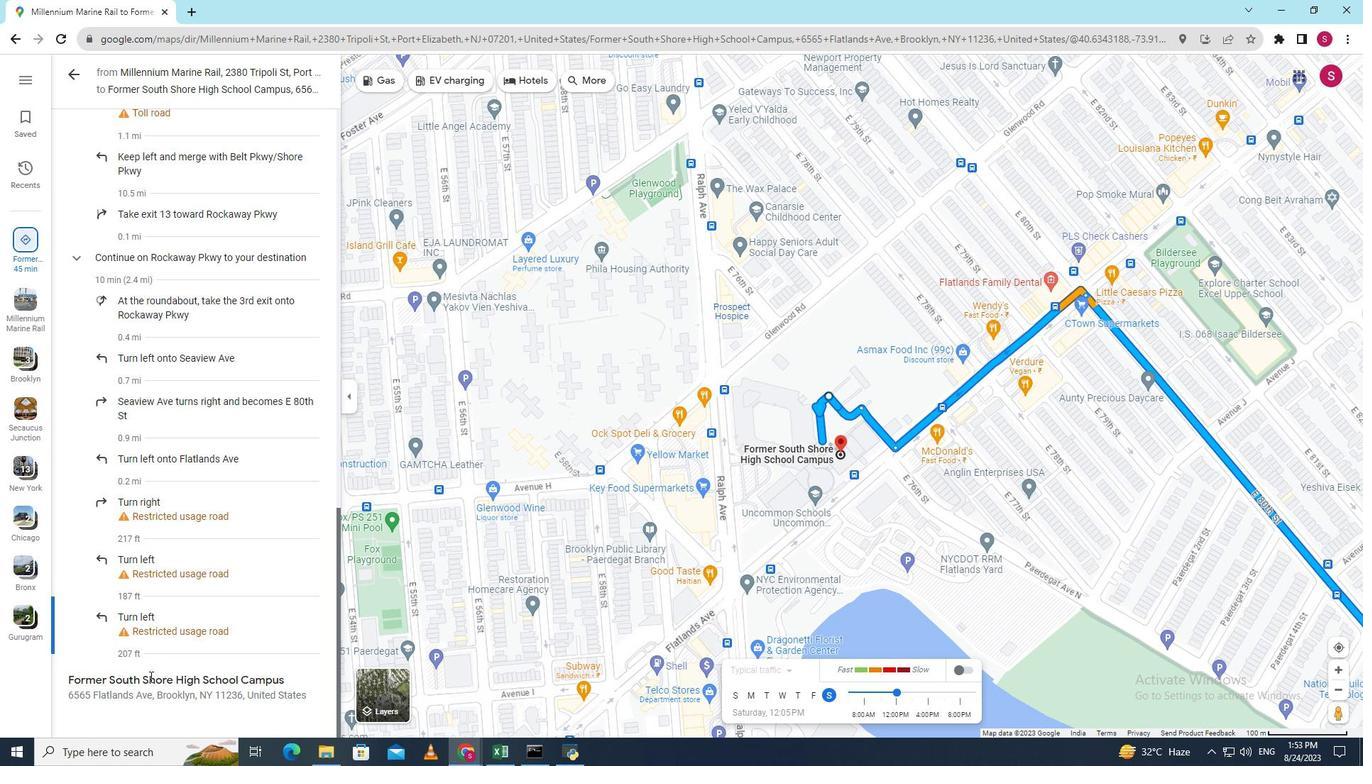 
Action: Mouse moved to (149, 682)
Screenshot: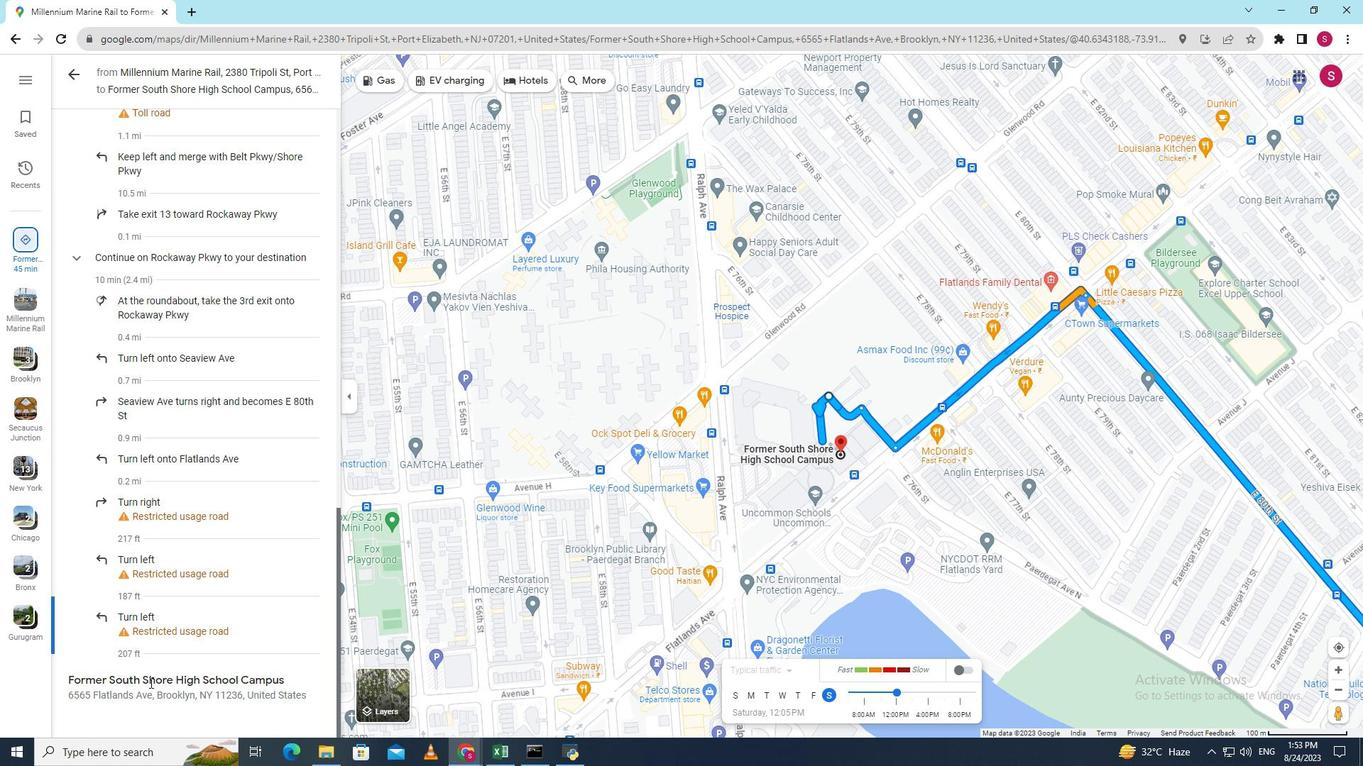 
Action: Mouse pressed left at (149, 682)
Screenshot: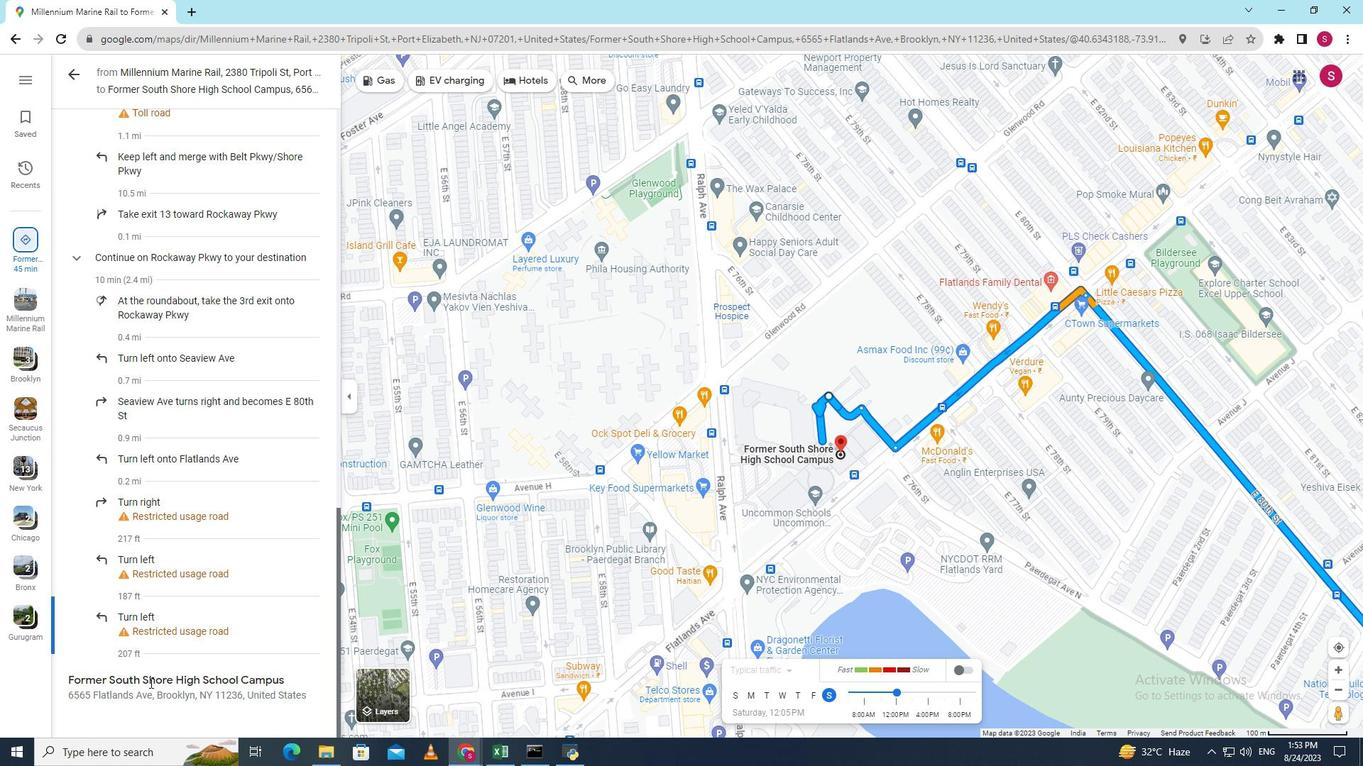 
Action: Mouse moved to (76, 261)
Screenshot: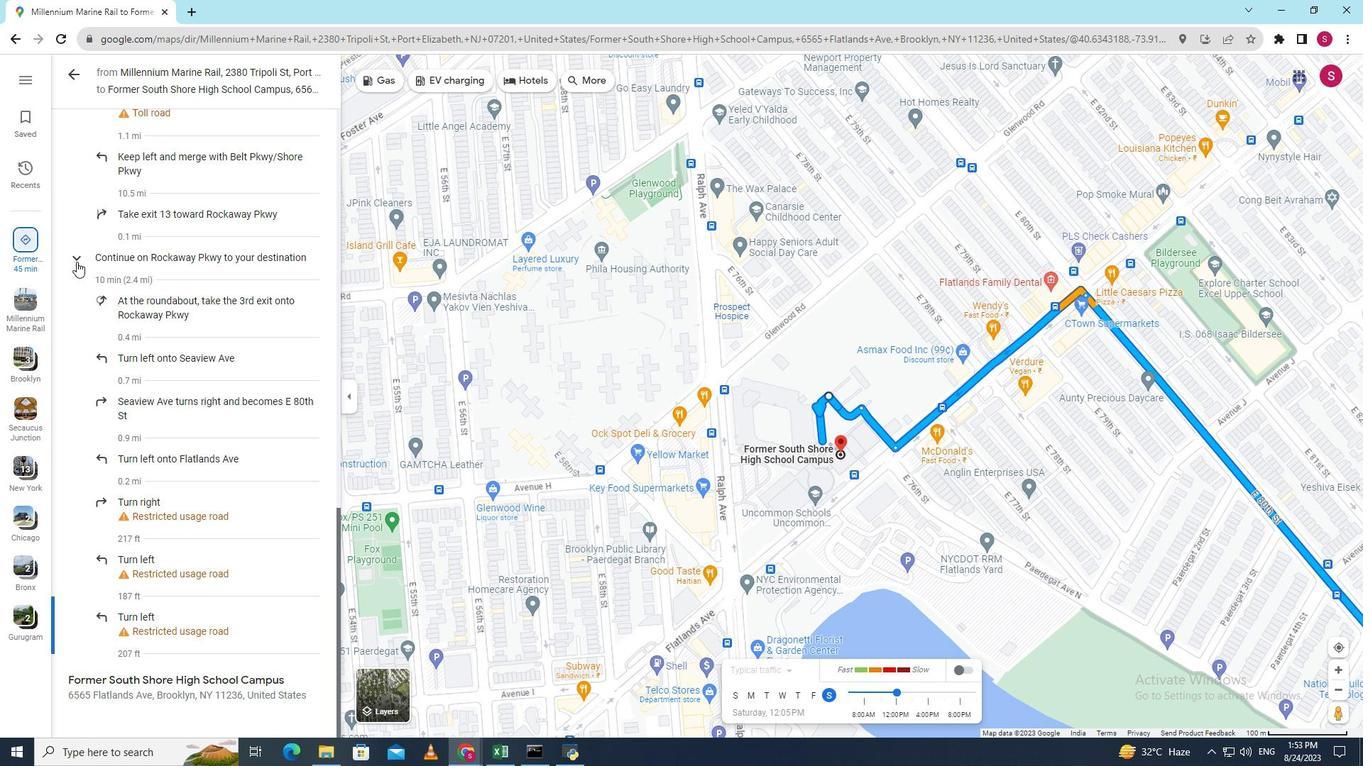 
Action: Mouse pressed left at (76, 261)
Screenshot: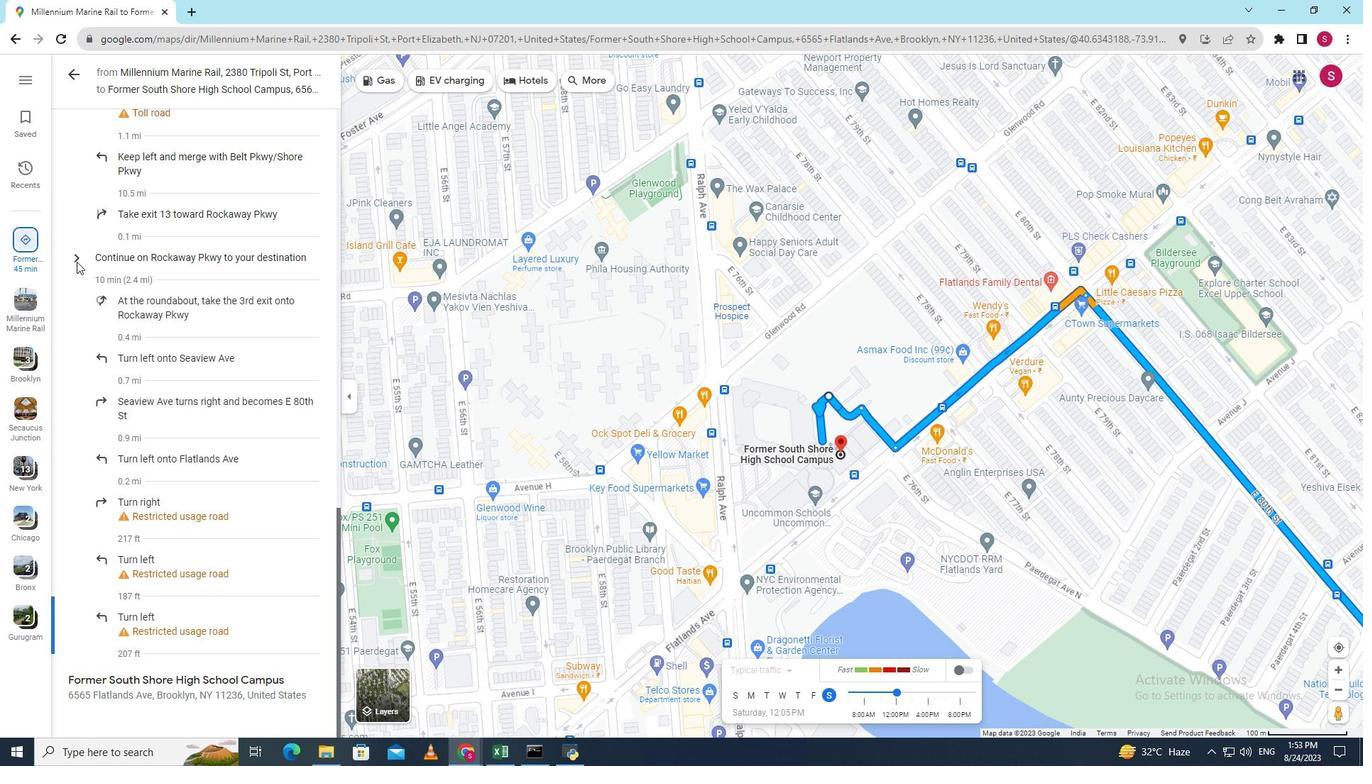 
Action: Mouse moved to (81, 285)
Screenshot: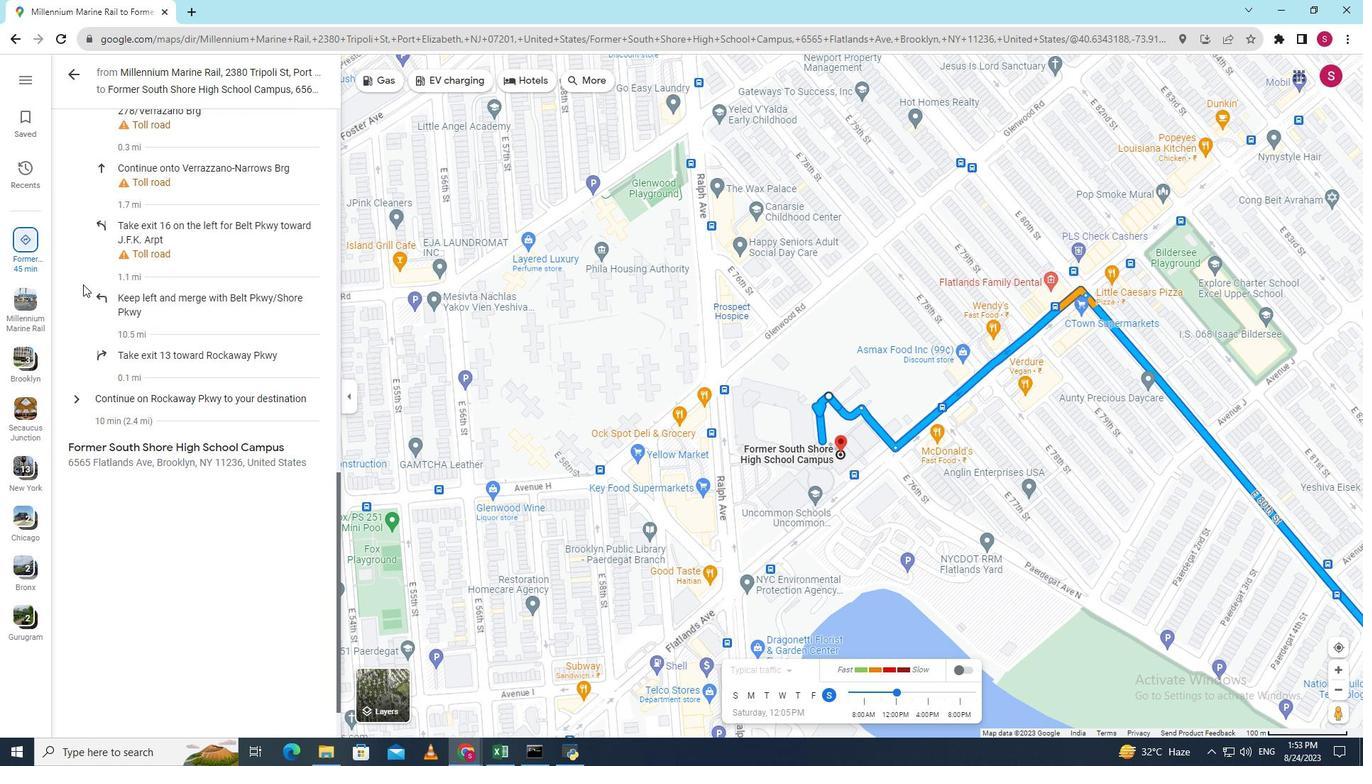 
Action: Mouse scrolled (81, 286) with delta (0, 0)
Screenshot: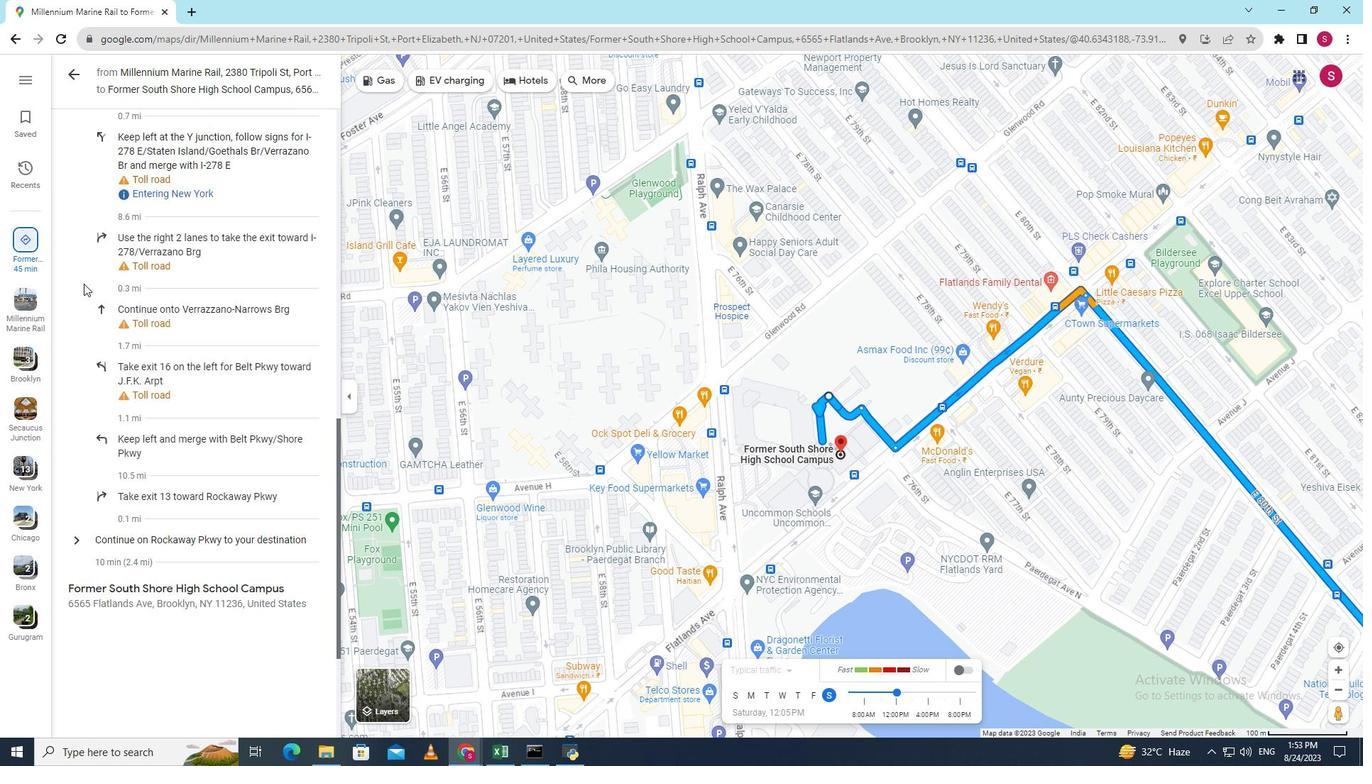 
Action: Mouse moved to (81, 285)
Screenshot: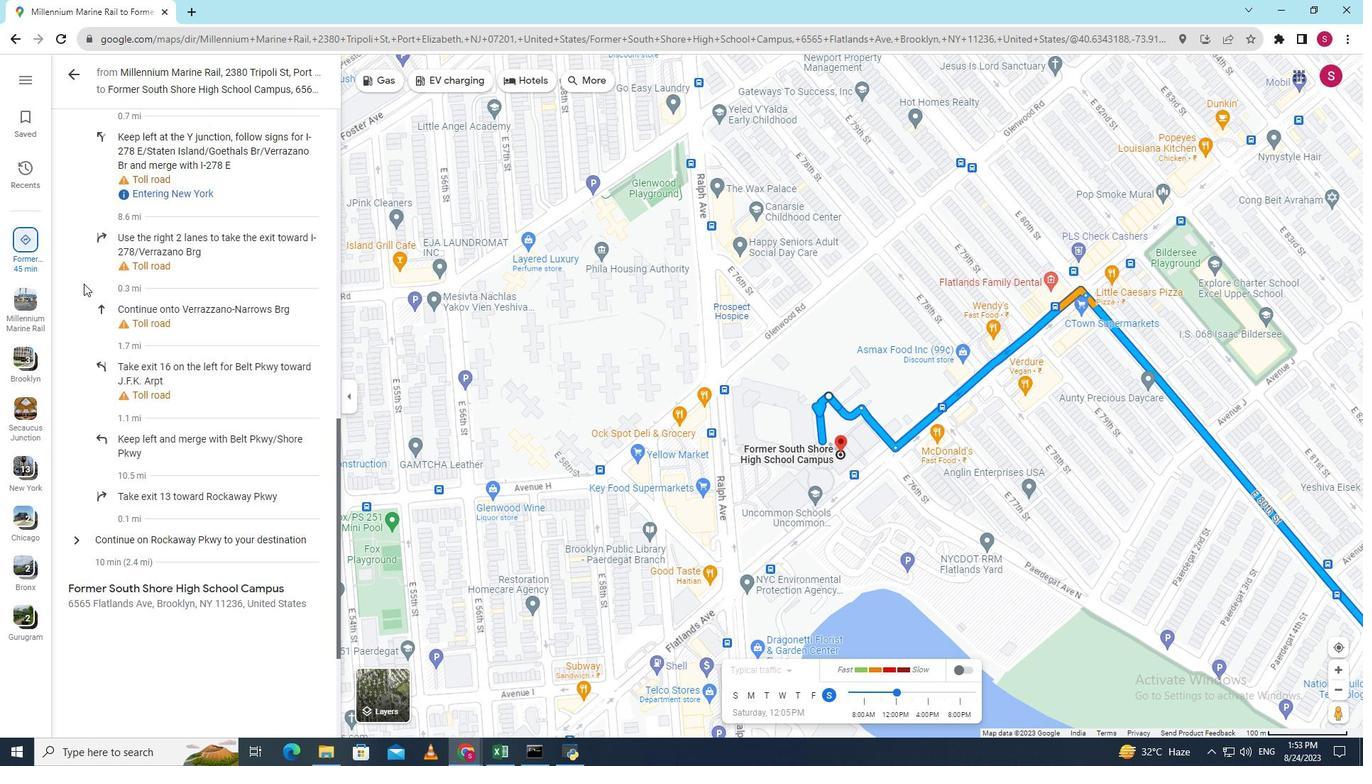 
Action: Mouse scrolled (81, 286) with delta (0, 0)
Screenshot: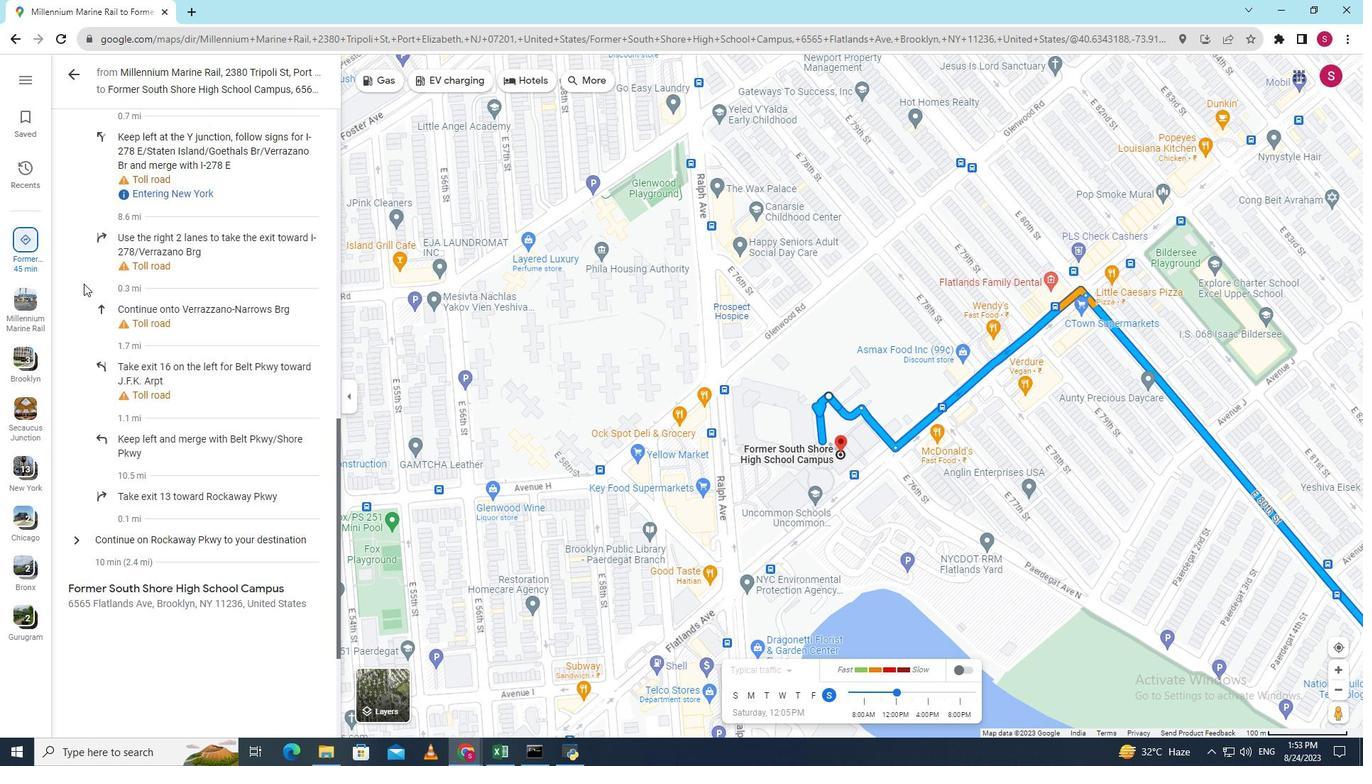 
Action: Mouse scrolled (81, 286) with delta (0, 0)
Screenshot: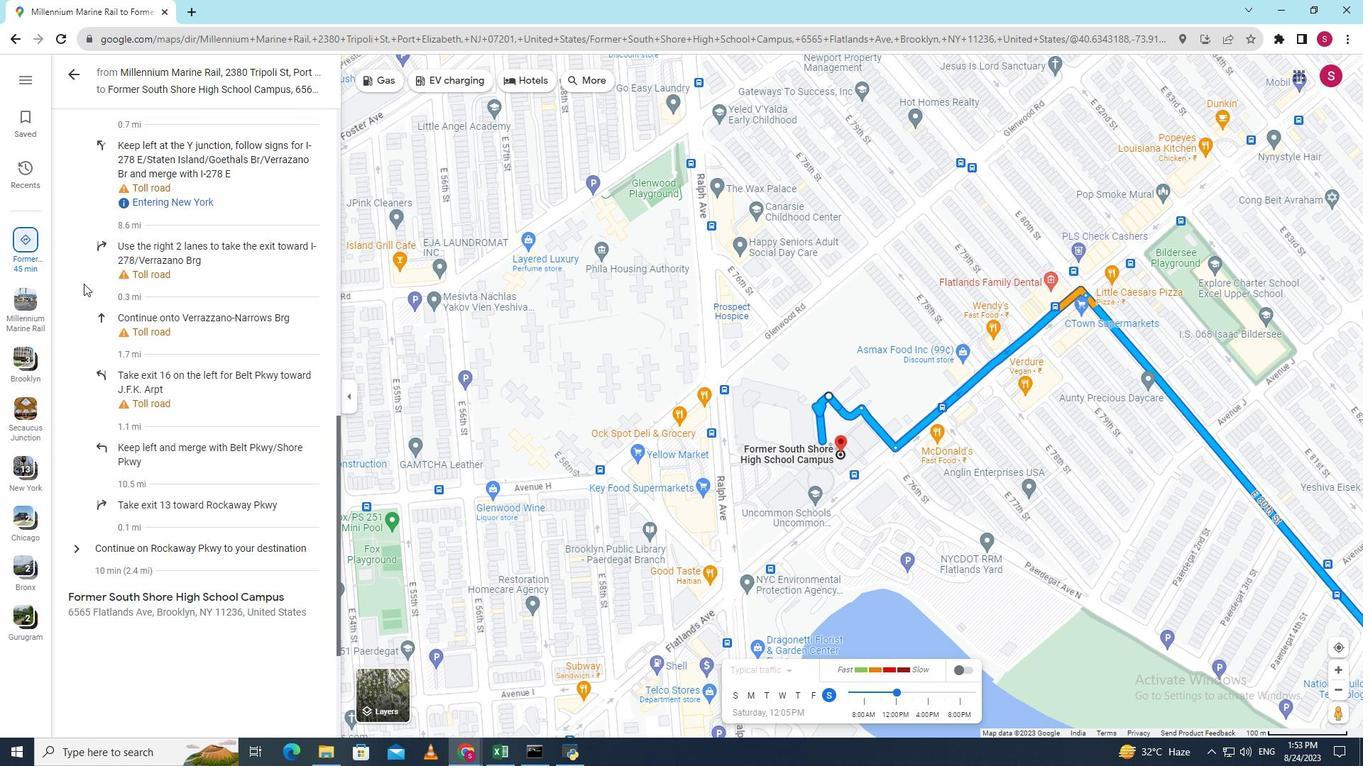 
Action: Mouse moved to (125, 266)
Screenshot: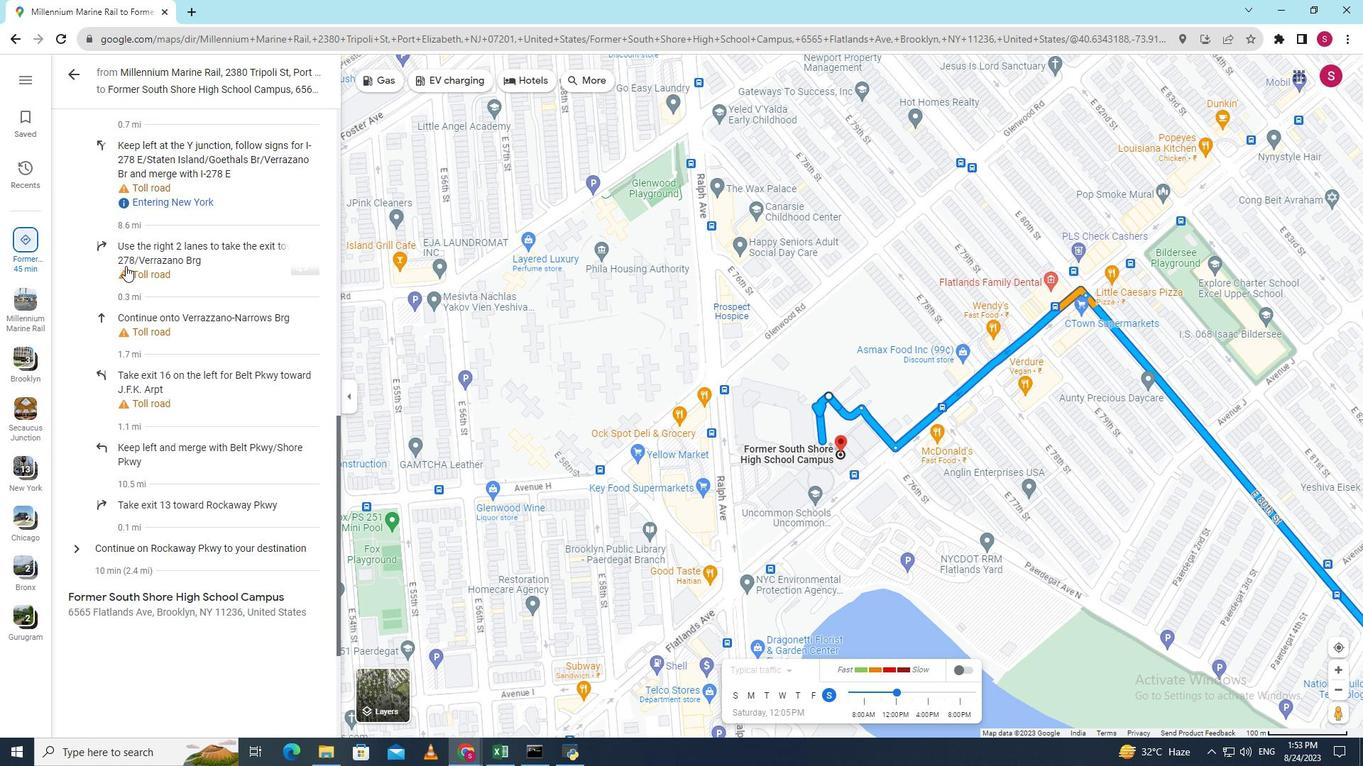 
Action: Mouse scrolled (125, 266) with delta (0, 0)
Screenshot: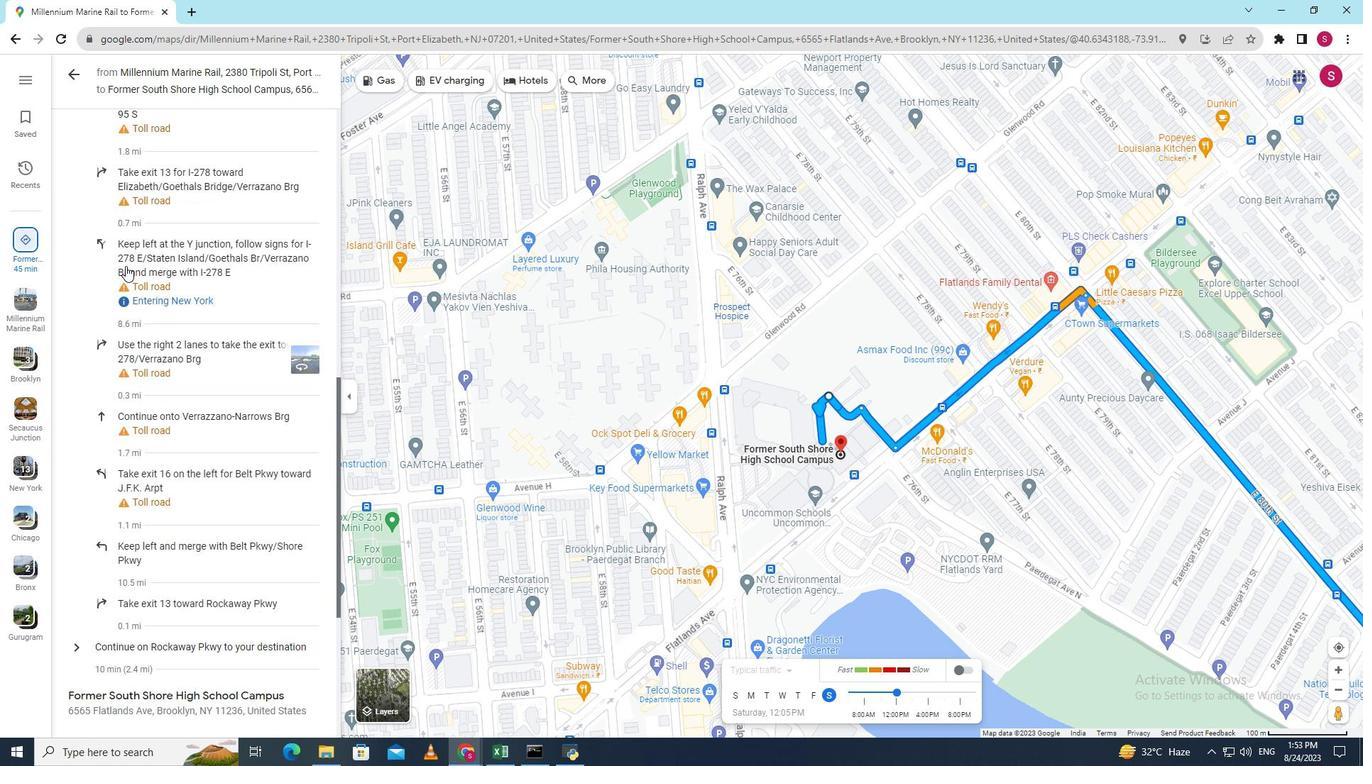
Action: Mouse scrolled (125, 266) with delta (0, 0)
Screenshot: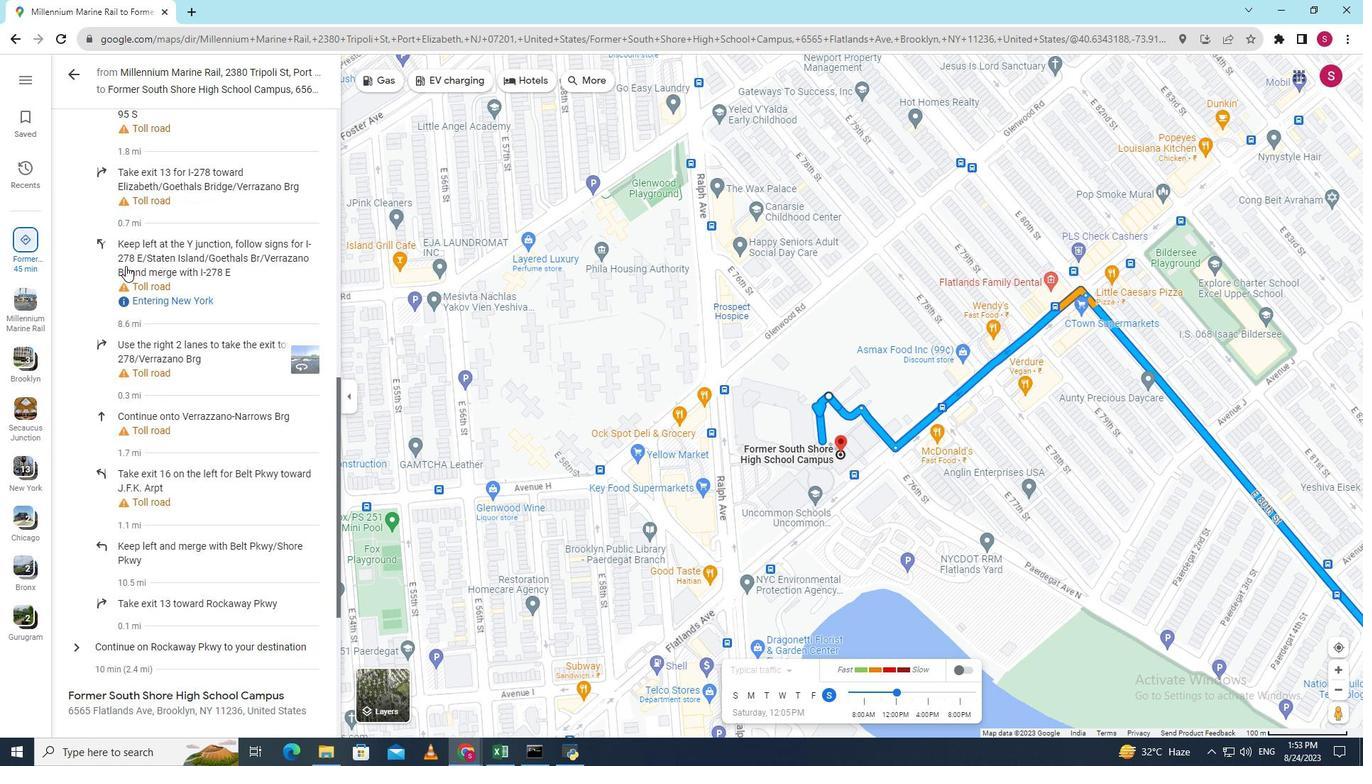 
Action: Mouse scrolled (125, 266) with delta (0, 0)
Screenshot: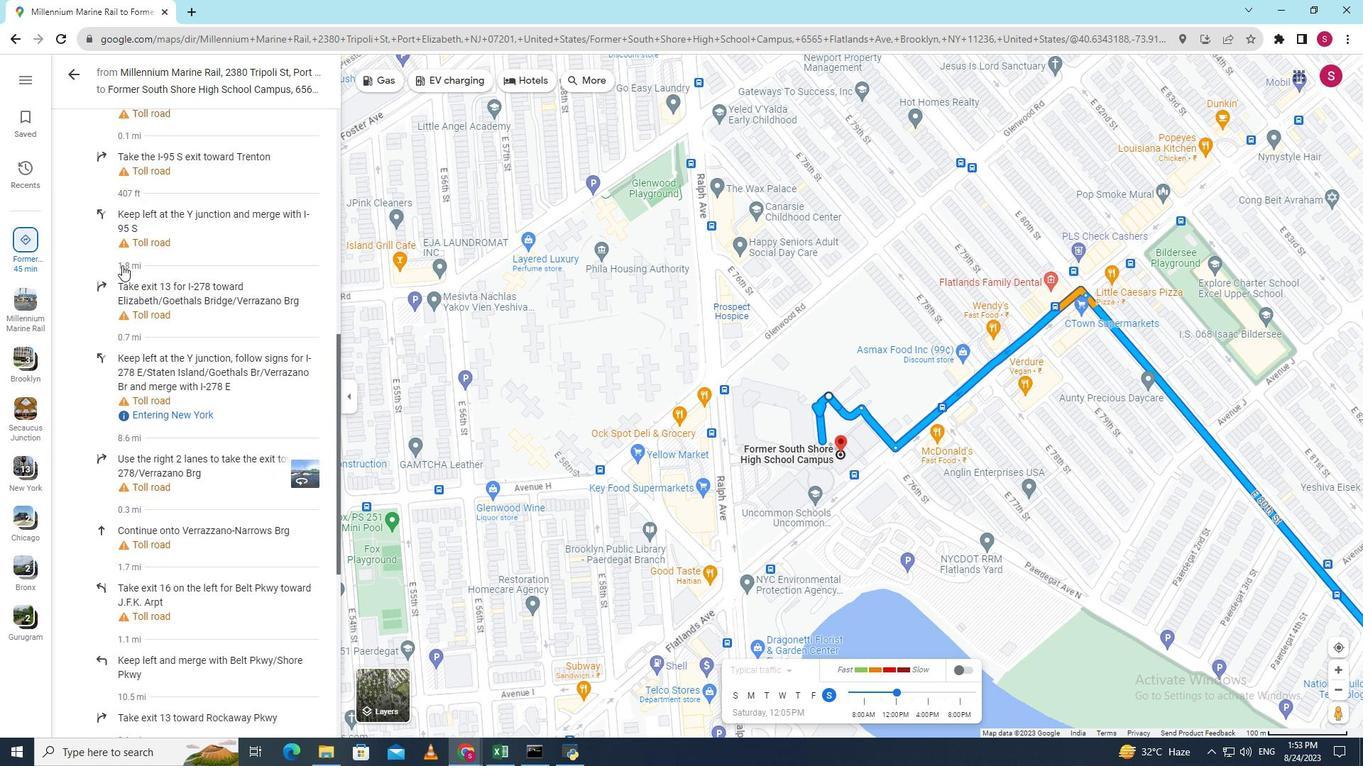
Action: Mouse moved to (89, 252)
Screenshot: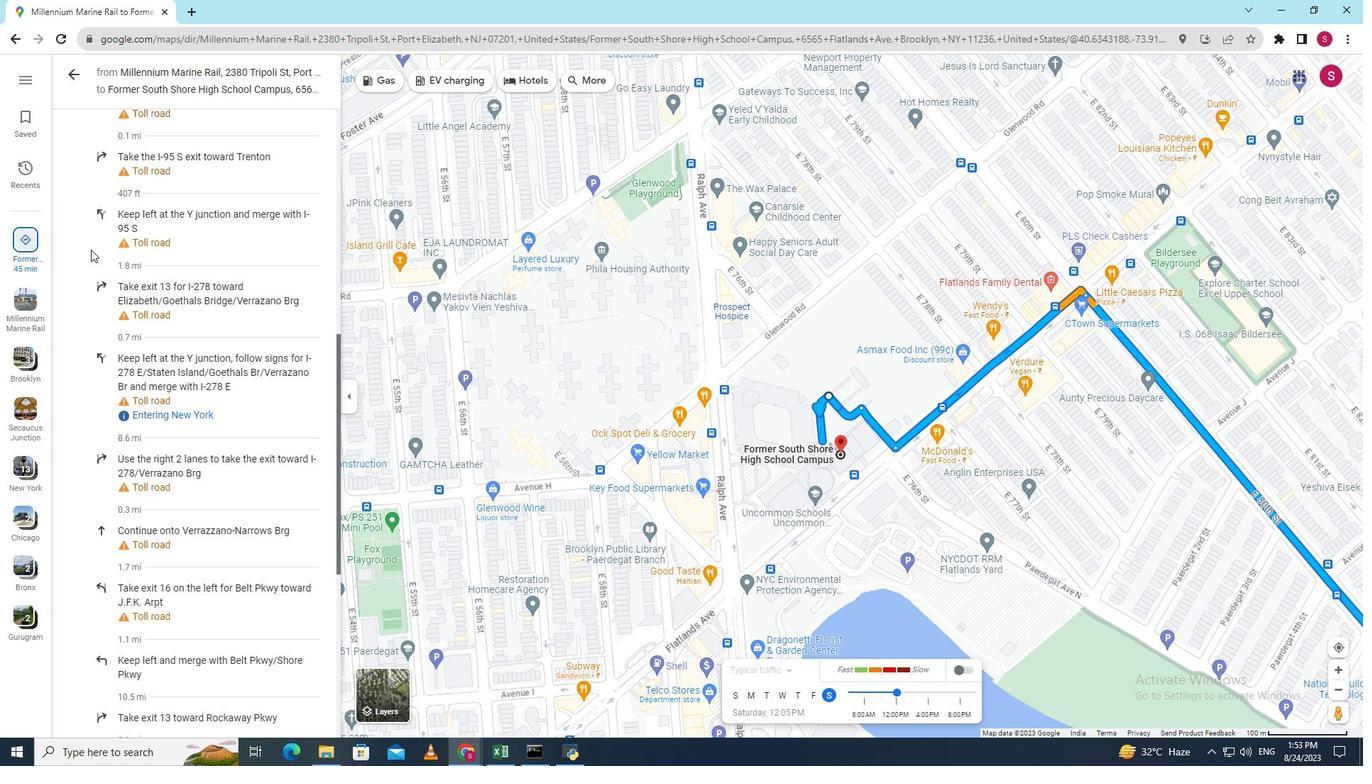 
Action: Mouse scrolled (89, 252) with delta (0, 0)
Screenshot: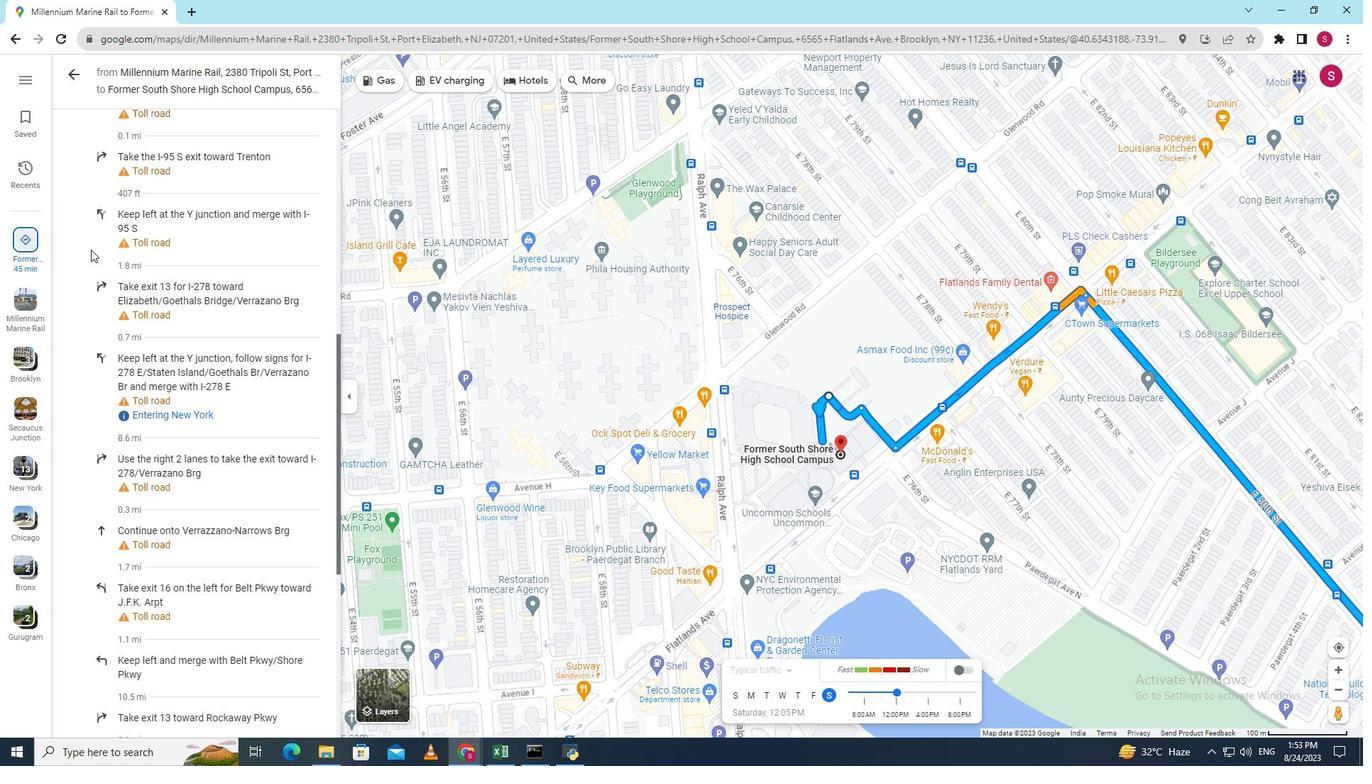
Action: Mouse moved to (90, 250)
Screenshot: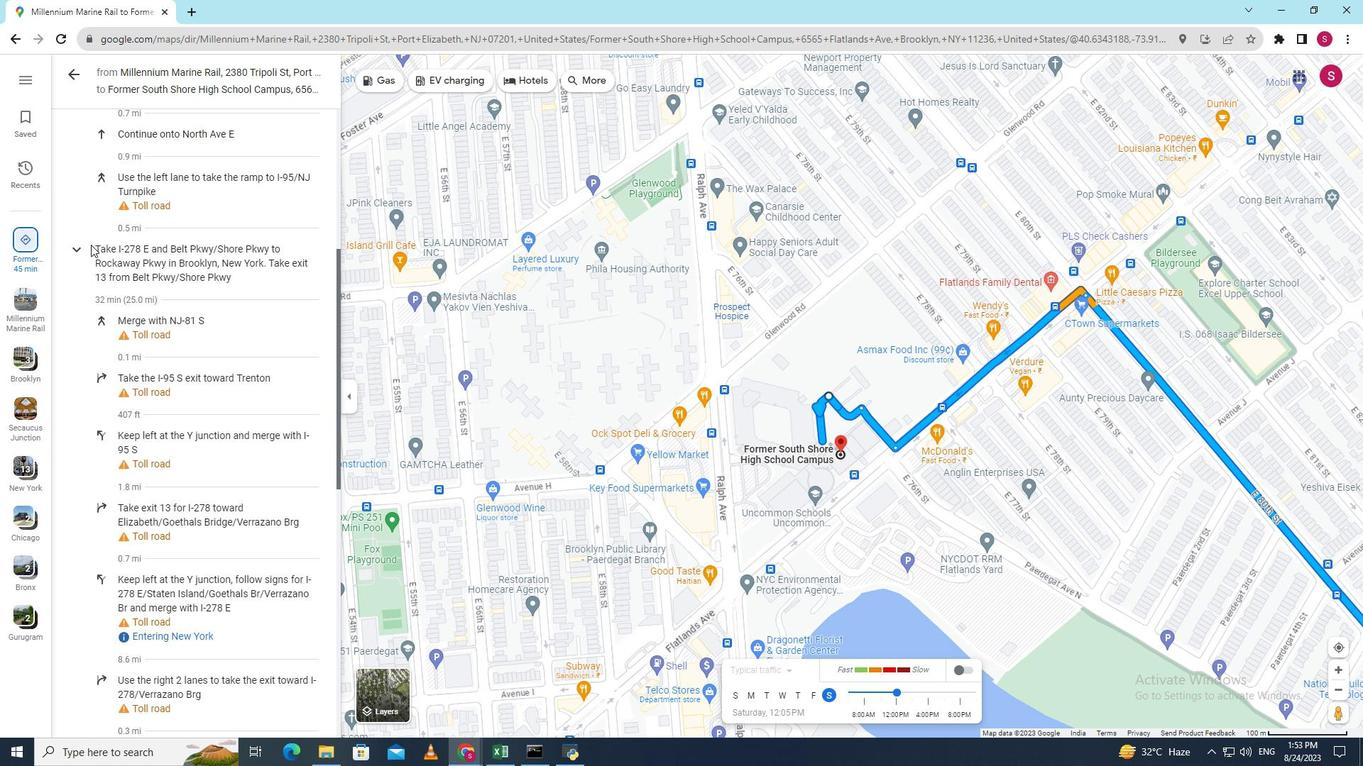 
Action: Mouse scrolled (90, 251) with delta (0, 0)
Screenshot: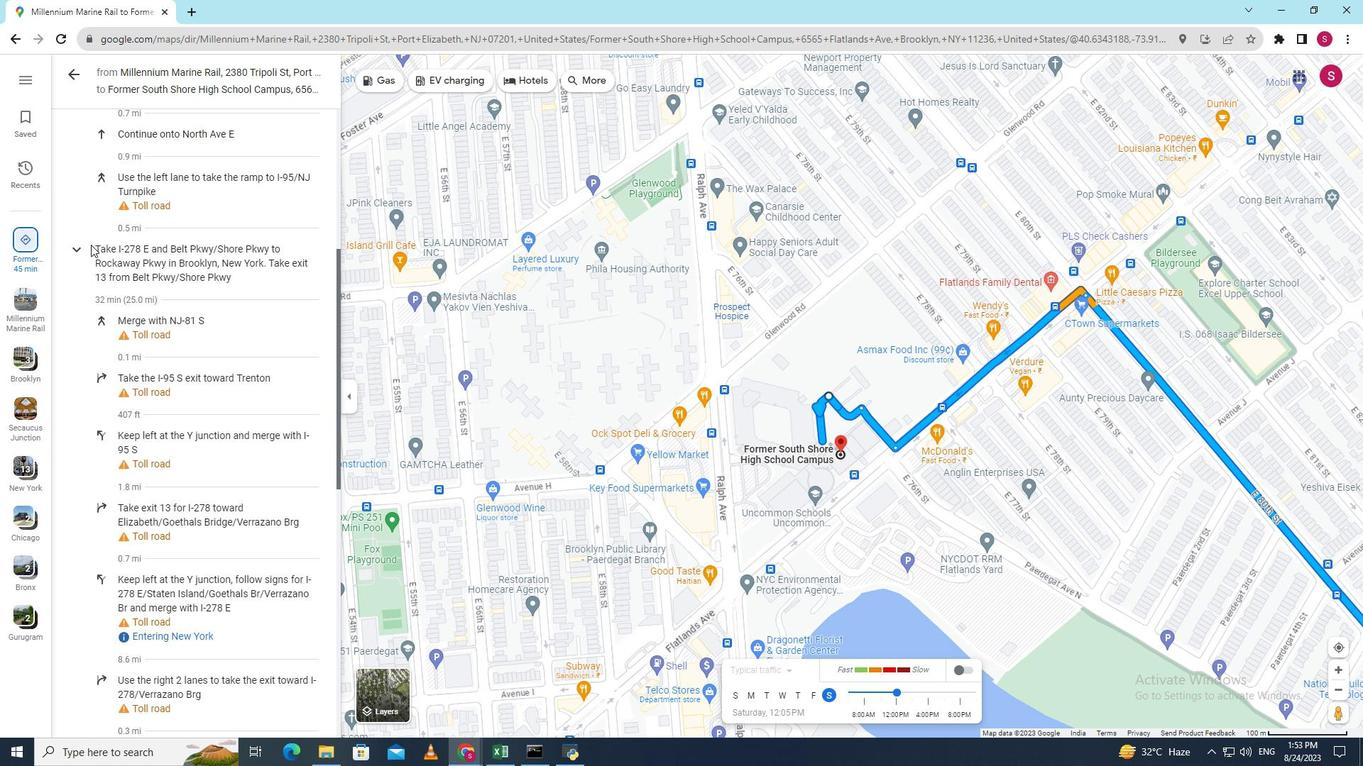 
Action: Mouse moved to (90, 249)
Screenshot: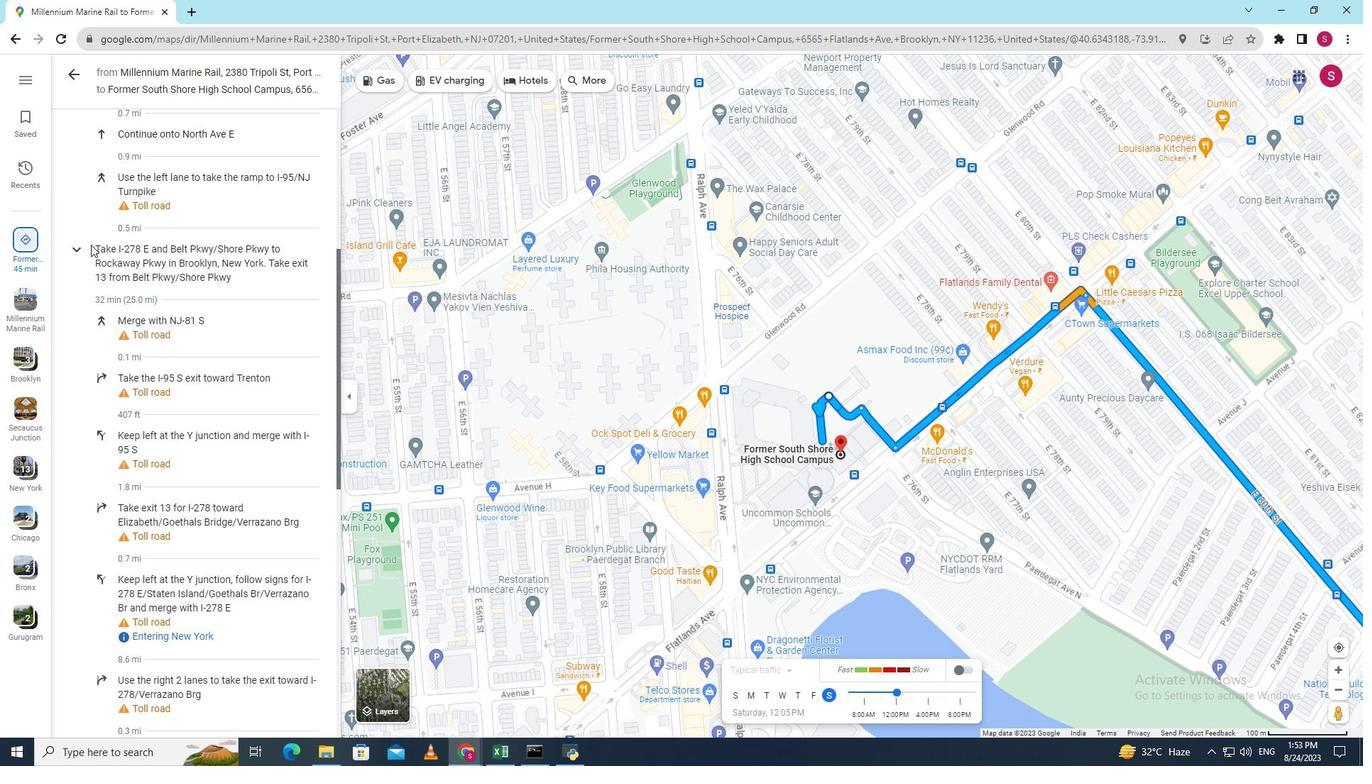 
Action: Mouse scrolled (90, 250) with delta (0, 0)
Screenshot: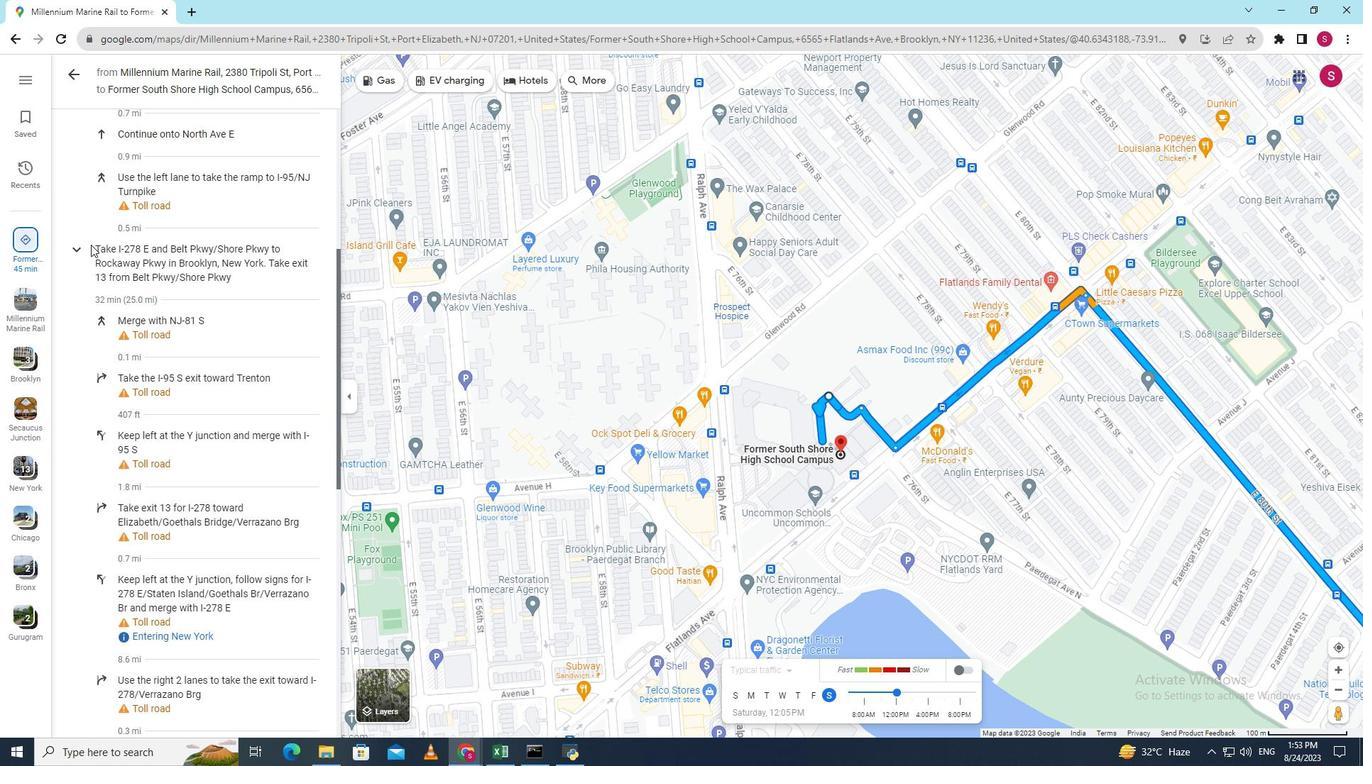 
Action: Mouse scrolled (90, 250) with delta (0, 0)
Screenshot: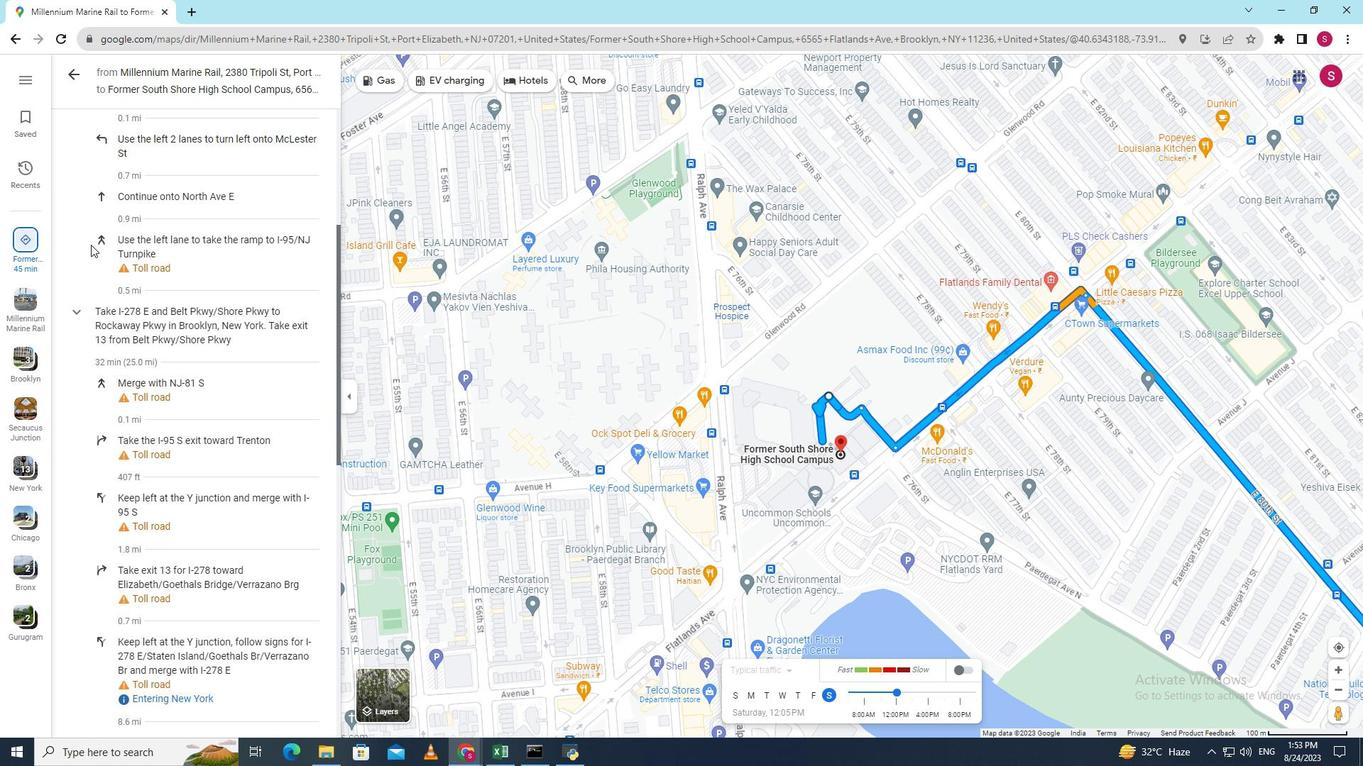 
Action: Mouse moved to (74, 311)
Screenshot: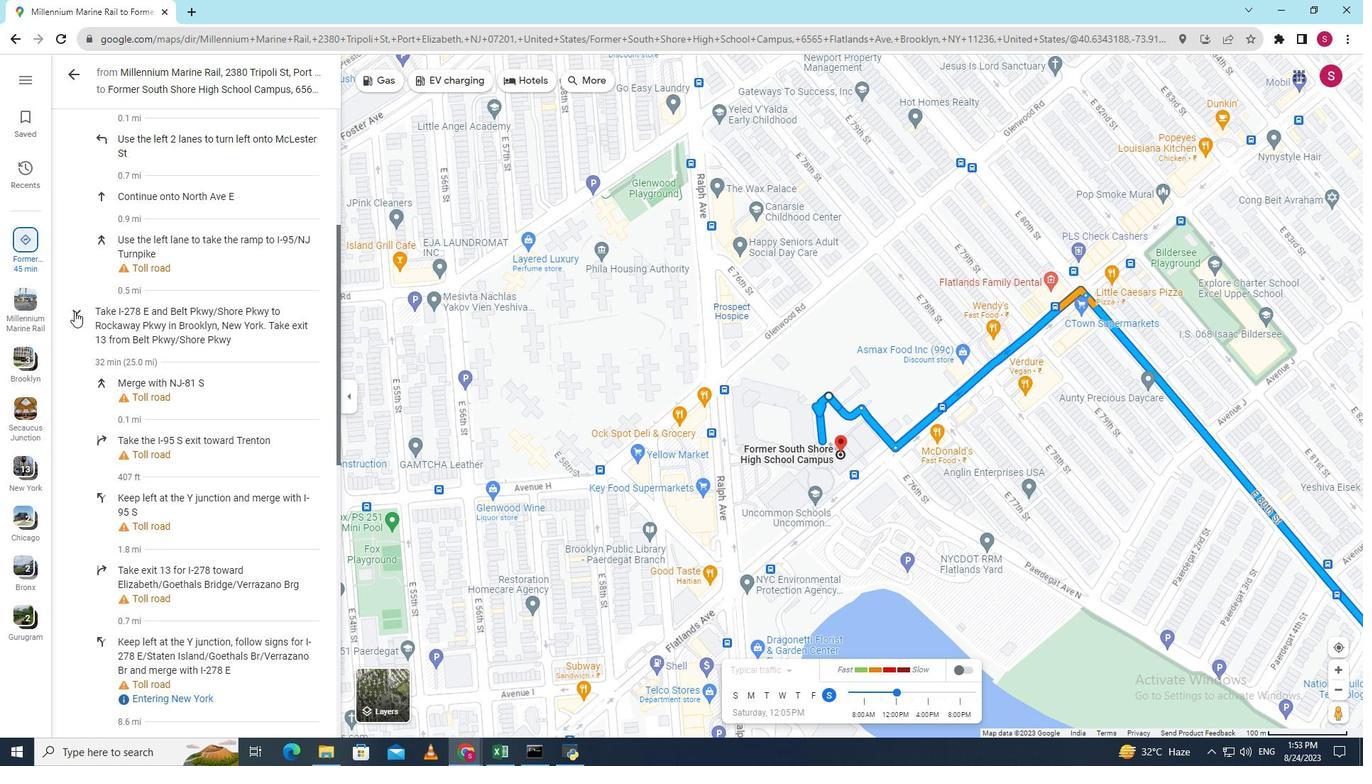 
Action: Mouse pressed left at (74, 311)
Screenshot: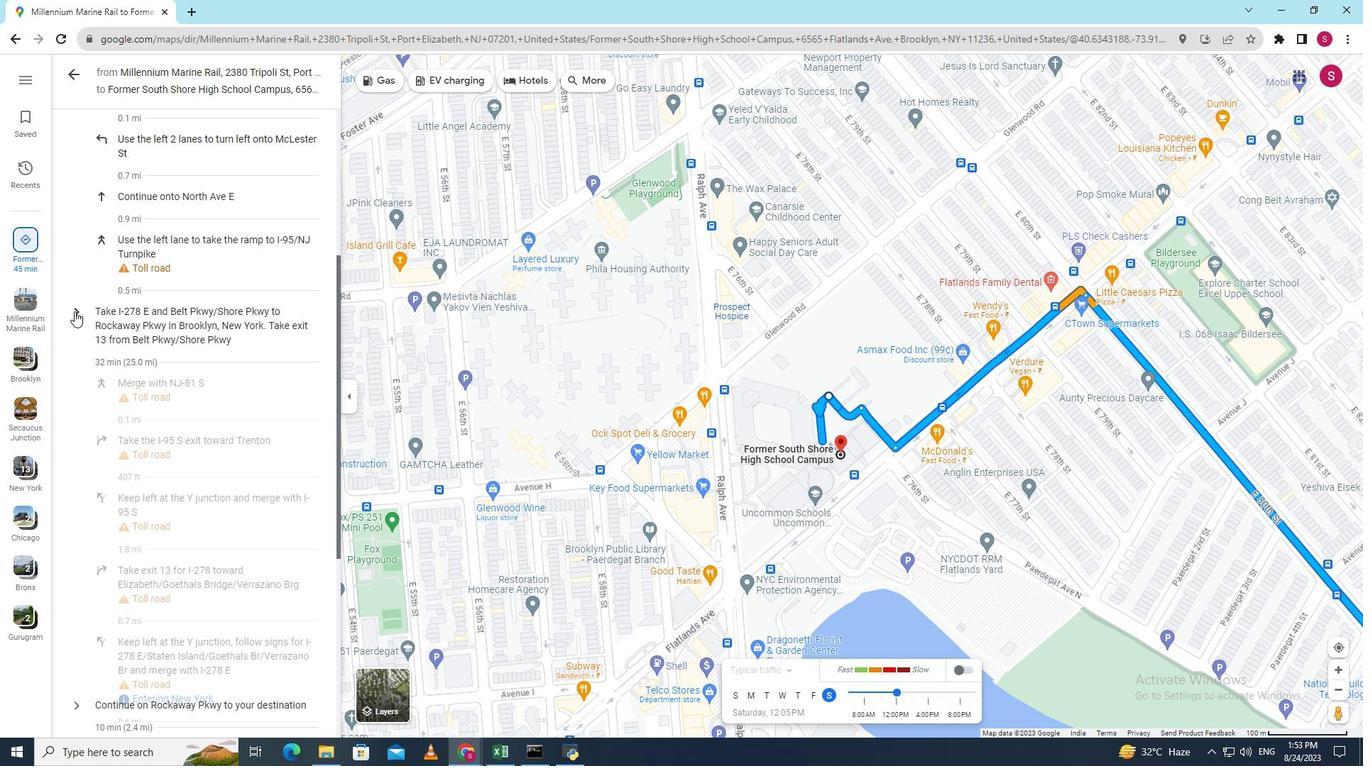 
Action: Mouse moved to (75, 309)
Screenshot: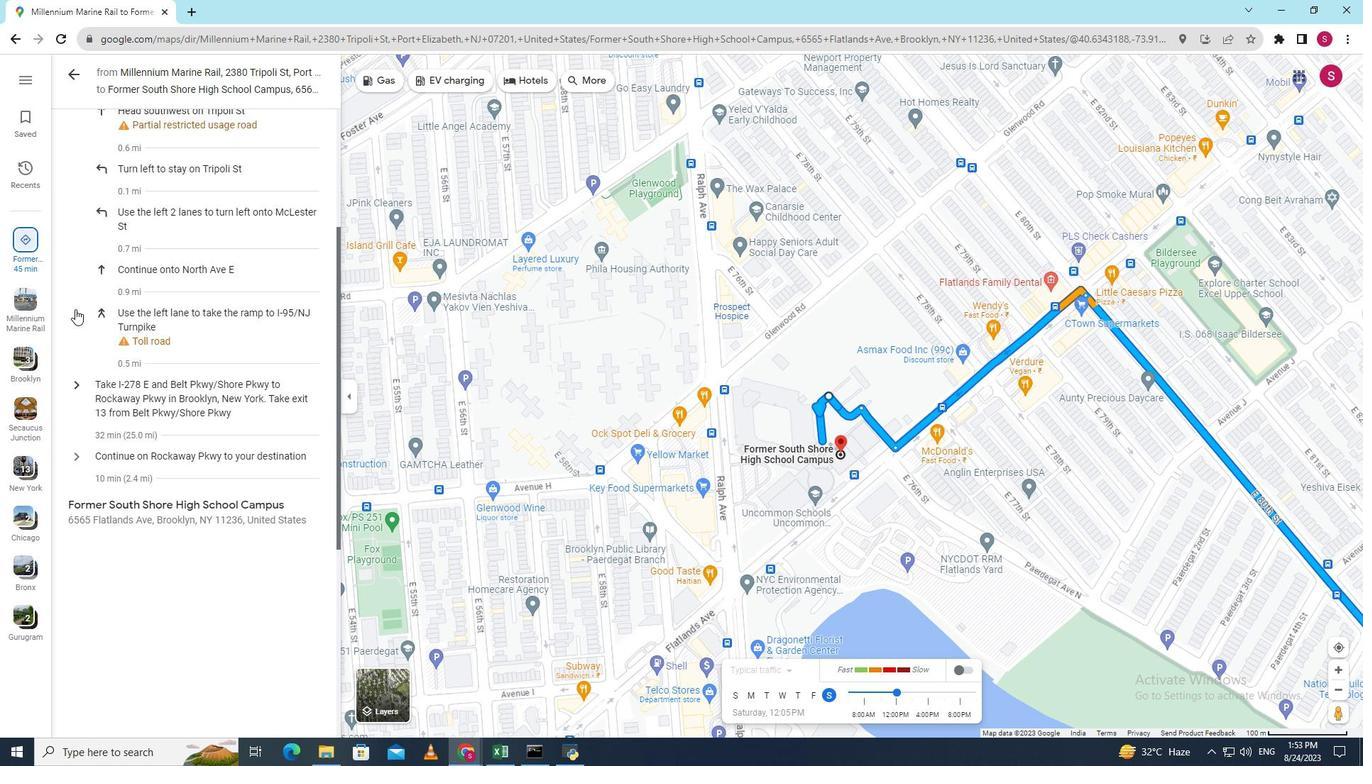 
Action: Mouse scrolled (75, 310) with delta (0, 0)
Screenshot: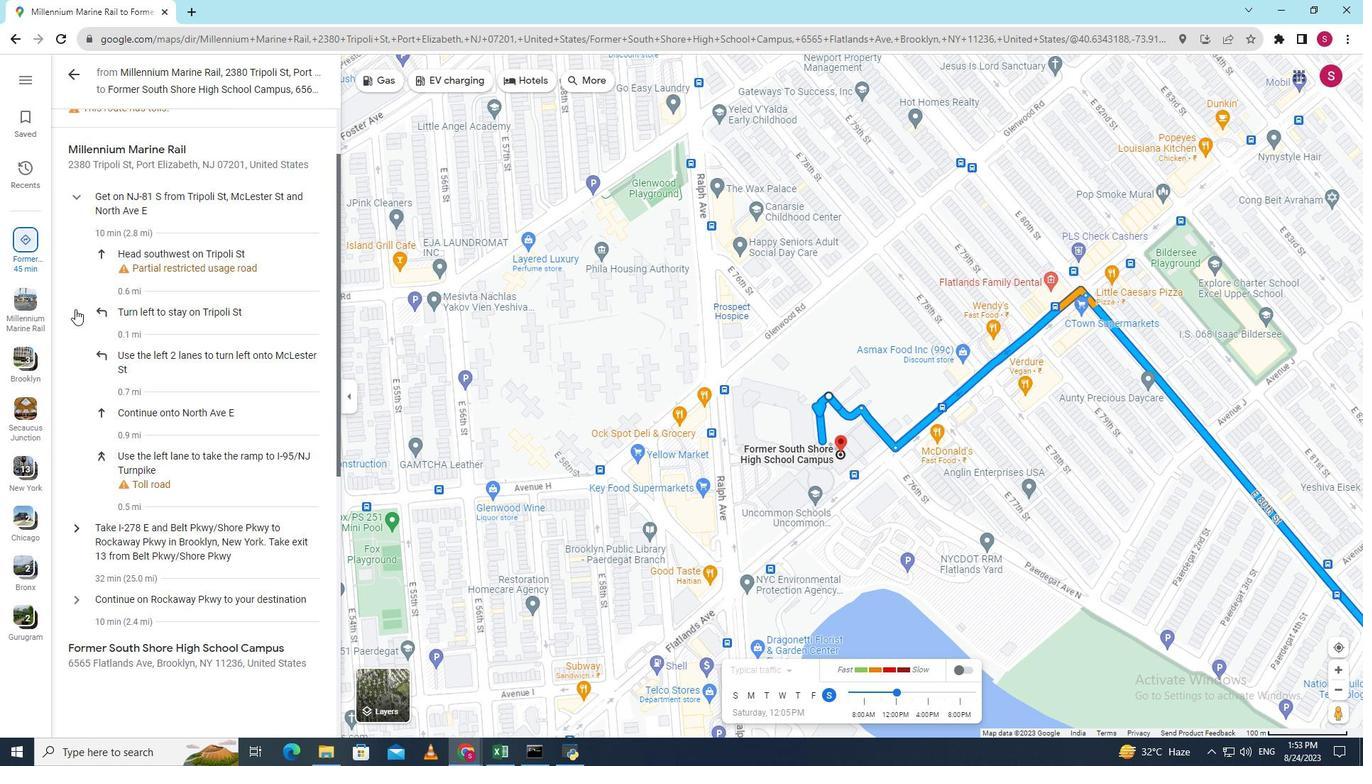 
Action: Mouse scrolled (75, 310) with delta (0, 0)
Screenshot: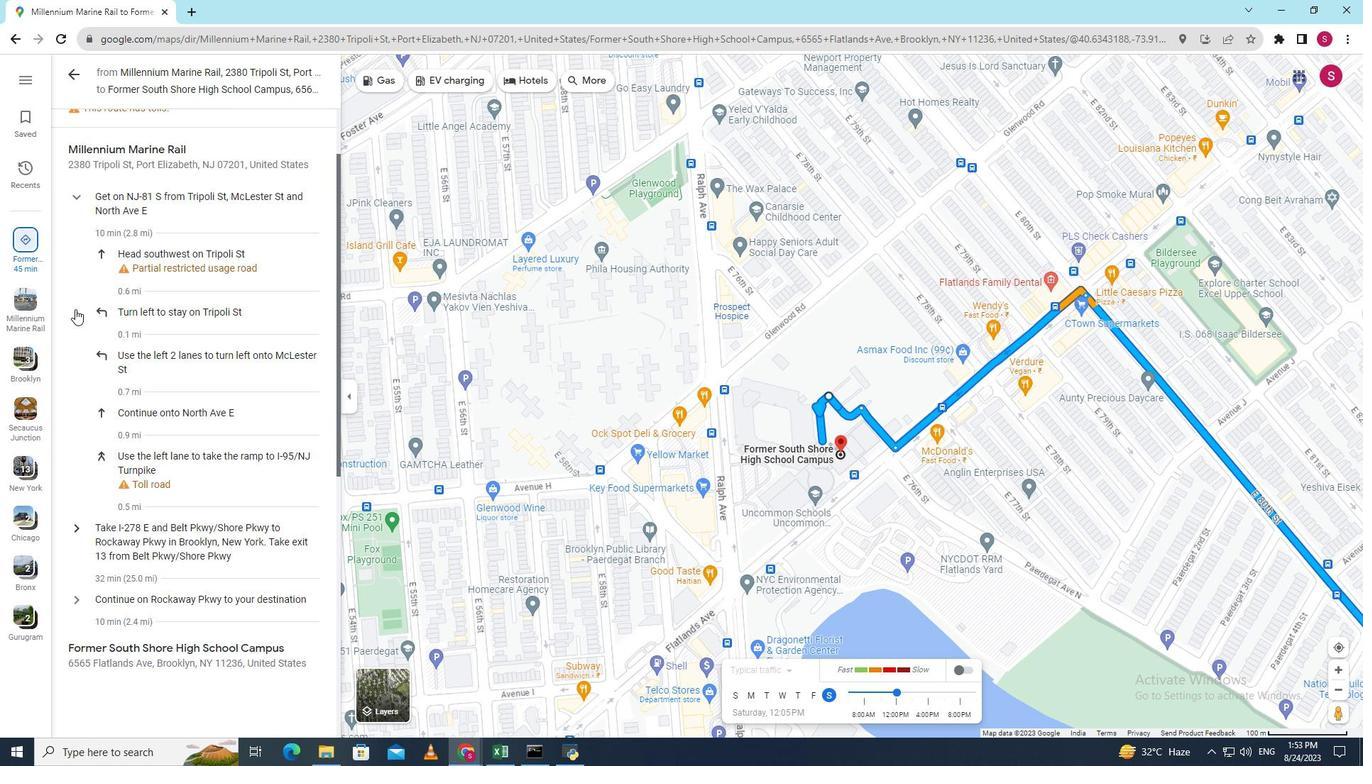 
Action: Mouse scrolled (75, 310) with delta (0, 0)
Screenshot: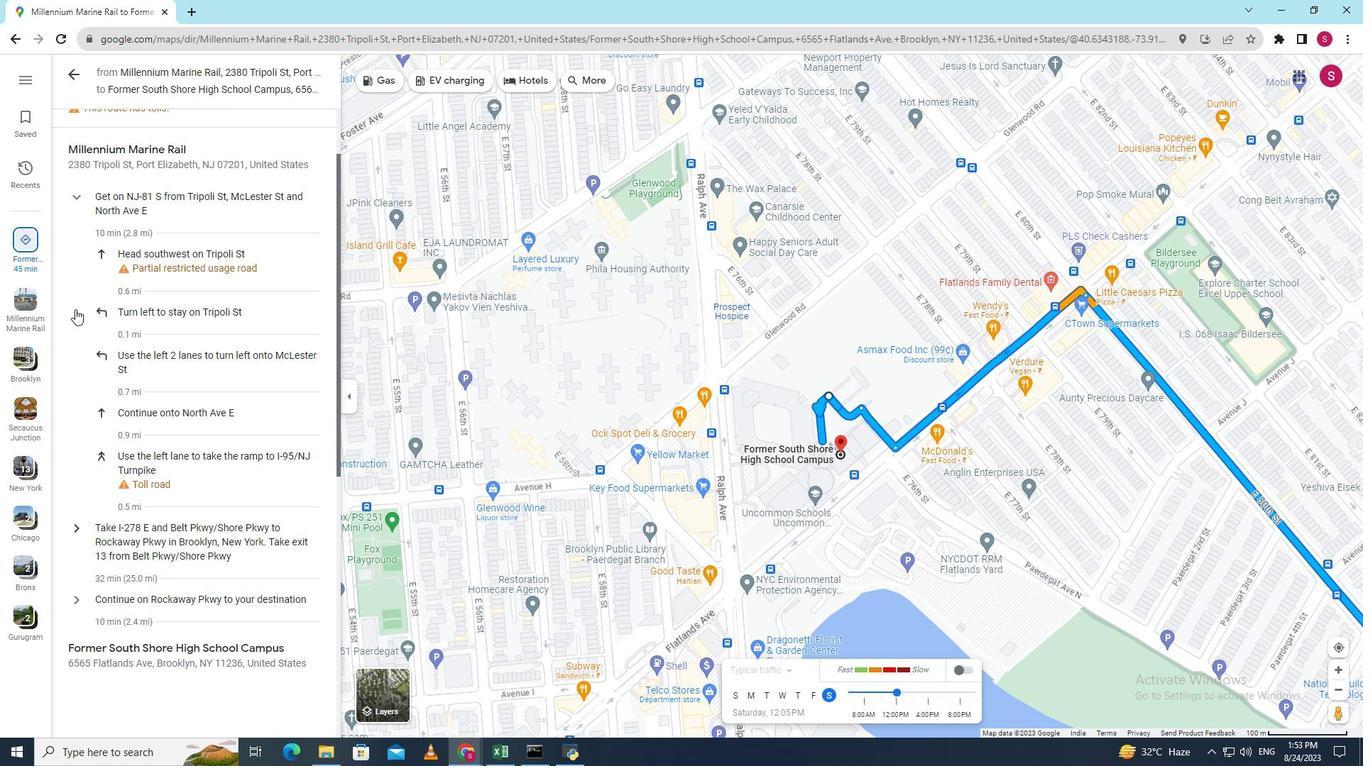 
Action: Mouse scrolled (75, 310) with delta (0, 0)
Screenshot: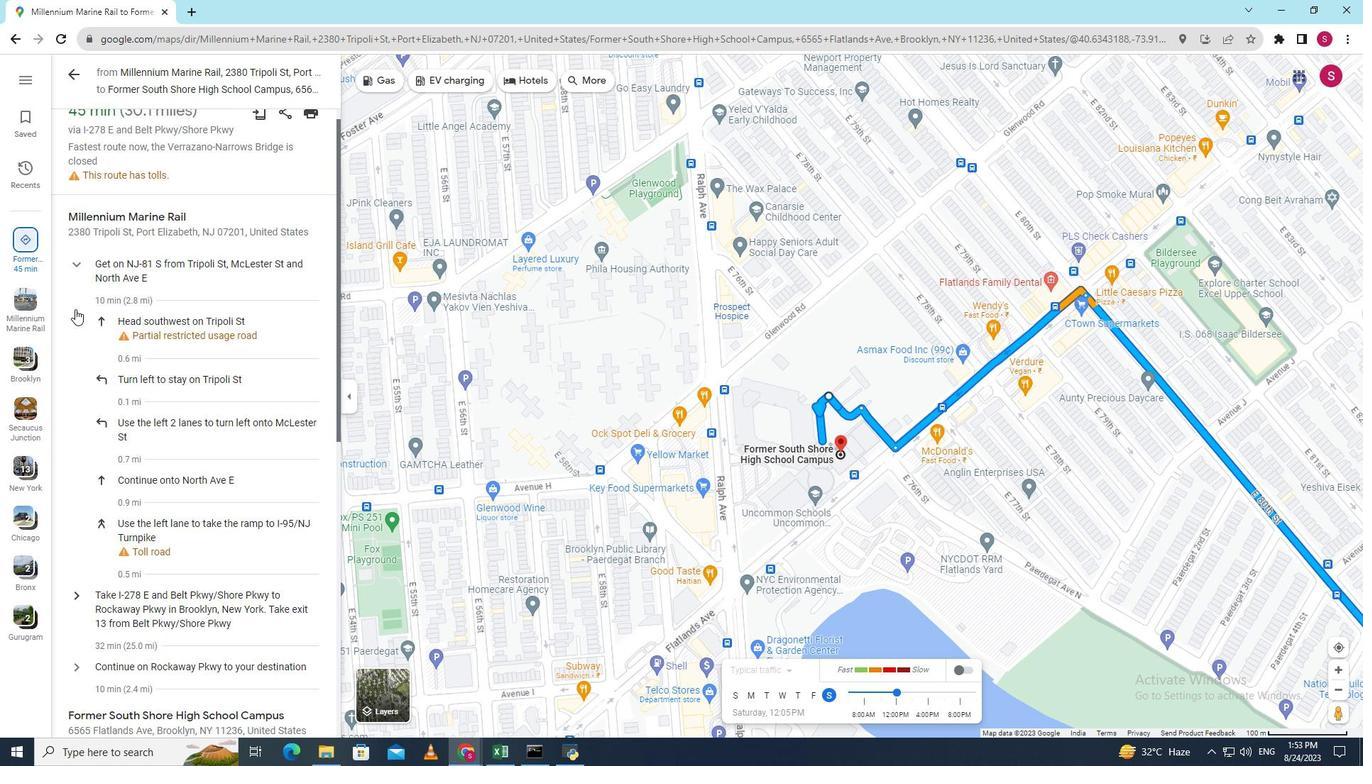 
Action: Mouse moved to (77, 266)
Screenshot: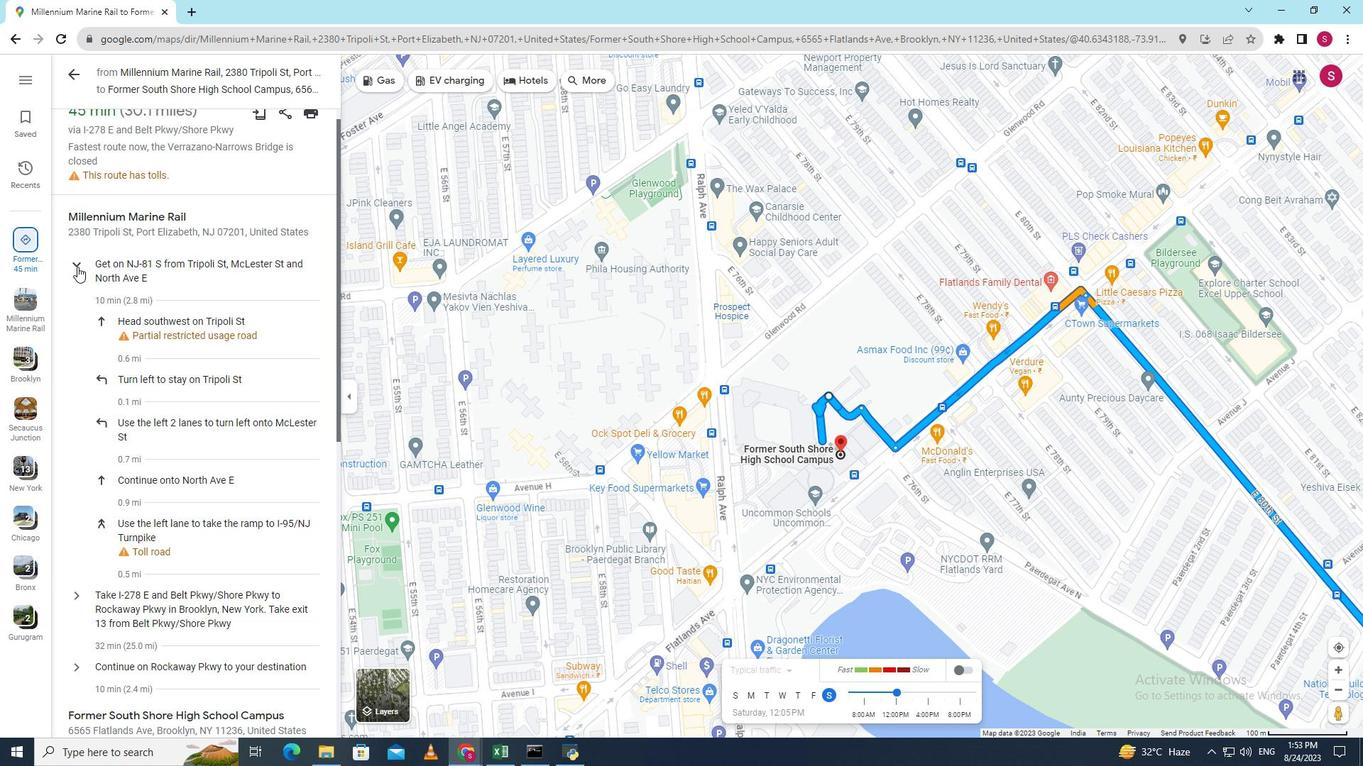 
Action: Mouse pressed left at (77, 266)
Screenshot: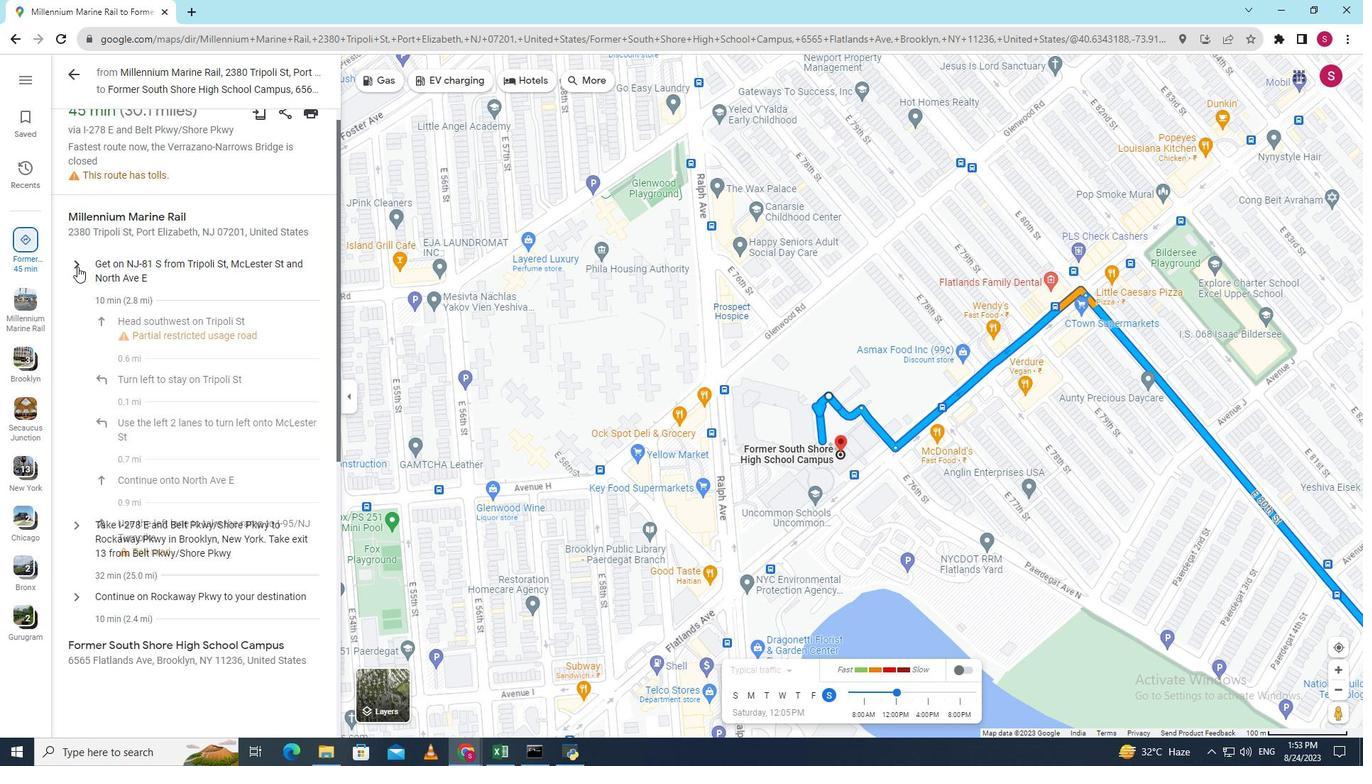 
Action: Mouse moved to (85, 252)
Screenshot: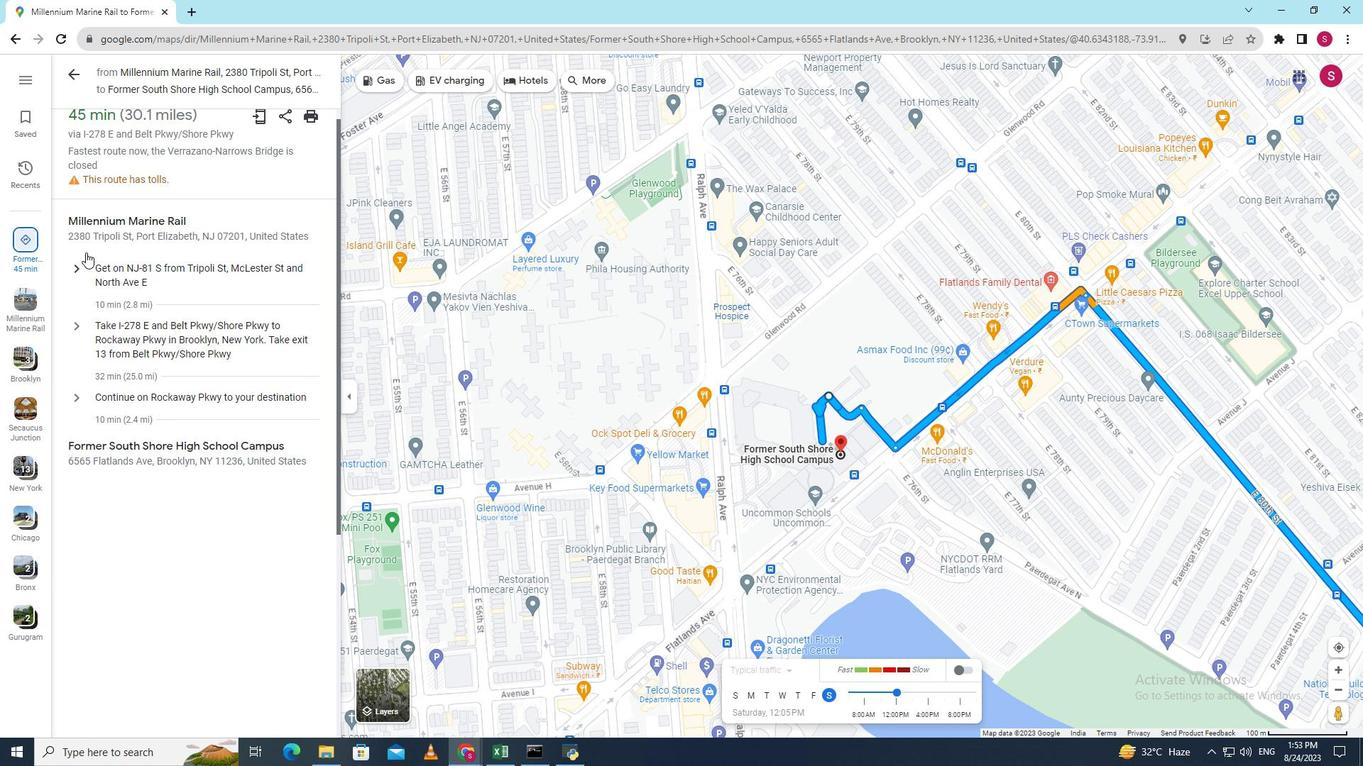 
Action: Mouse scrolled (85, 253) with delta (0, 0)
Screenshot: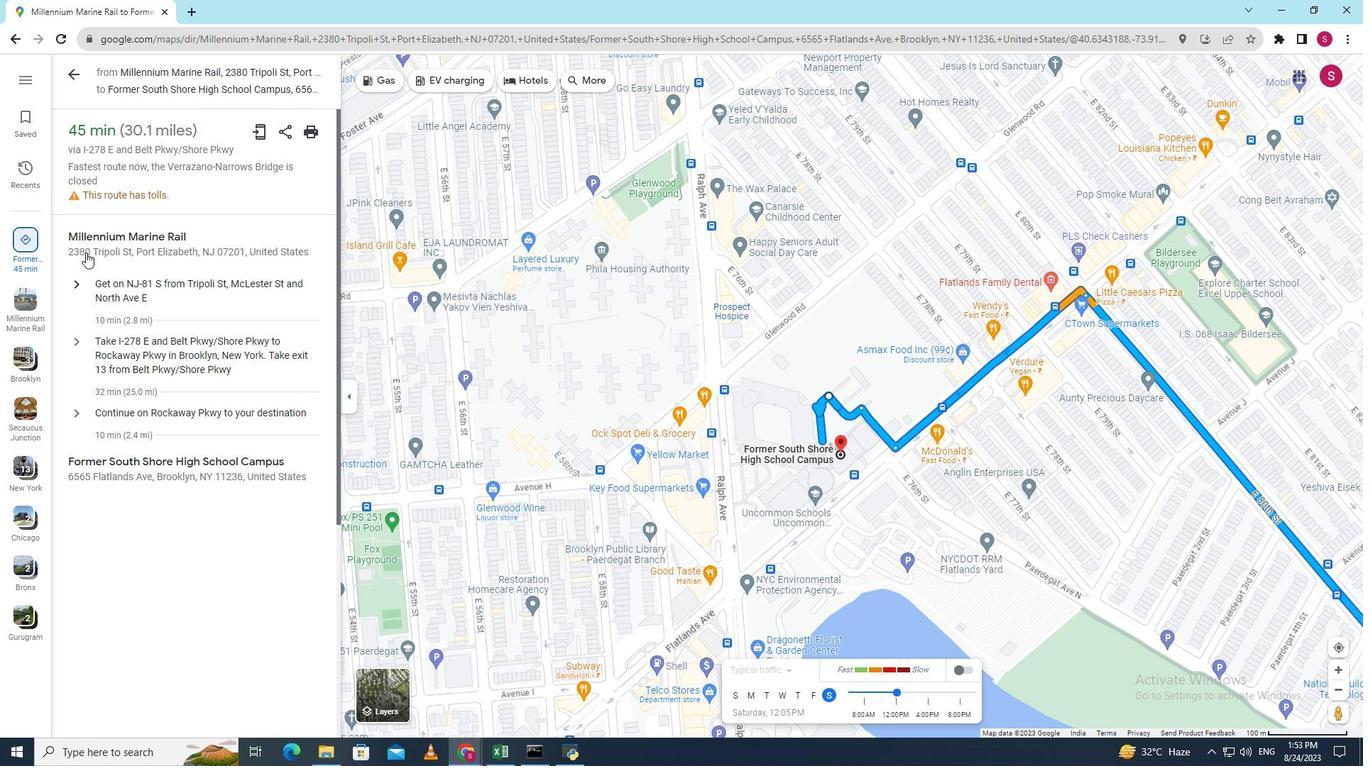 
Action: Mouse scrolled (85, 253) with delta (0, 0)
Screenshot: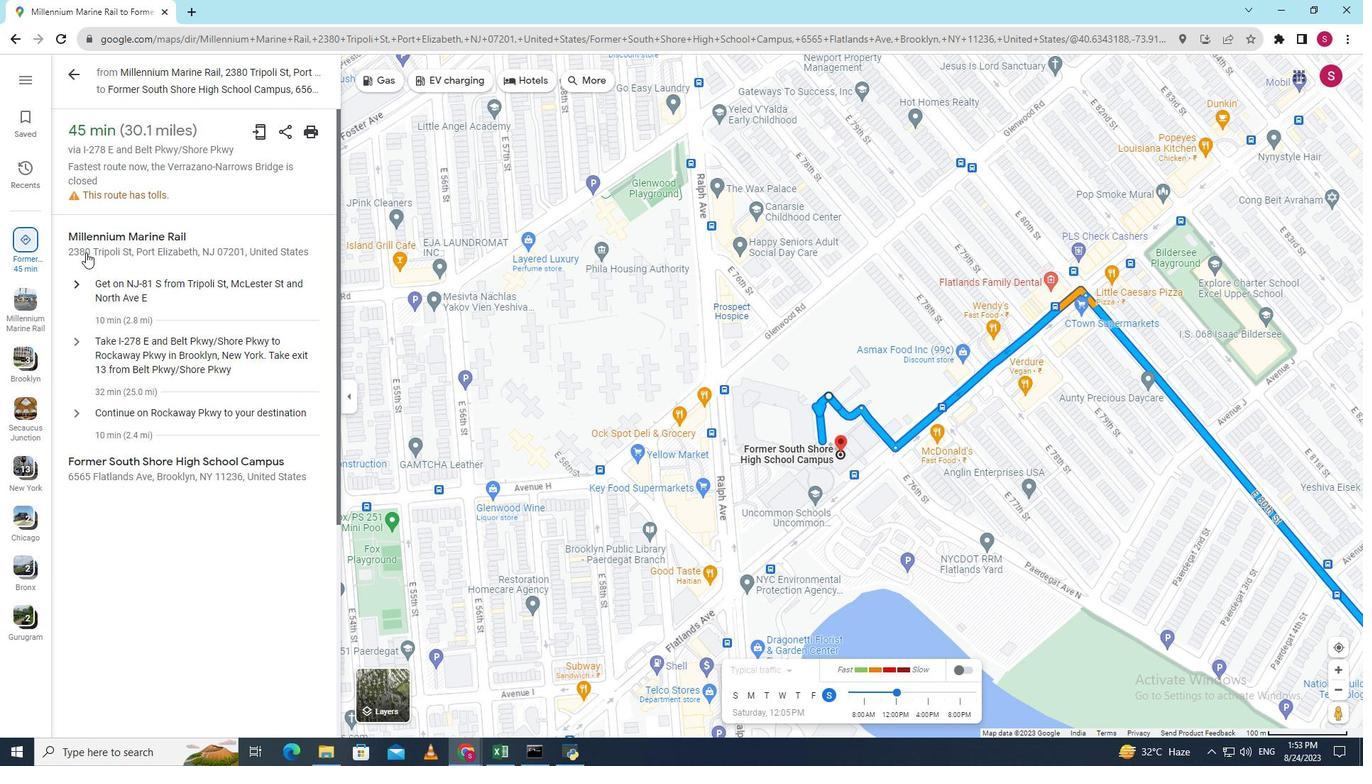 
Action: Mouse scrolled (85, 253) with delta (0, 0)
Screenshot: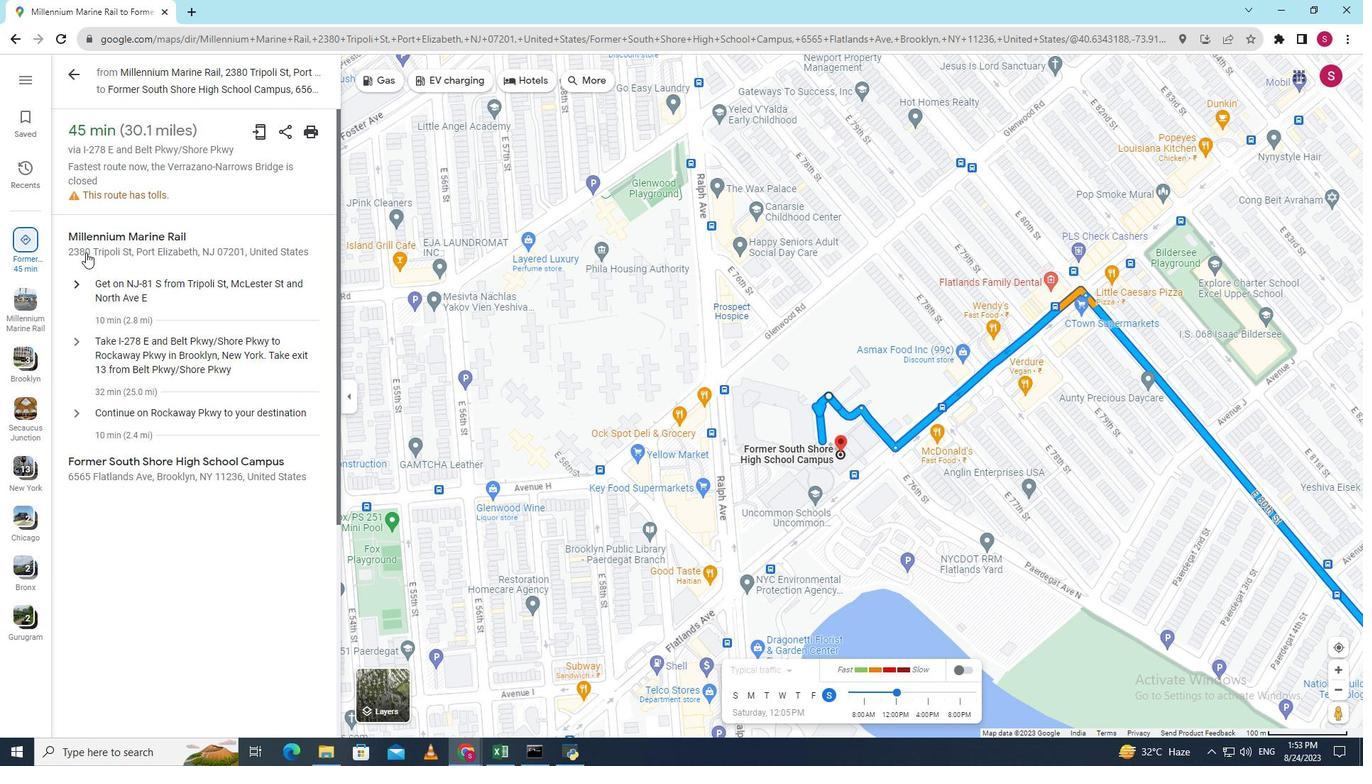 
Action: Mouse scrolled (85, 253) with delta (0, 0)
Screenshot: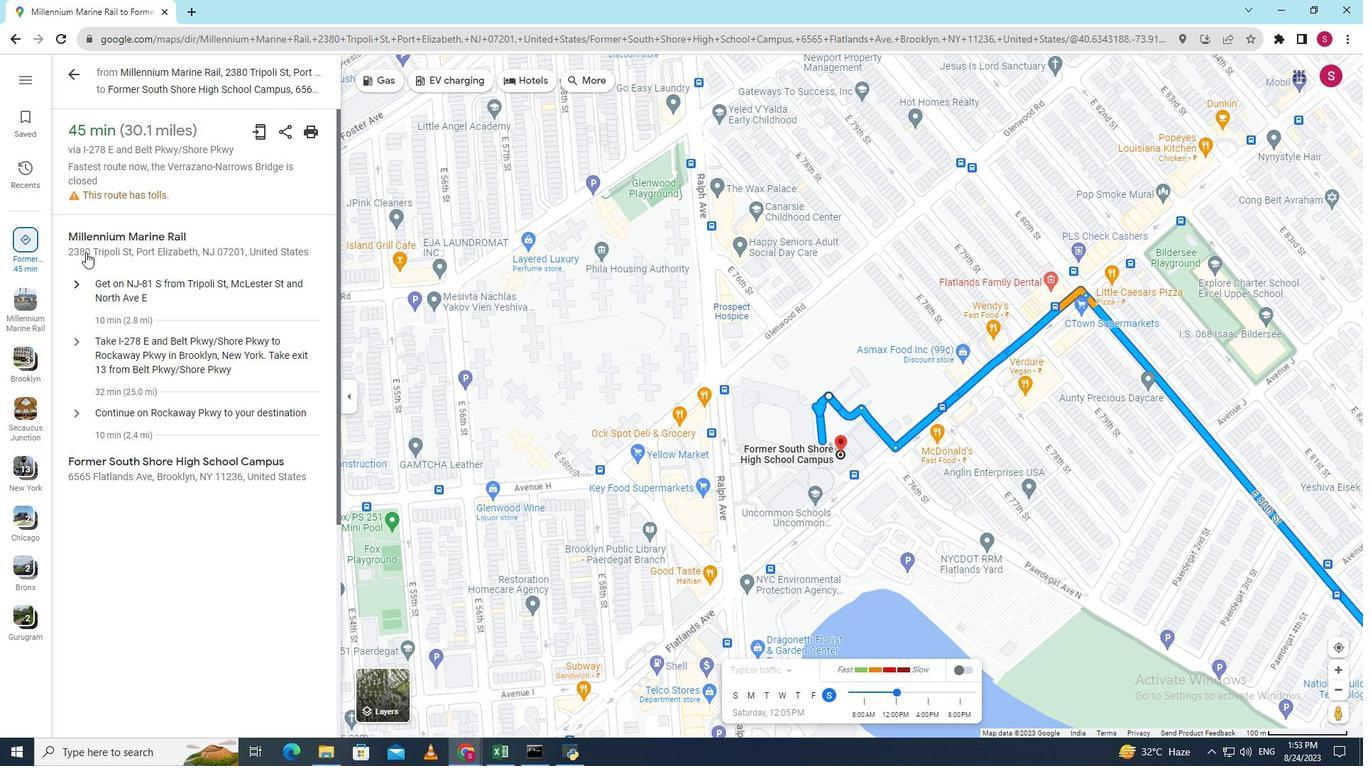 
Action: Mouse moved to (161, 300)
Screenshot: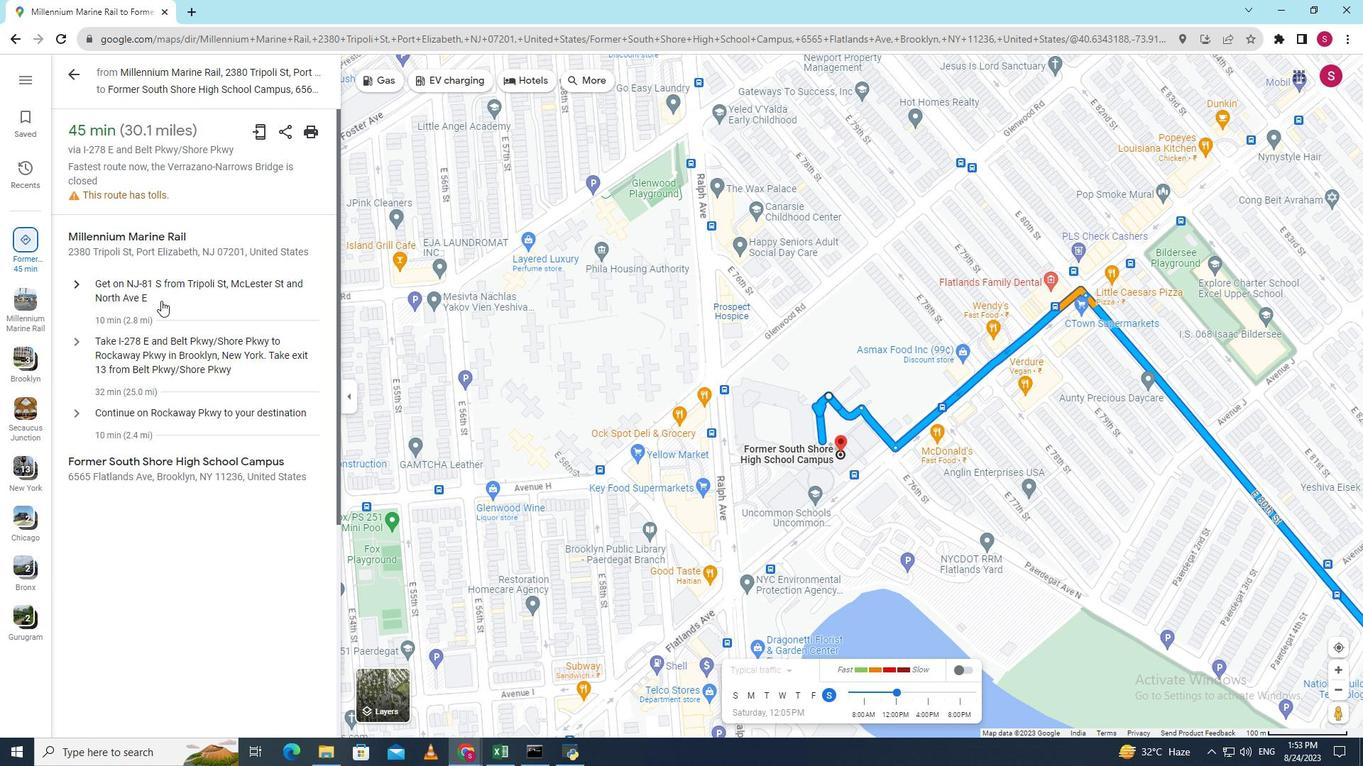 
